 Task: Change  the formatting of the data to Which is Less than 10. in conditional formating, put the option 'Chart 2 colour.', change the format of Column Width to 19, change the format of Column Width to 19and sort the data in descending order In the sheet  Attendance Monitoring Sheetbook
Action: Mouse moved to (12, 15)
Screenshot: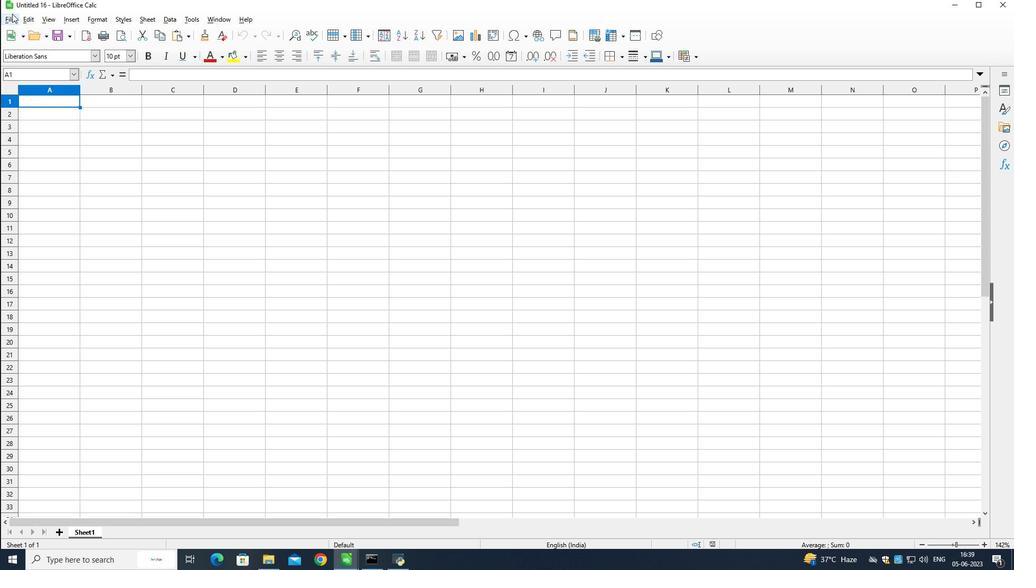 
Action: Mouse pressed left at (12, 15)
Screenshot: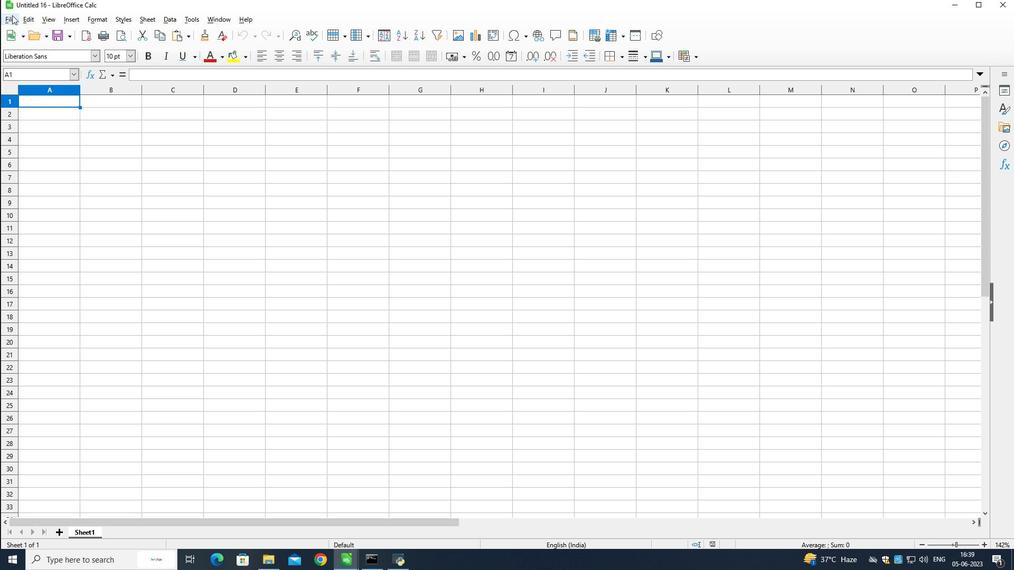 
Action: Mouse moved to (25, 43)
Screenshot: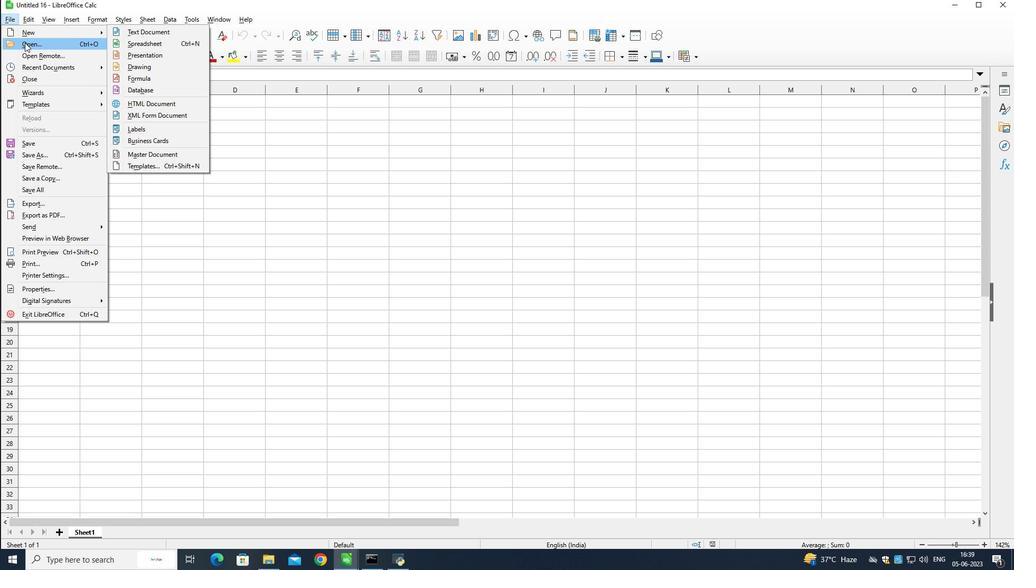 
Action: Mouse pressed left at (25, 43)
Screenshot: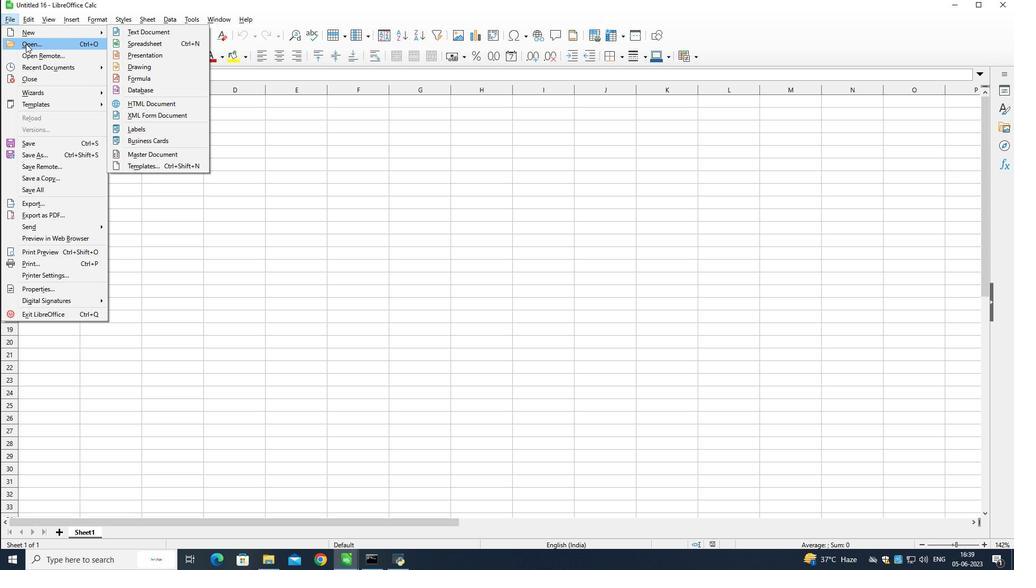 
Action: Mouse moved to (123, 144)
Screenshot: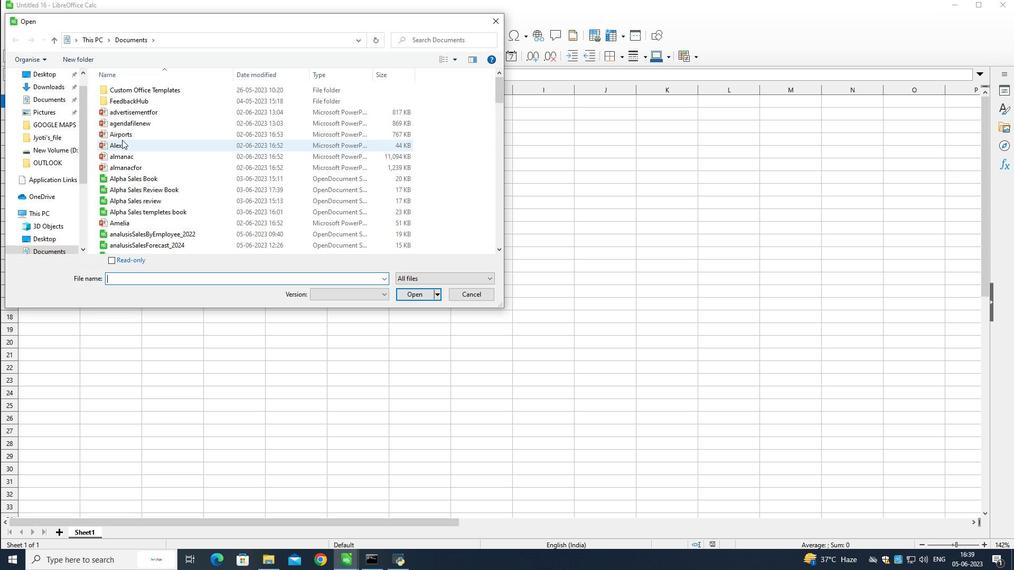 
Action: Mouse scrolled (123, 144) with delta (0, 0)
Screenshot: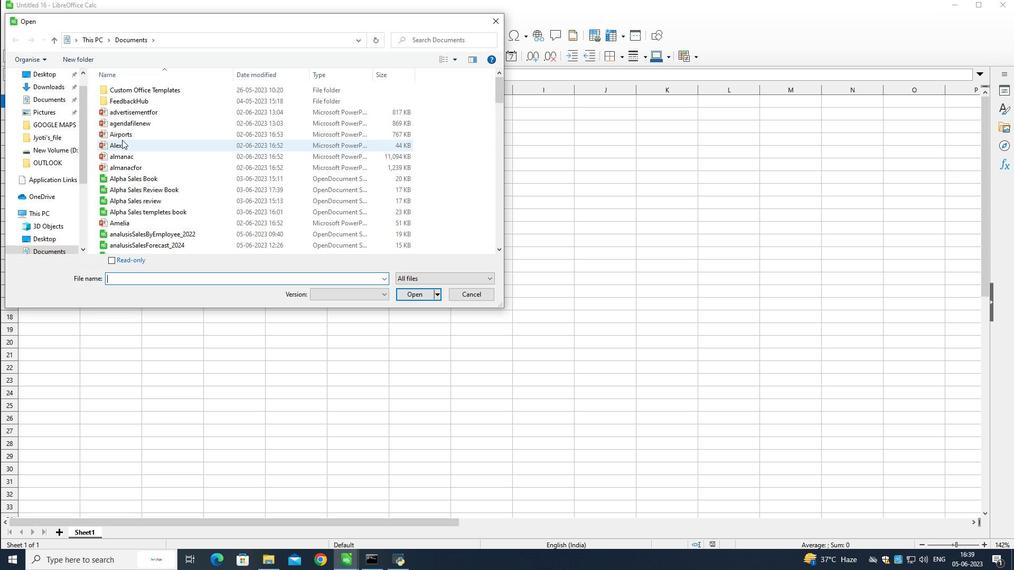 
Action: Mouse moved to (123, 148)
Screenshot: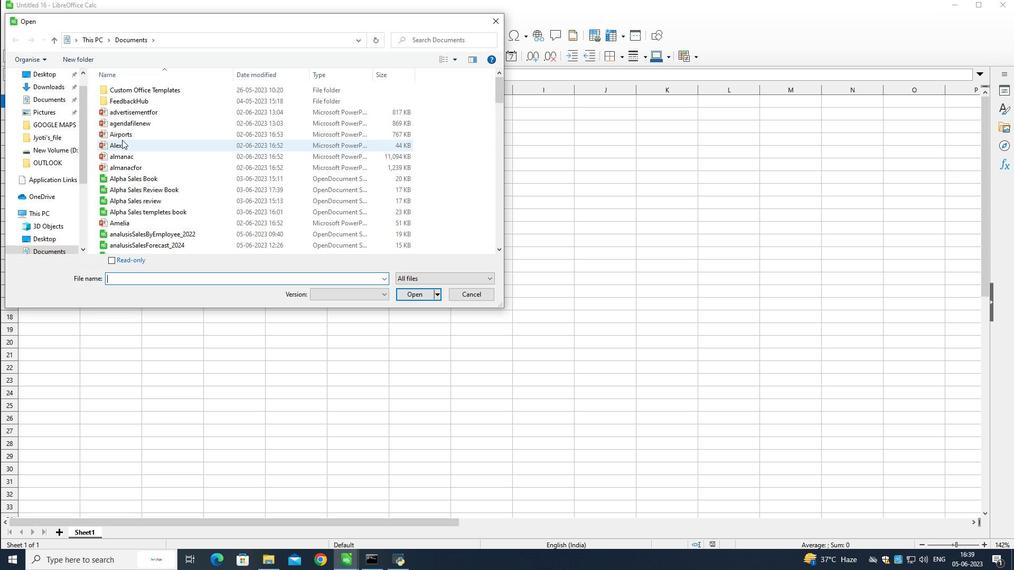 
Action: Mouse scrolled (123, 147) with delta (0, 0)
Screenshot: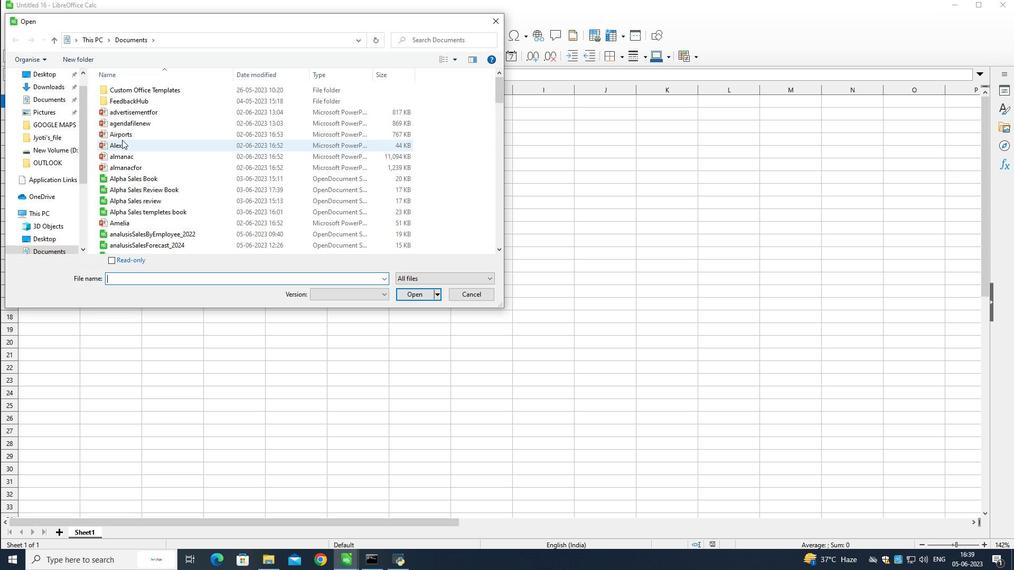 
Action: Mouse moved to (123, 150)
Screenshot: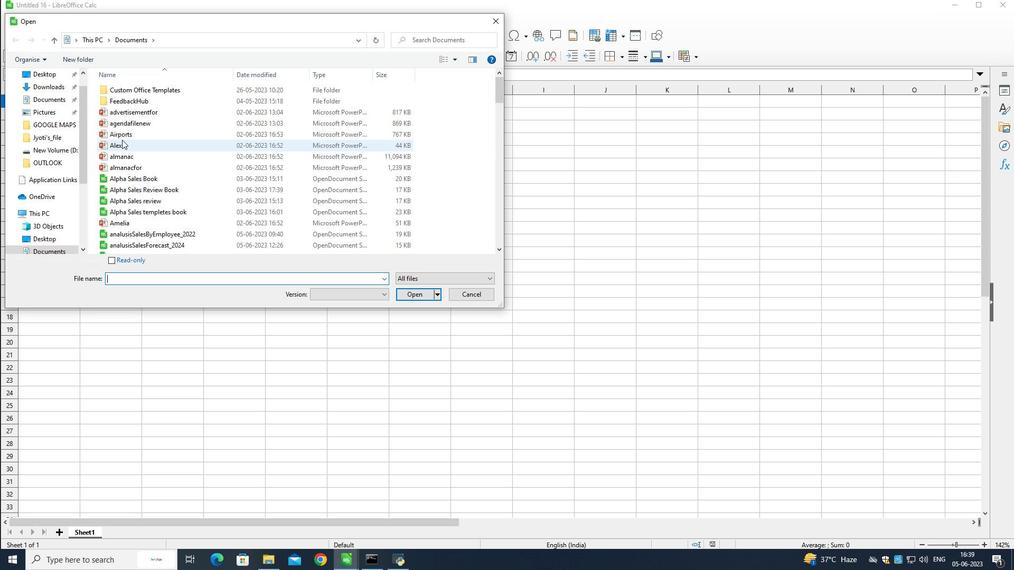 
Action: Mouse scrolled (123, 149) with delta (0, 0)
Screenshot: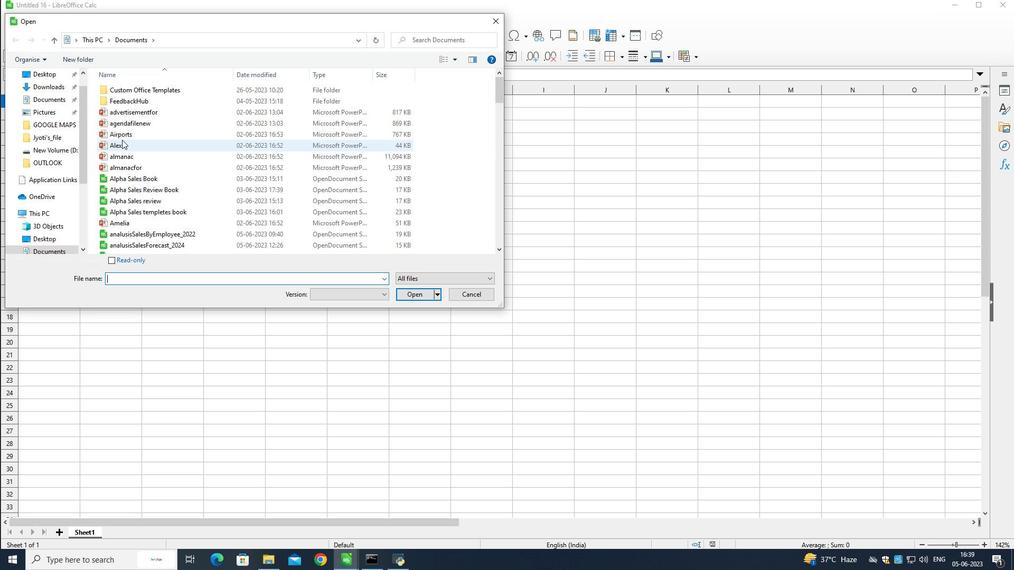 
Action: Mouse moved to (124, 150)
Screenshot: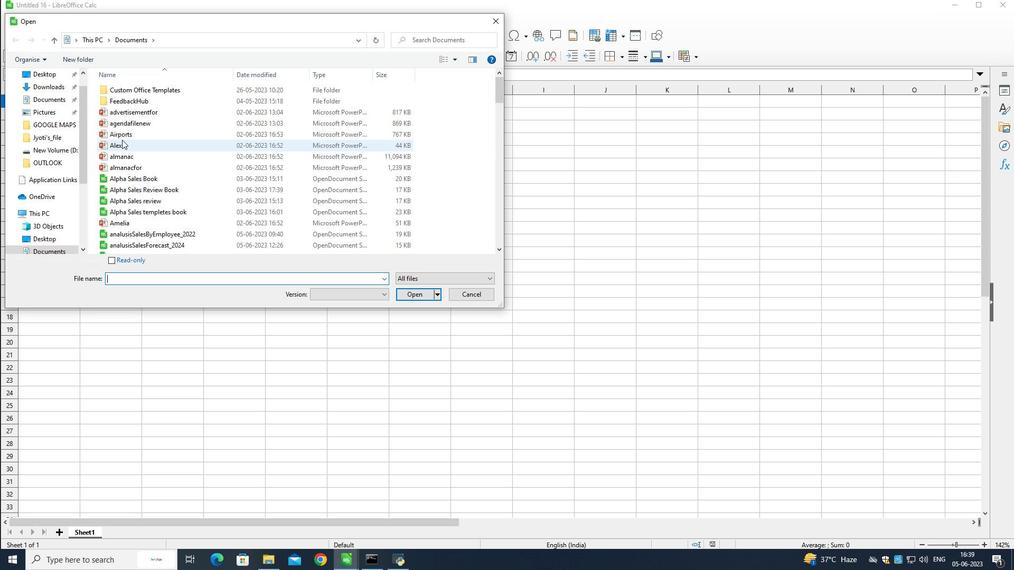 
Action: Mouse scrolled (124, 150) with delta (0, 0)
Screenshot: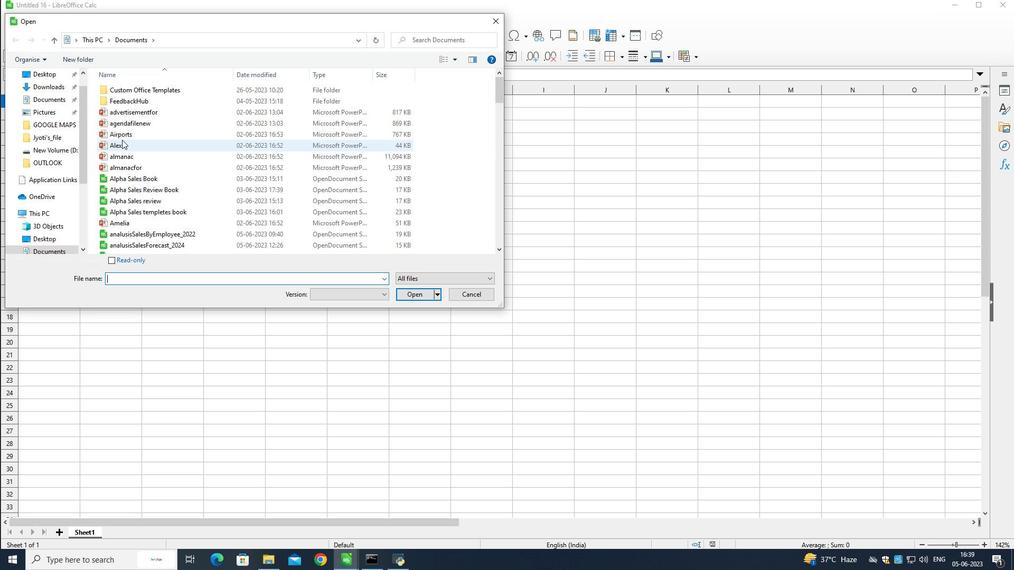 
Action: Mouse moved to (124, 151)
Screenshot: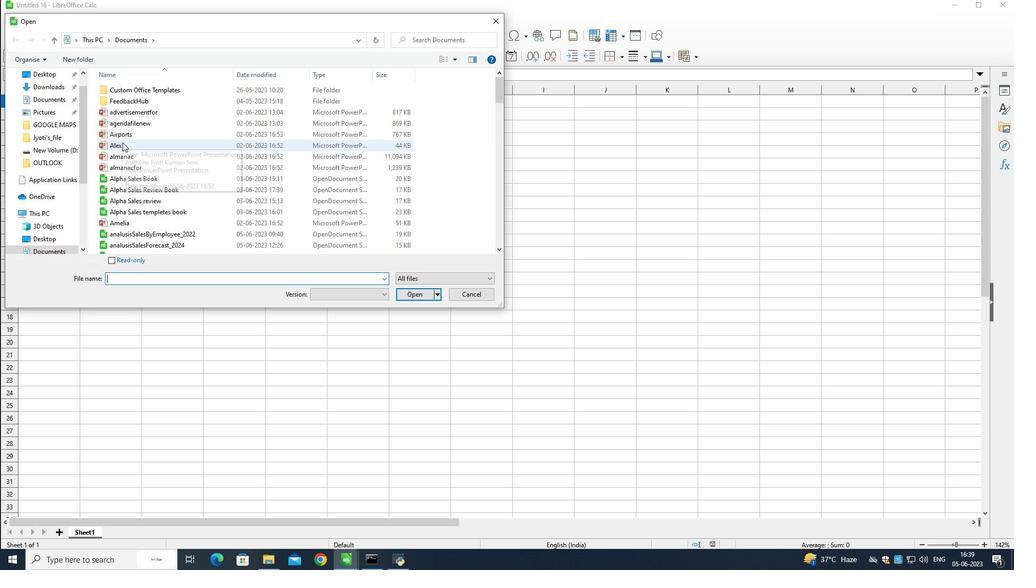 
Action: Mouse scrolled (124, 150) with delta (0, 0)
Screenshot: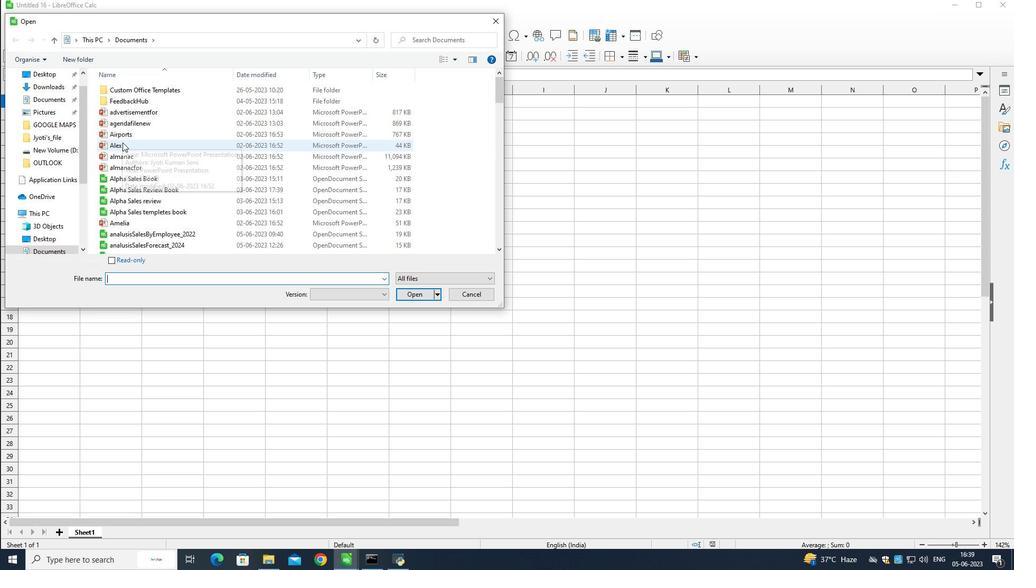 
Action: Mouse moved to (124, 152)
Screenshot: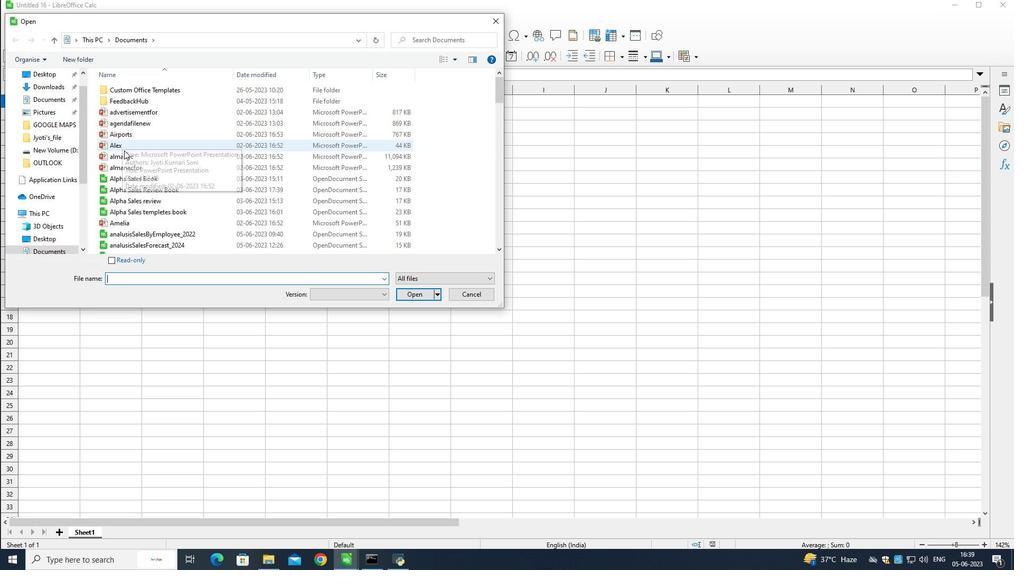 
Action: Mouse scrolled (124, 152) with delta (0, 0)
Screenshot: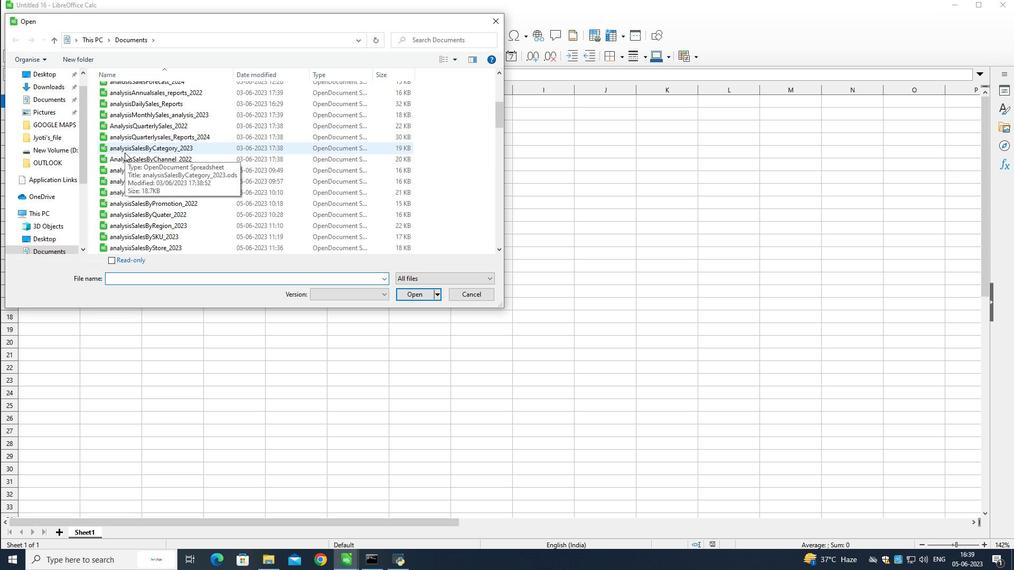 
Action: Mouse scrolled (124, 152) with delta (0, 0)
Screenshot: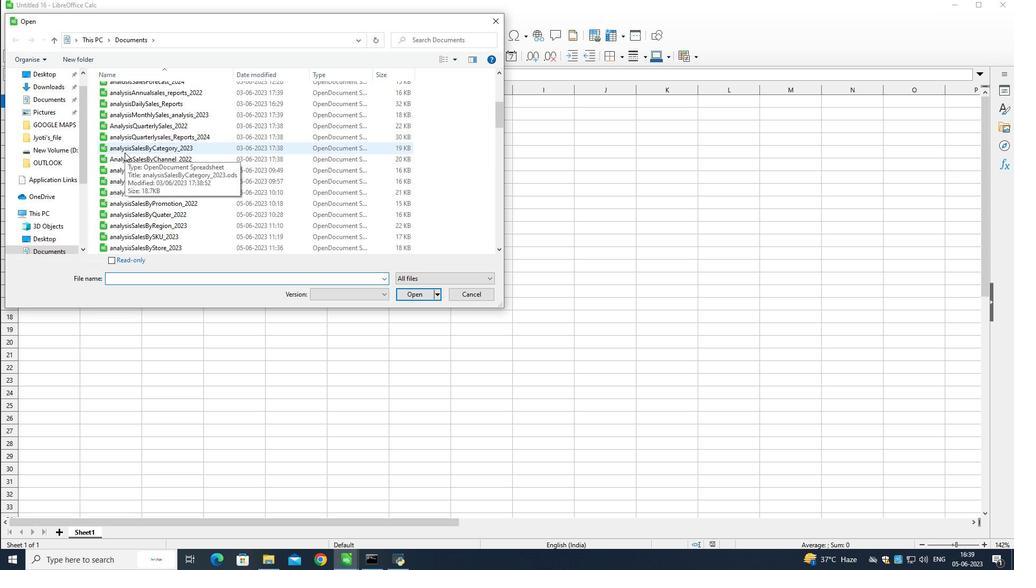 
Action: Mouse moved to (124, 153)
Screenshot: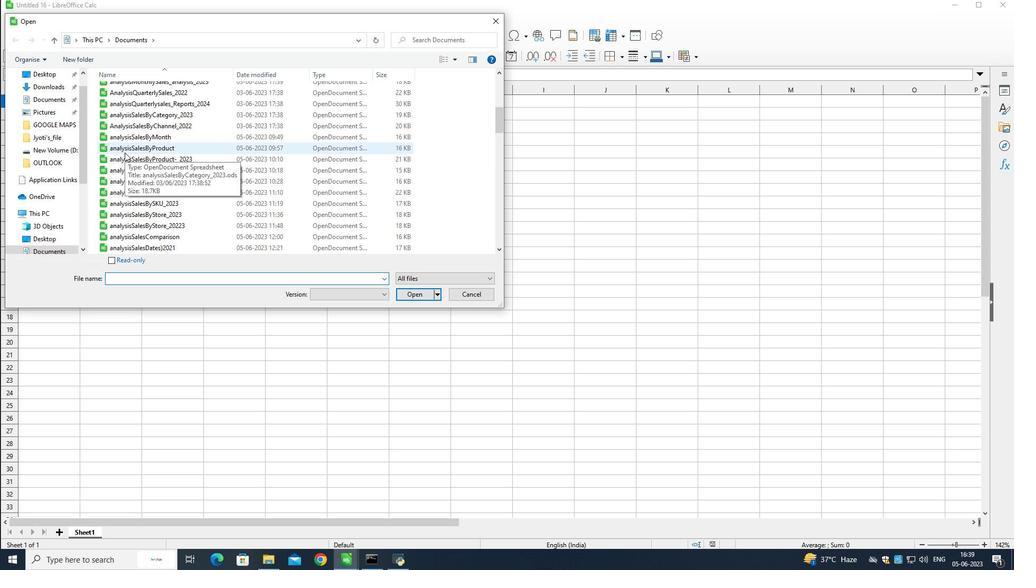 
Action: Mouse scrolled (124, 152) with delta (0, 0)
Screenshot: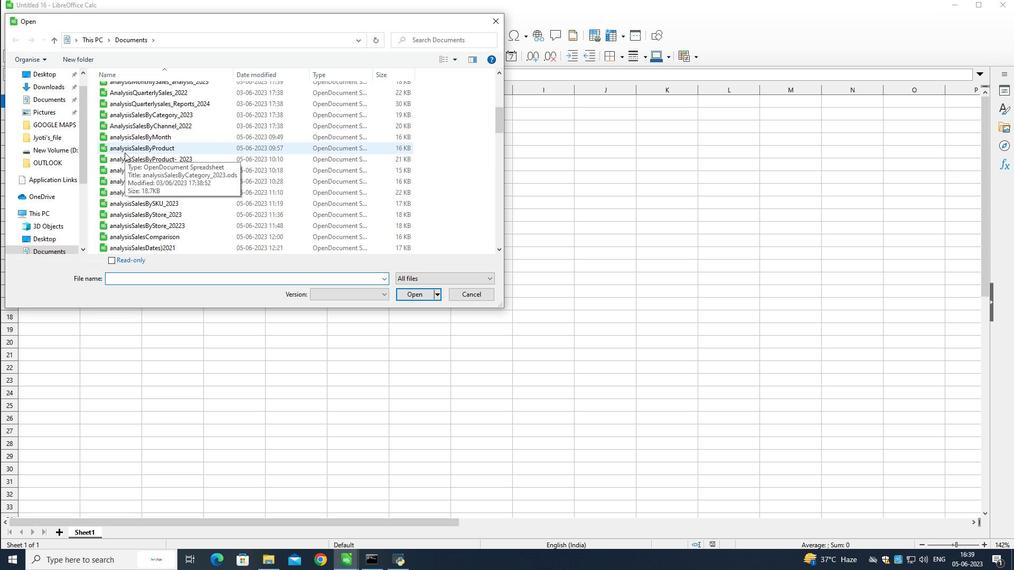 
Action: Mouse moved to (124, 156)
Screenshot: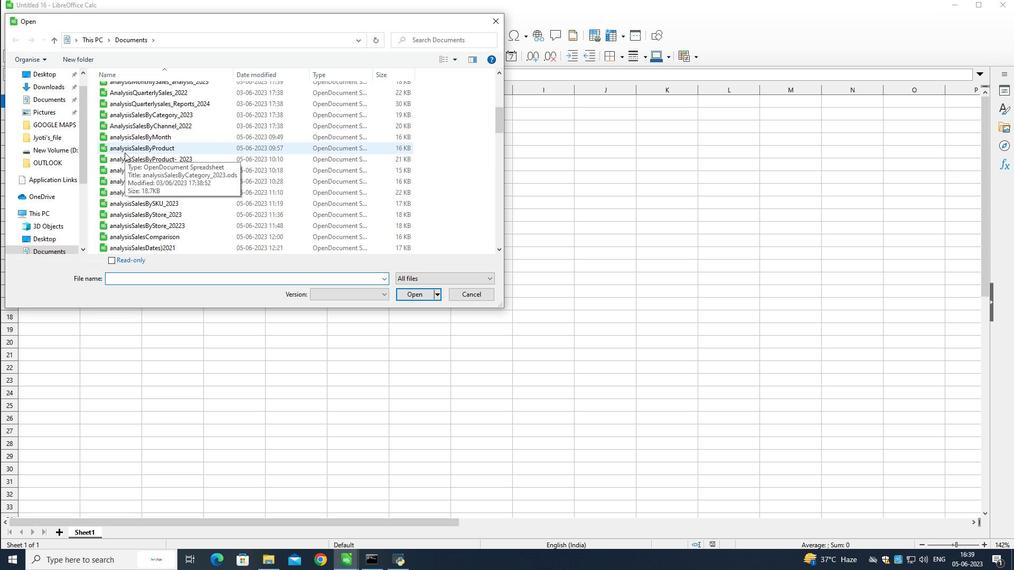 
Action: Mouse scrolled (124, 152) with delta (0, 0)
Screenshot: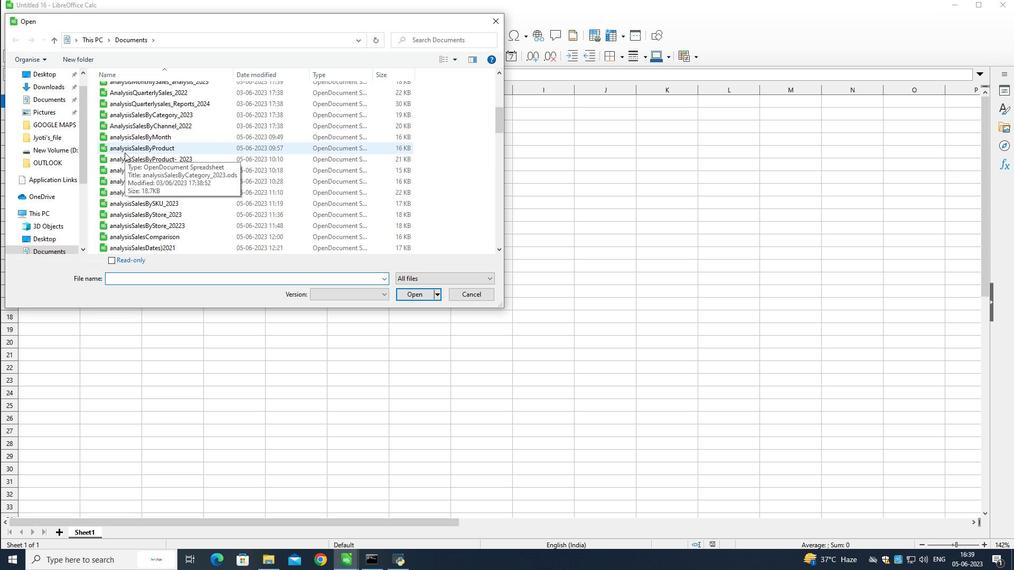 
Action: Mouse moved to (124, 157)
Screenshot: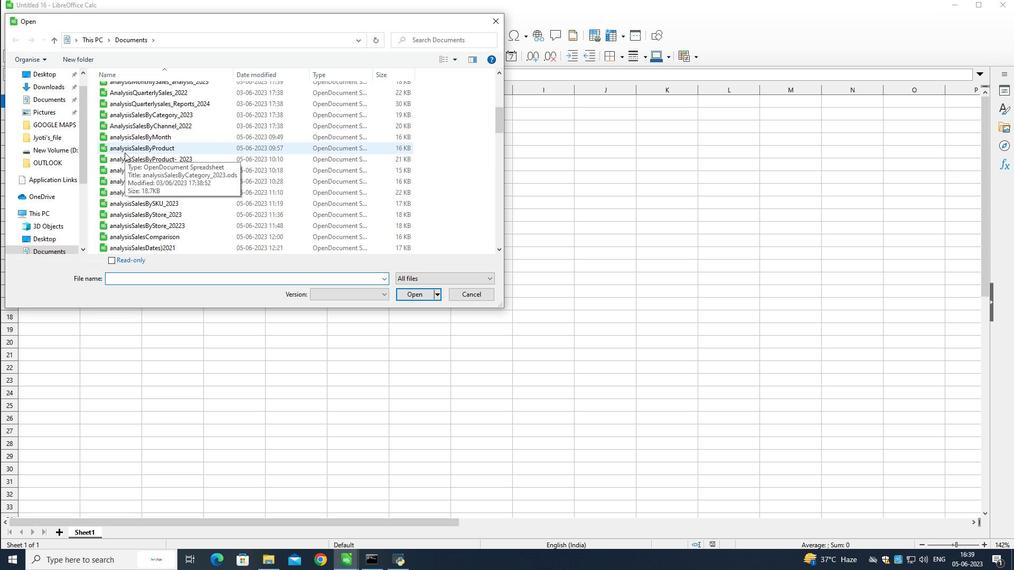 
Action: Mouse scrolled (124, 156) with delta (0, 0)
Screenshot: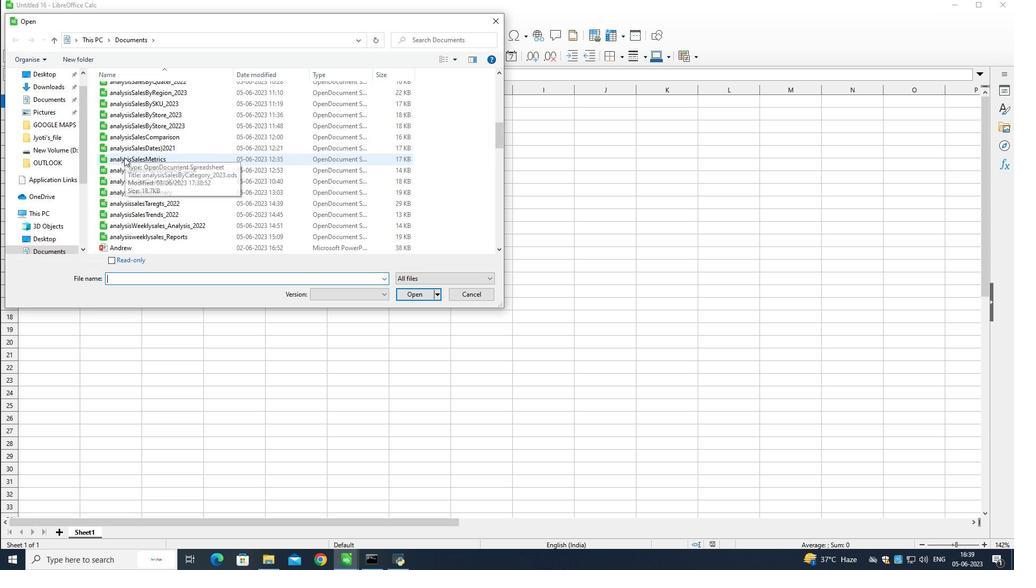 
Action: Mouse scrolled (124, 156) with delta (0, 0)
Screenshot: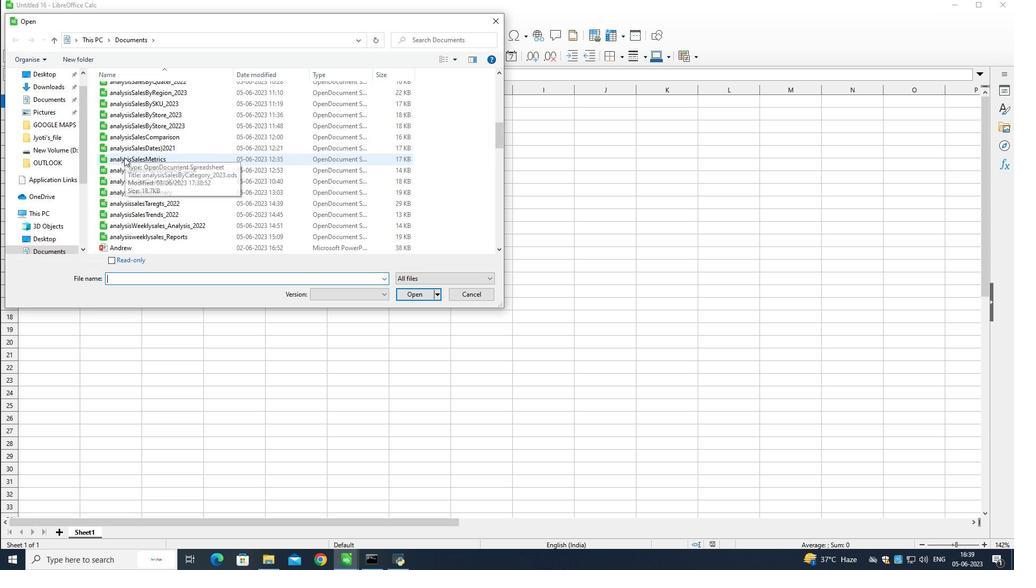 
Action: Mouse scrolled (124, 156) with delta (0, 0)
Screenshot: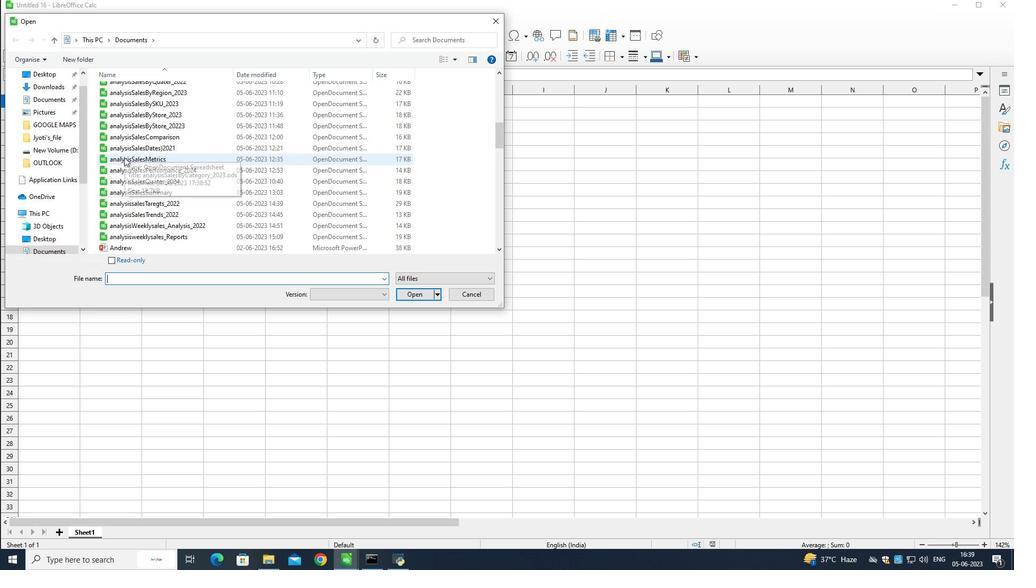 
Action: Mouse scrolled (124, 156) with delta (0, 0)
Screenshot: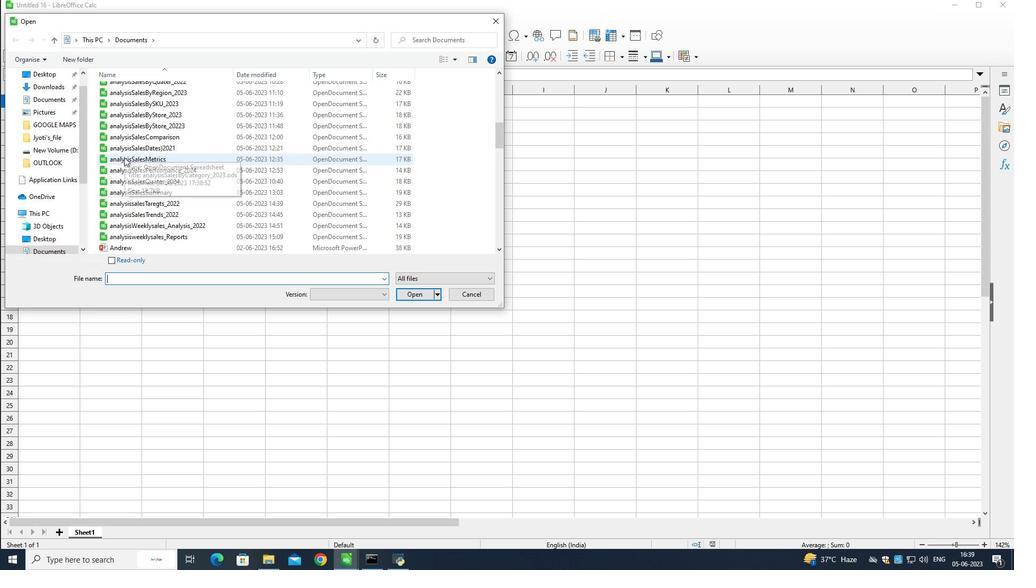 
Action: Mouse scrolled (124, 156) with delta (0, 0)
Screenshot: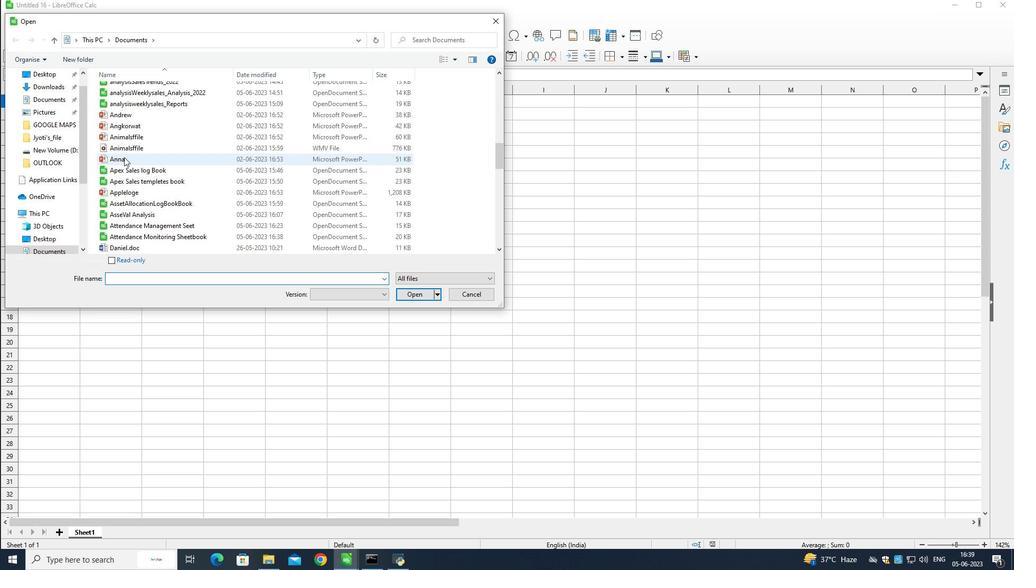 
Action: Mouse scrolled (124, 156) with delta (0, 0)
Screenshot: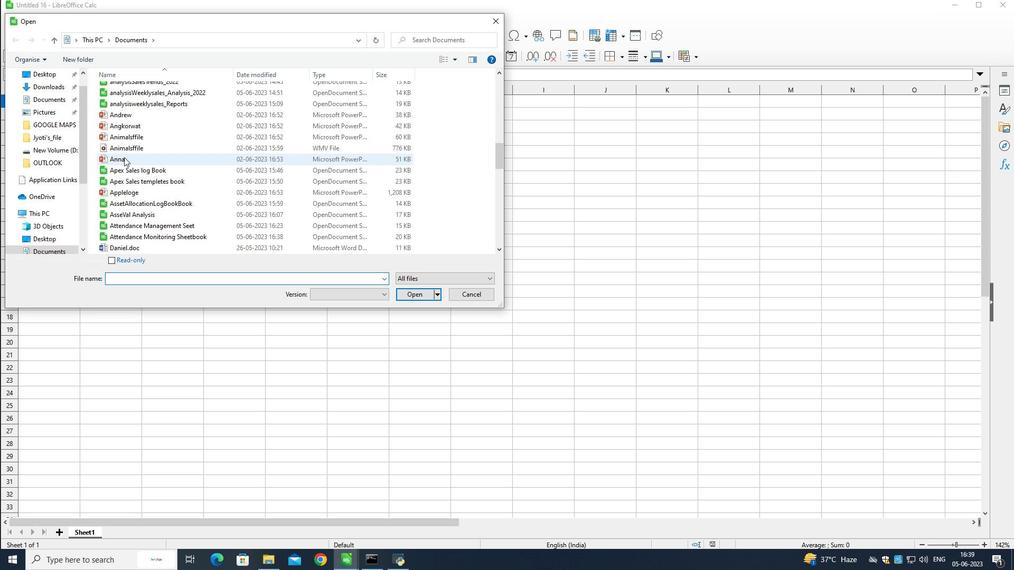 
Action: Mouse scrolled (124, 156) with delta (0, 0)
Screenshot: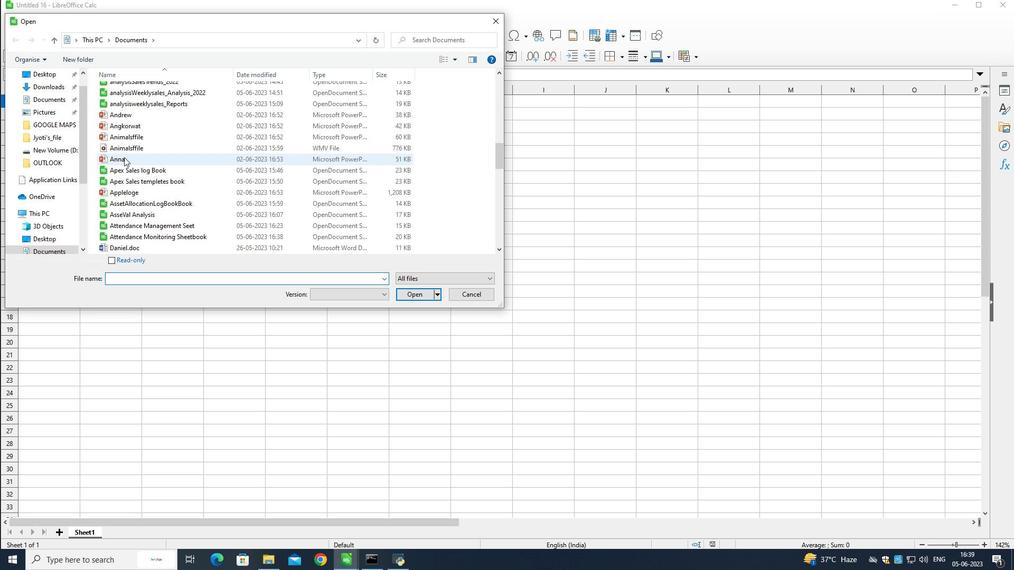 
Action: Mouse scrolled (124, 156) with delta (0, 0)
Screenshot: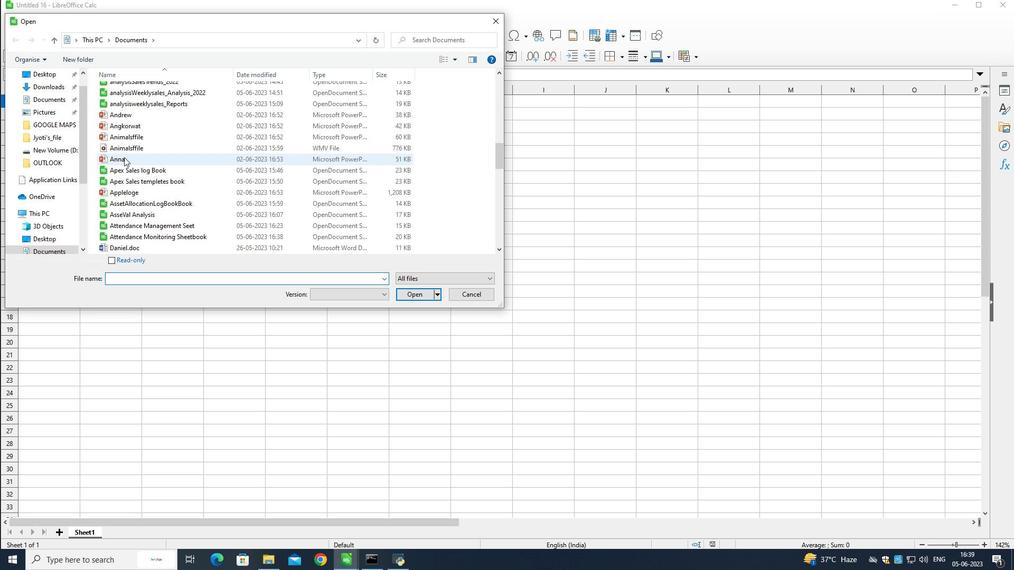 
Action: Mouse scrolled (124, 156) with delta (0, 0)
Screenshot: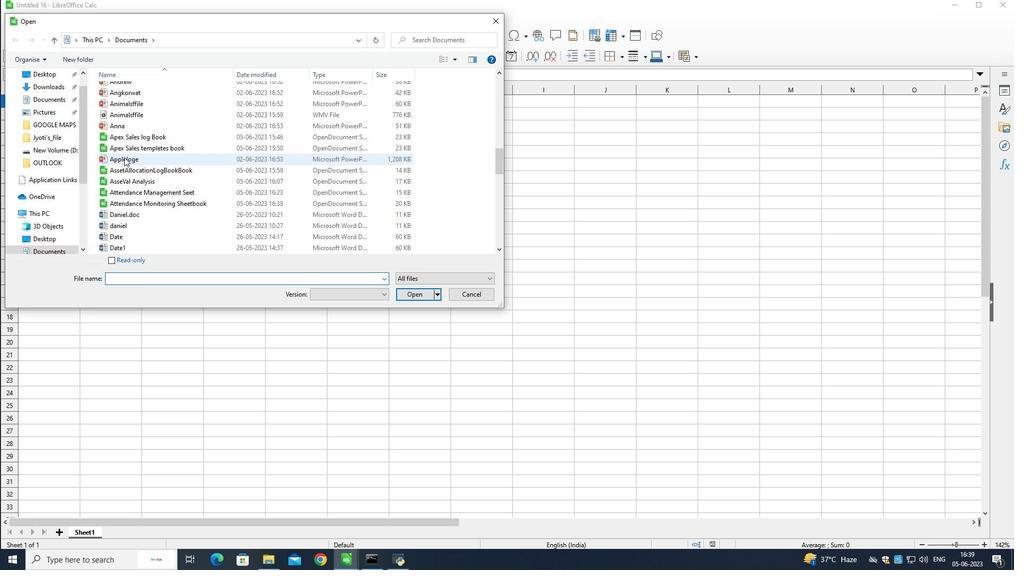 
Action: Mouse scrolled (124, 157) with delta (0, 0)
Screenshot: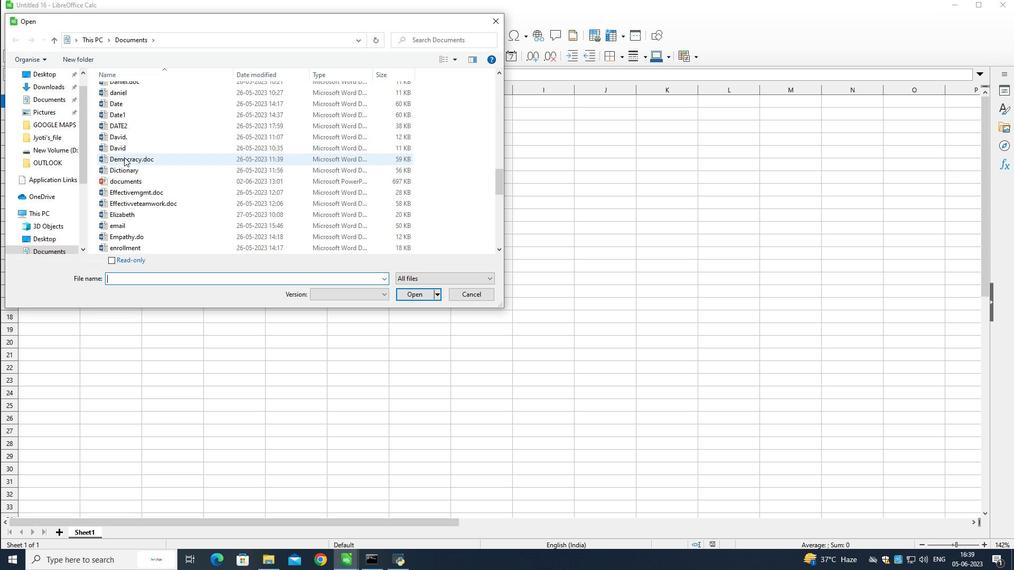 
Action: Mouse scrolled (124, 157) with delta (0, 0)
Screenshot: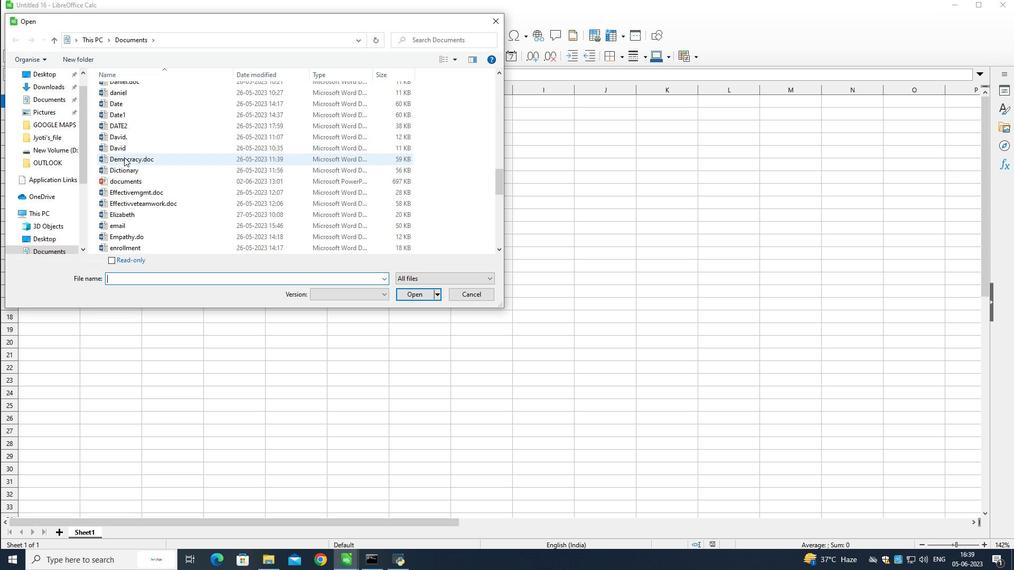 
Action: Mouse moved to (131, 134)
Screenshot: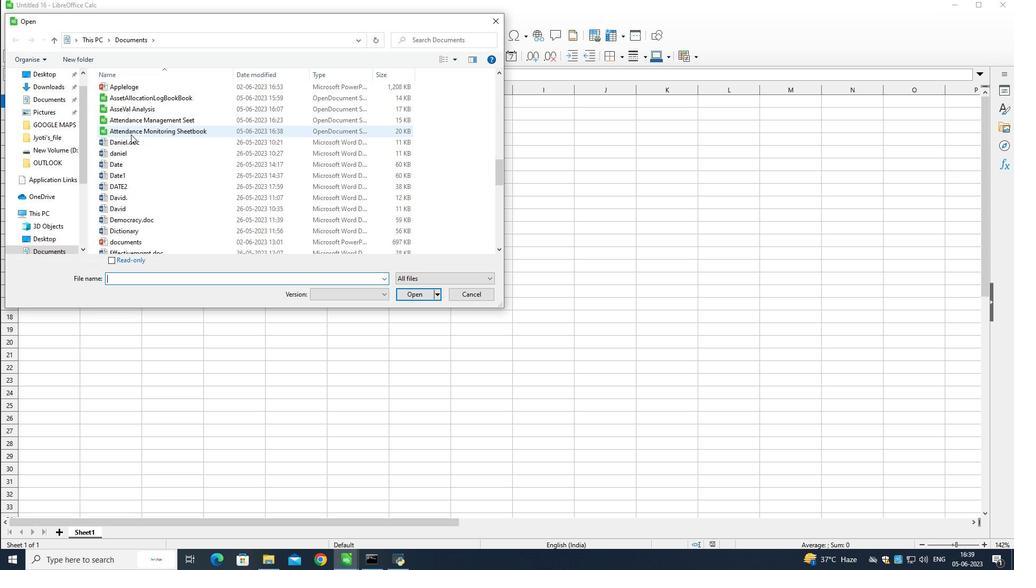 
Action: Mouse pressed left at (131, 134)
Screenshot: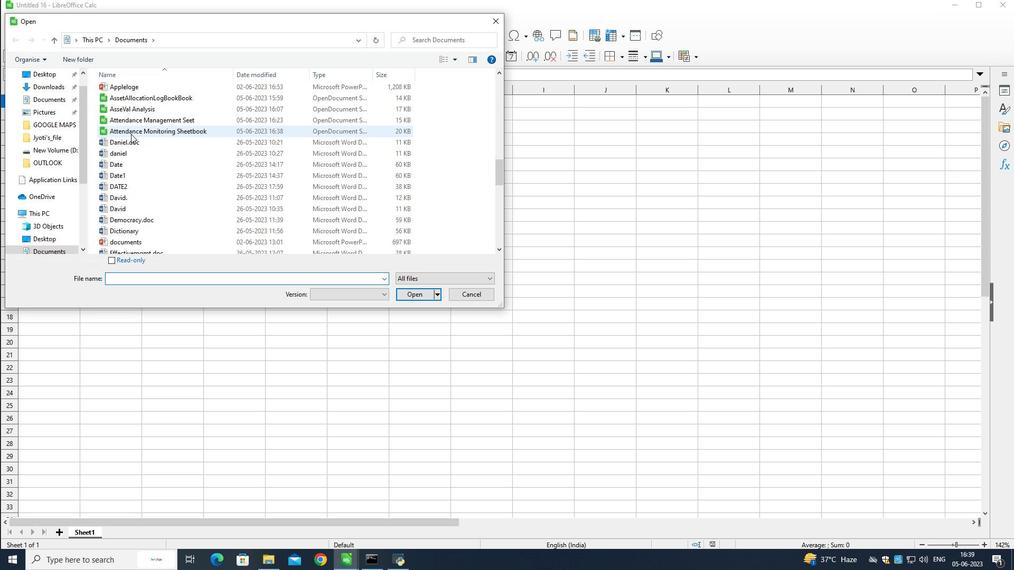 
Action: Mouse moved to (399, 292)
Screenshot: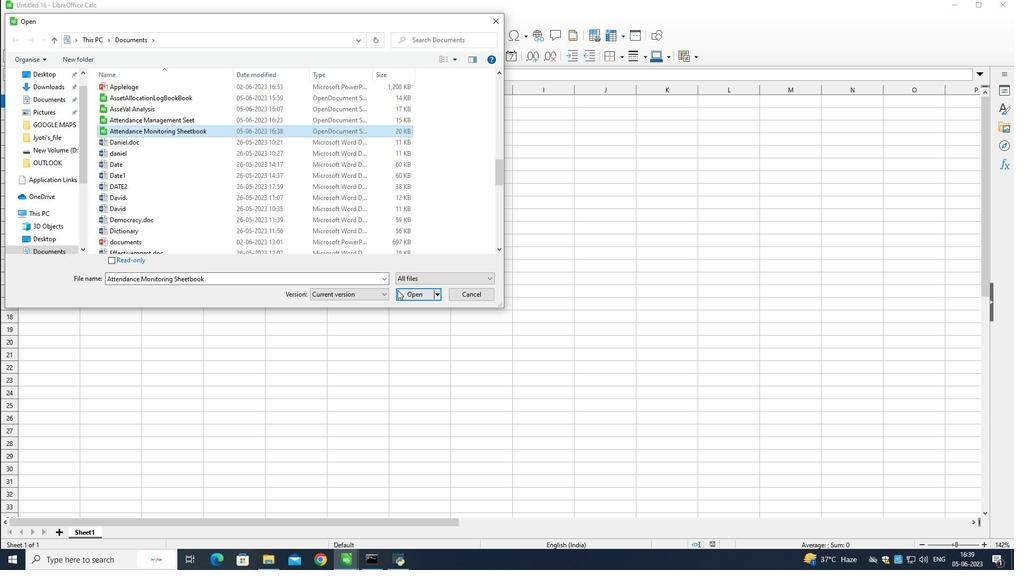 
Action: Mouse pressed left at (399, 292)
Screenshot: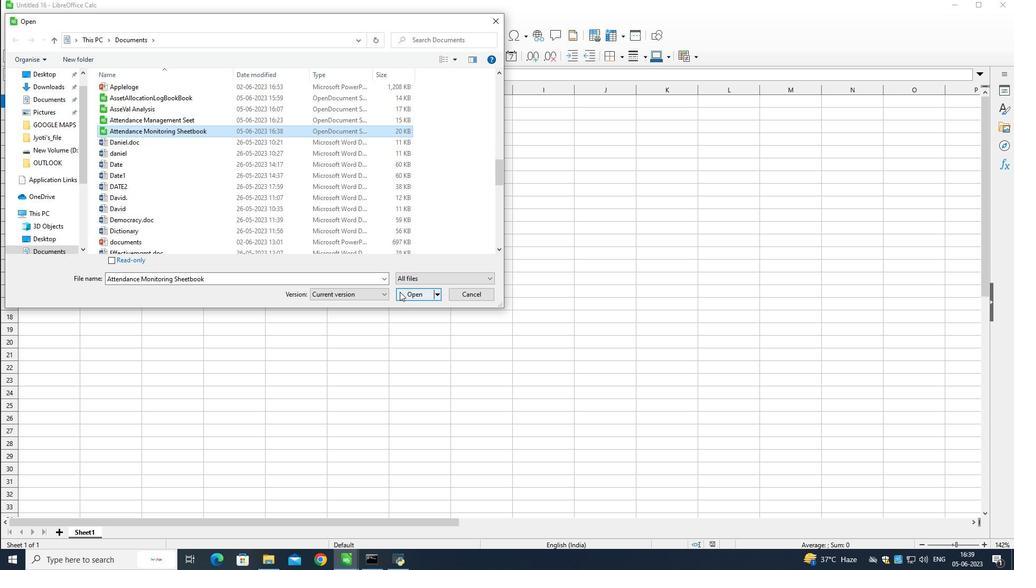 
Action: Mouse moved to (248, 339)
Screenshot: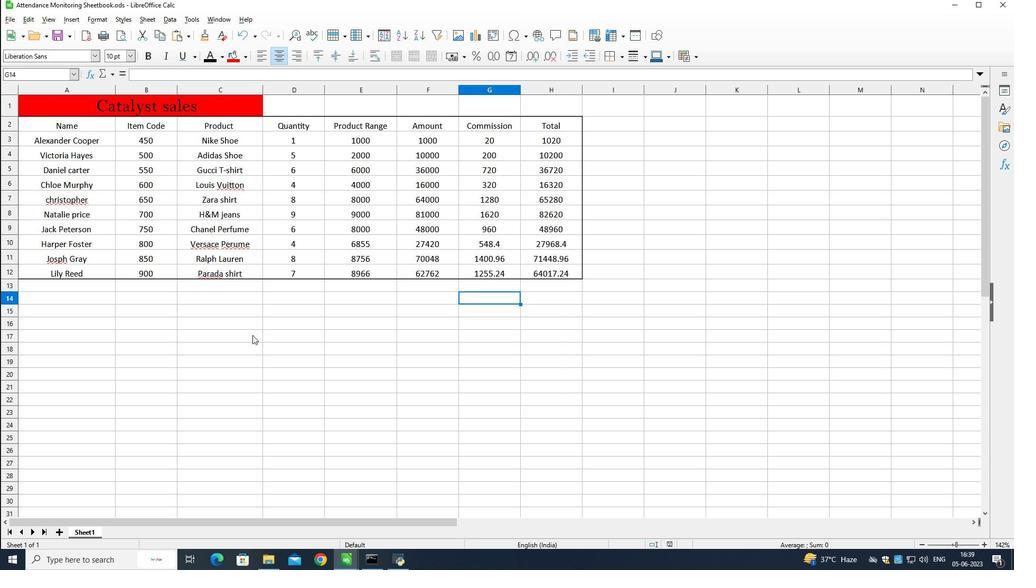
Action: Mouse pressed left at (248, 339)
Screenshot: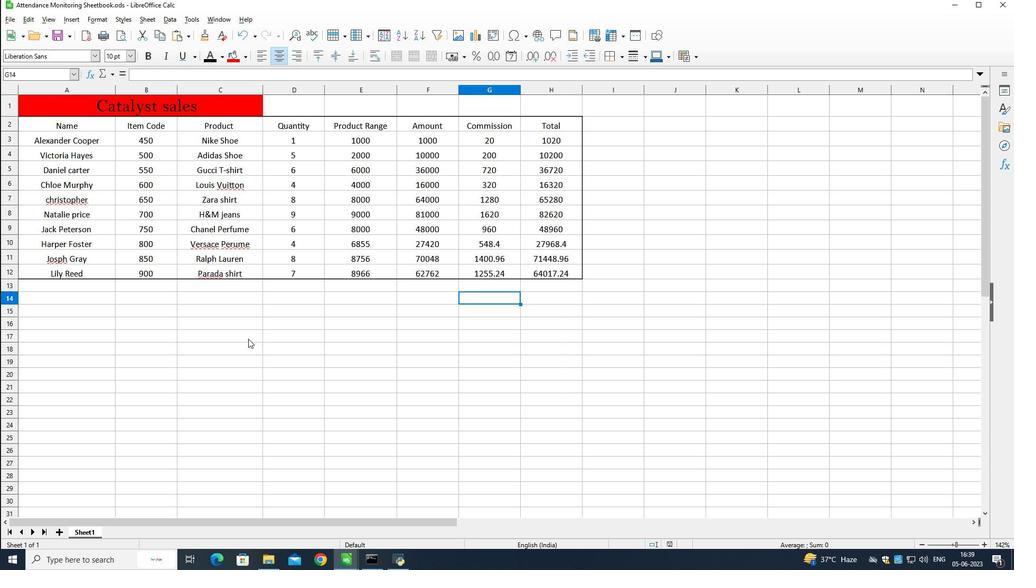 
Action: Mouse moved to (51, 121)
Screenshot: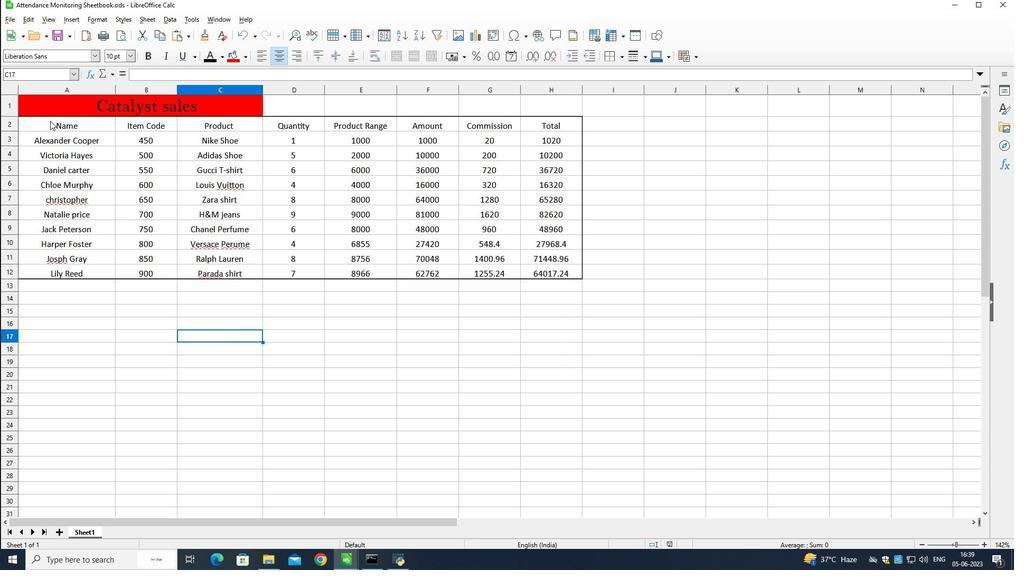 
Action: Mouse pressed left at (51, 121)
Screenshot: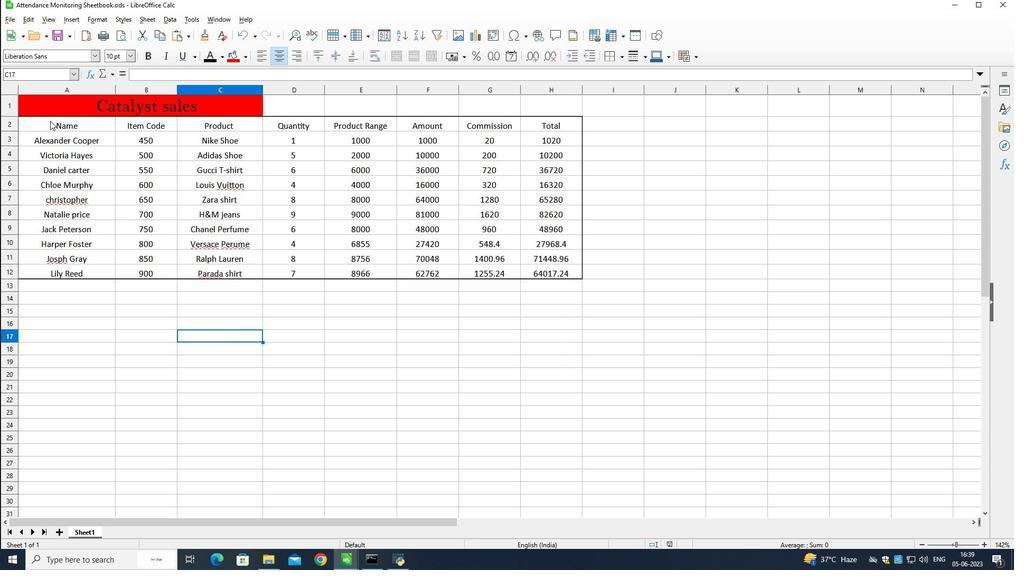 
Action: Mouse moved to (107, 18)
Screenshot: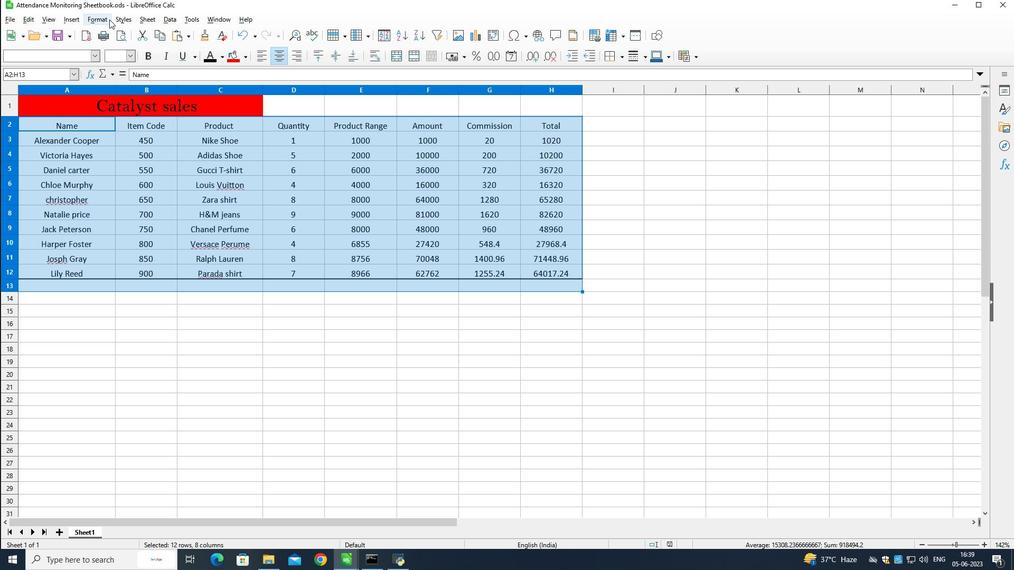 
Action: Mouse pressed left at (107, 18)
Screenshot: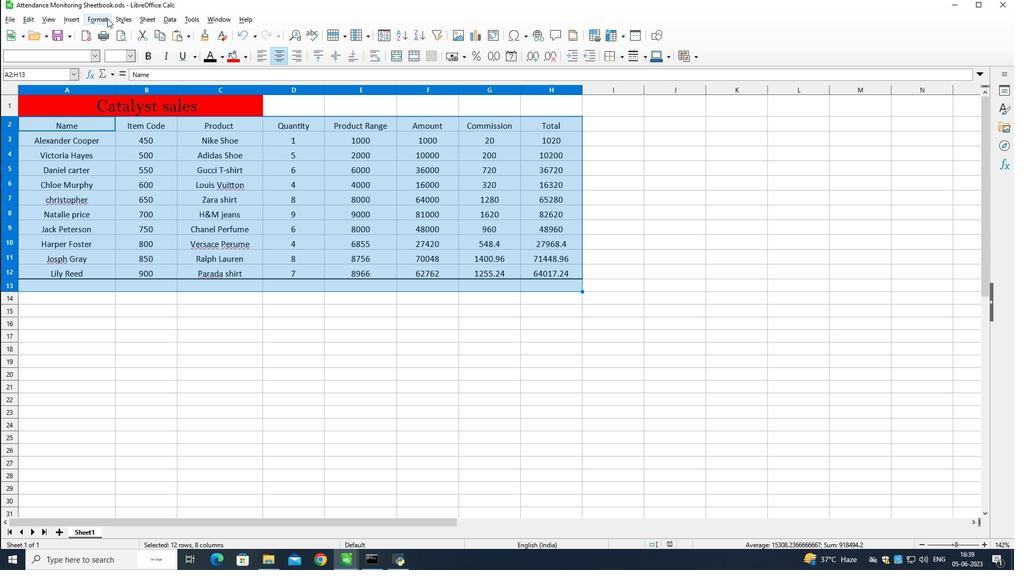 
Action: Mouse moved to (258, 192)
Screenshot: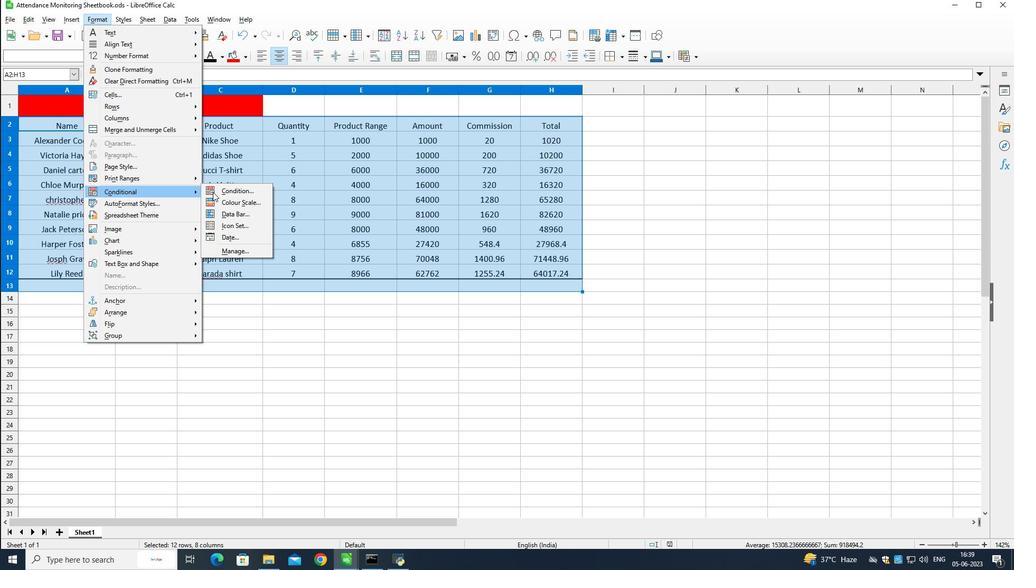 
Action: Mouse pressed left at (258, 192)
Screenshot: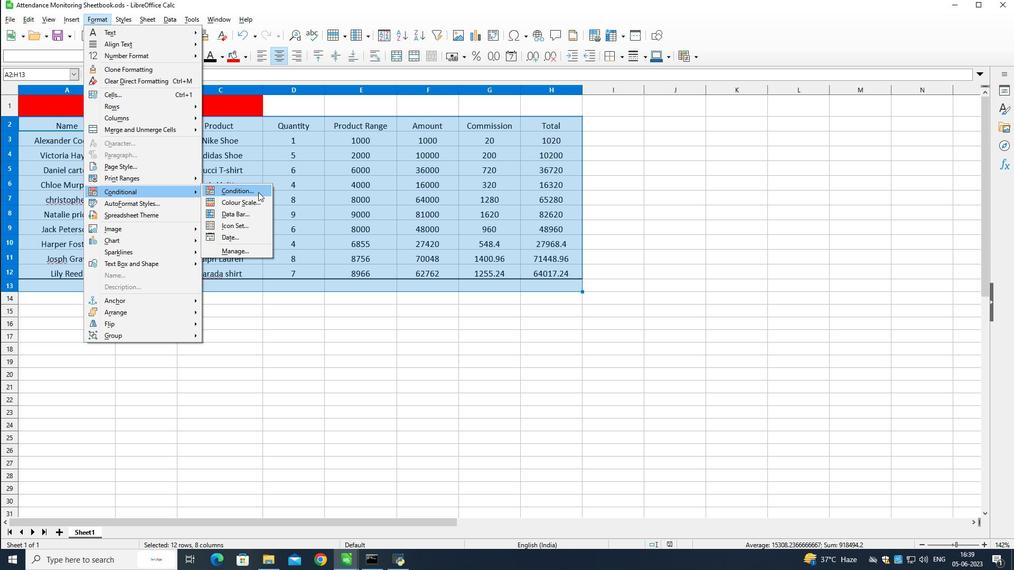 
Action: Mouse moved to (548, 168)
Screenshot: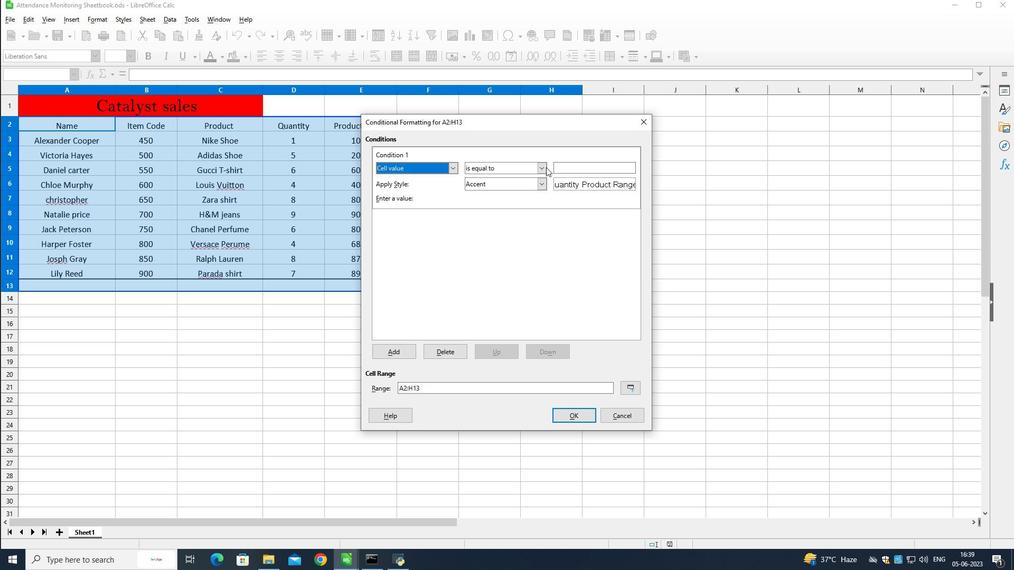 
Action: Mouse pressed left at (548, 168)
Screenshot: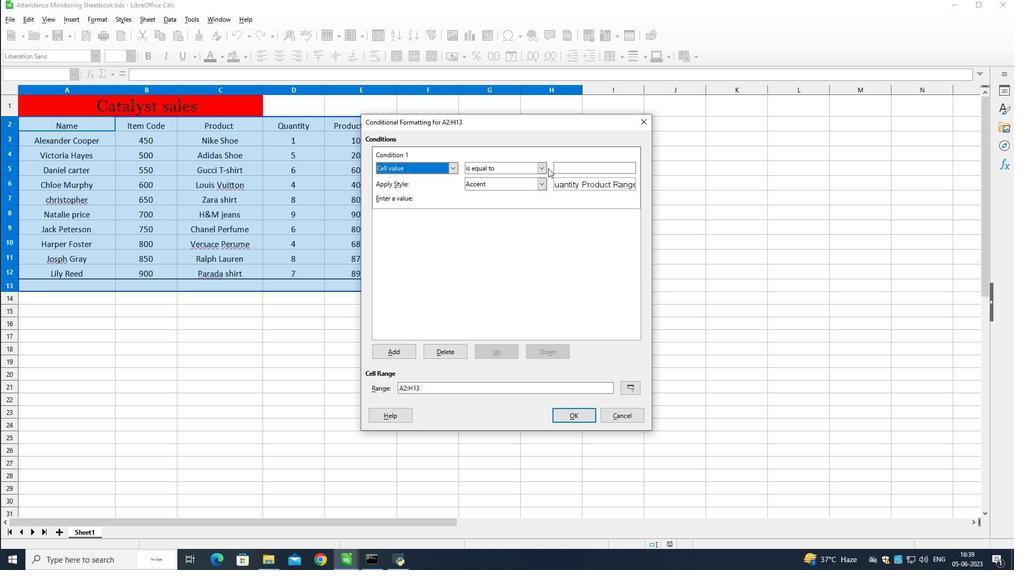 
Action: Mouse moved to (544, 167)
Screenshot: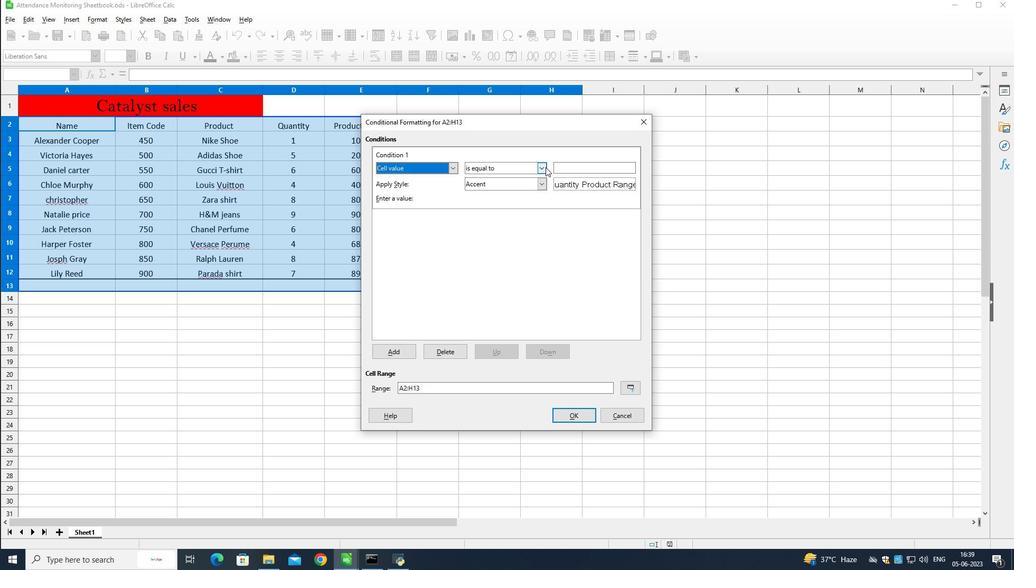 
Action: Mouse pressed left at (544, 167)
Screenshot: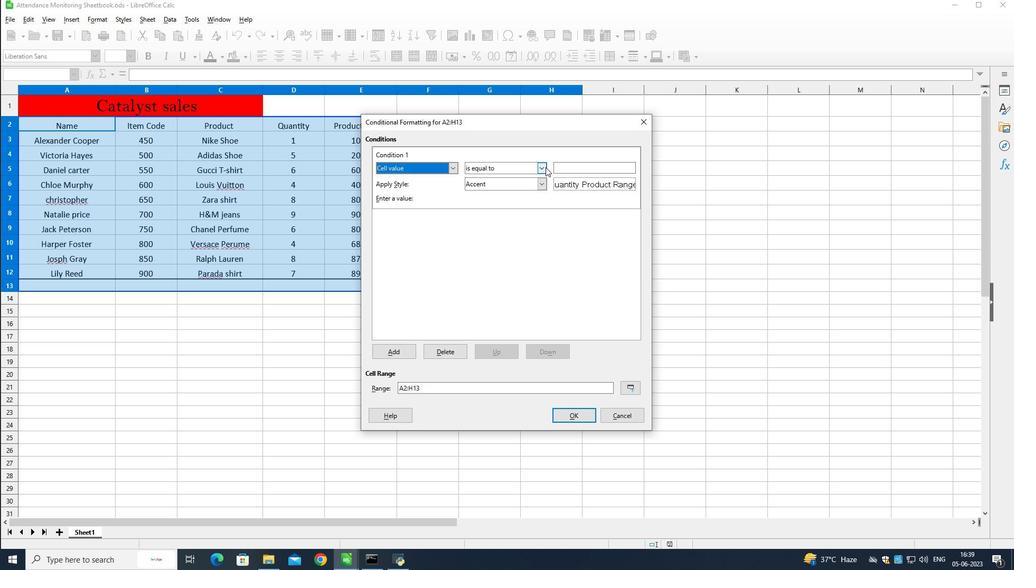 
Action: Mouse moved to (524, 185)
Screenshot: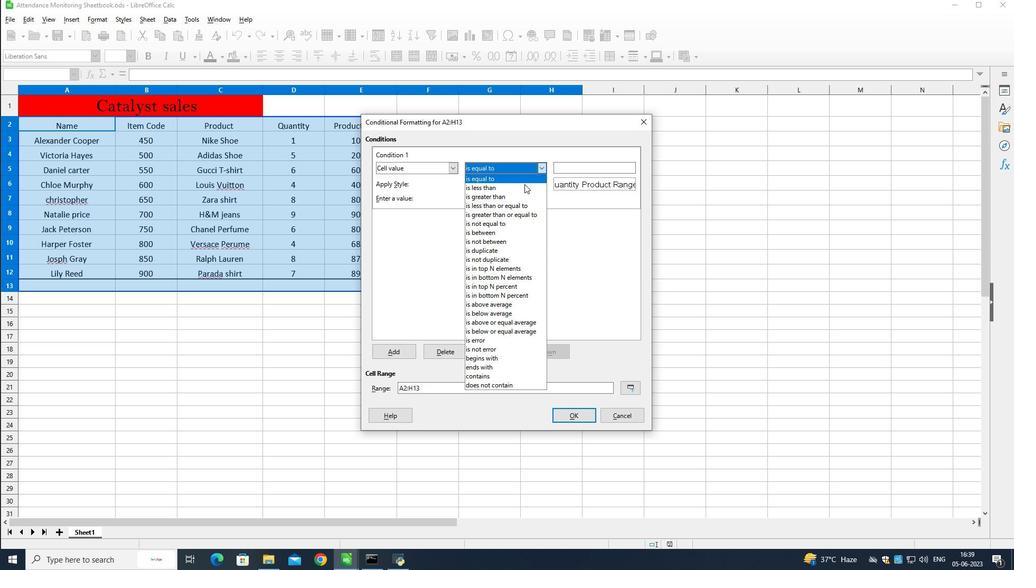 
Action: Mouse pressed left at (524, 185)
Screenshot: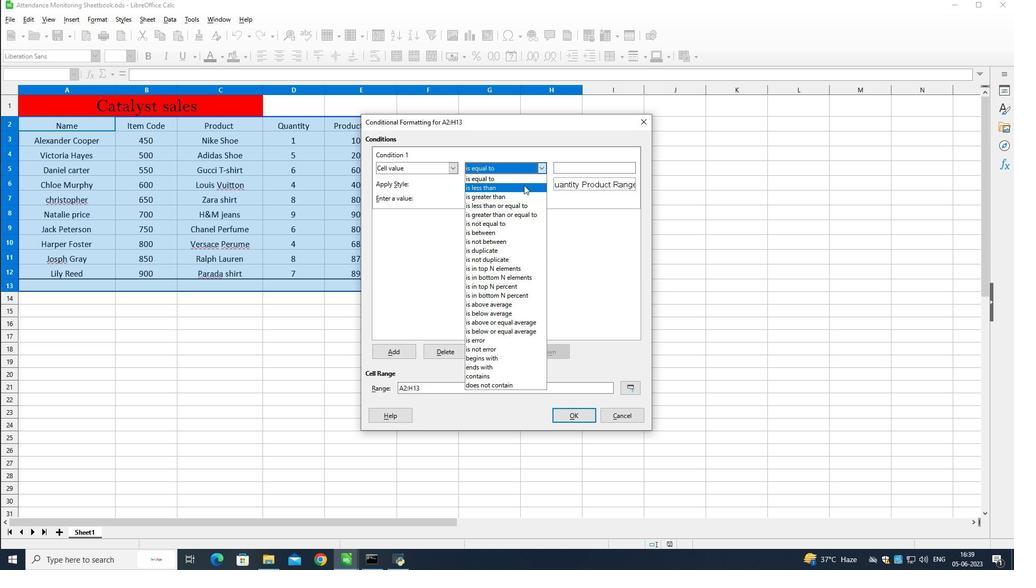 
Action: Mouse moved to (561, 167)
Screenshot: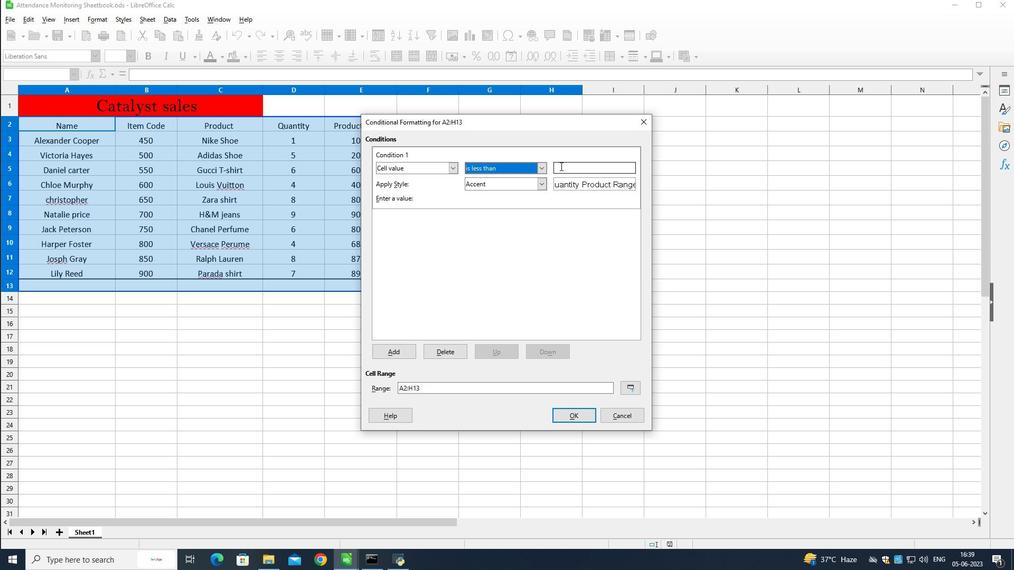 
Action: Mouse pressed left at (561, 167)
Screenshot: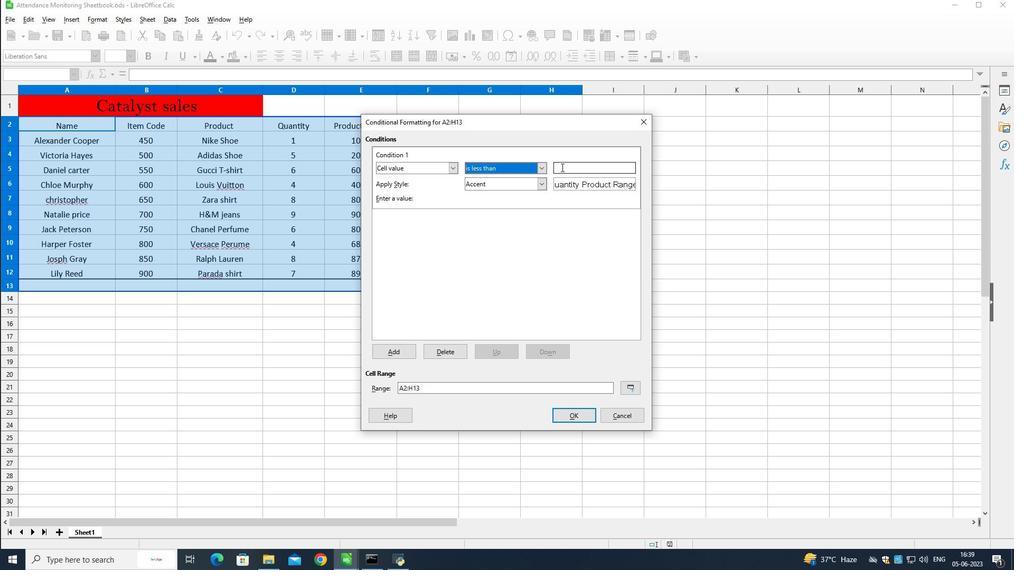
Action: Mouse moved to (548, 165)
Screenshot: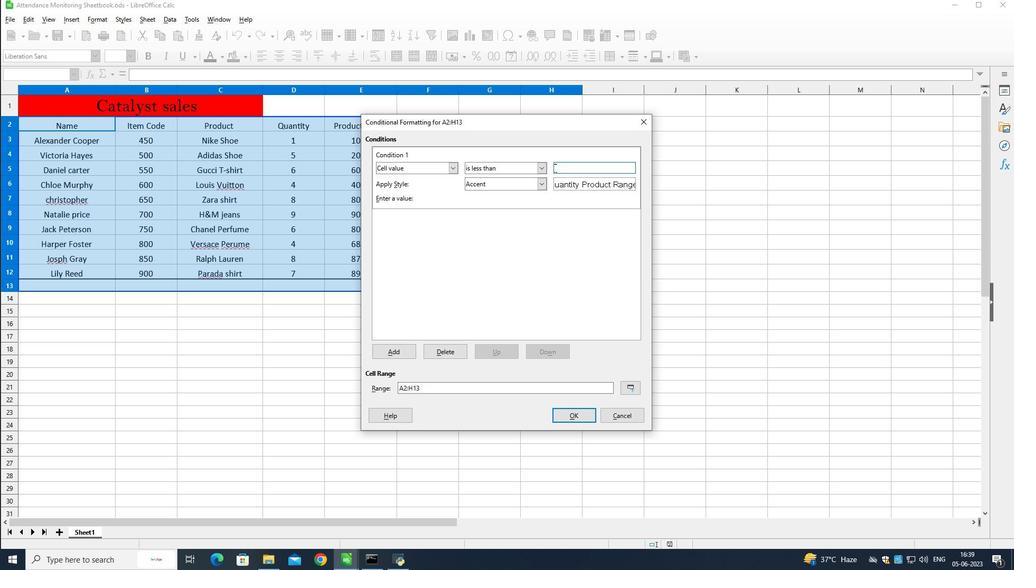 
Action: Key pressed 10
Screenshot: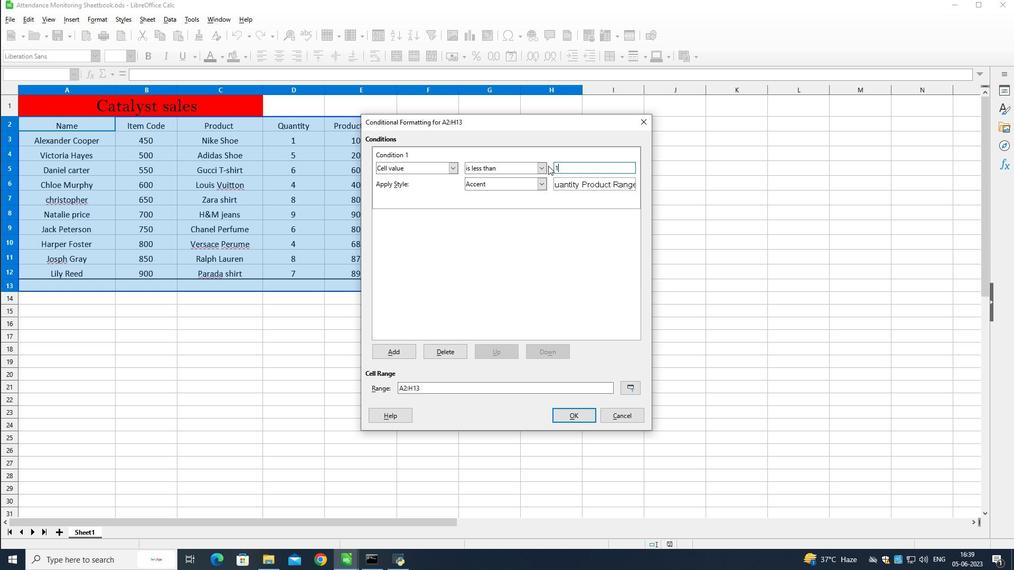 
Action: Mouse moved to (582, 415)
Screenshot: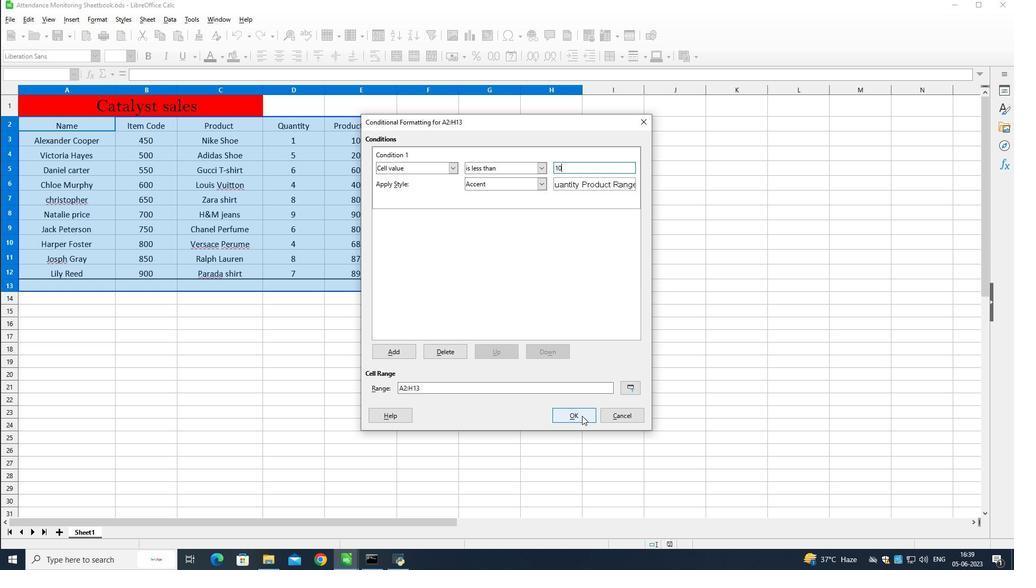 
Action: Mouse pressed left at (582, 415)
Screenshot: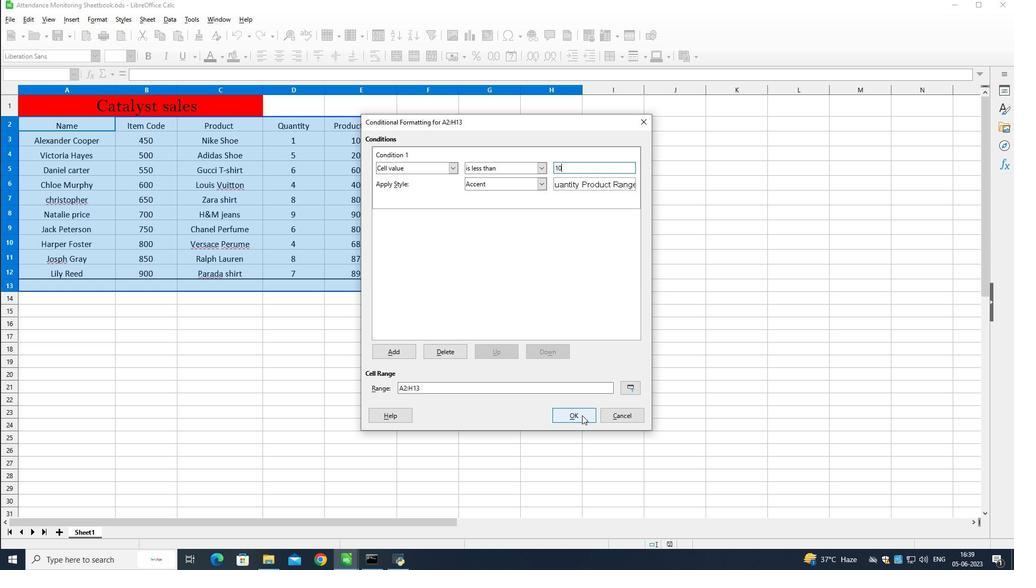 
Action: Mouse moved to (100, 17)
Screenshot: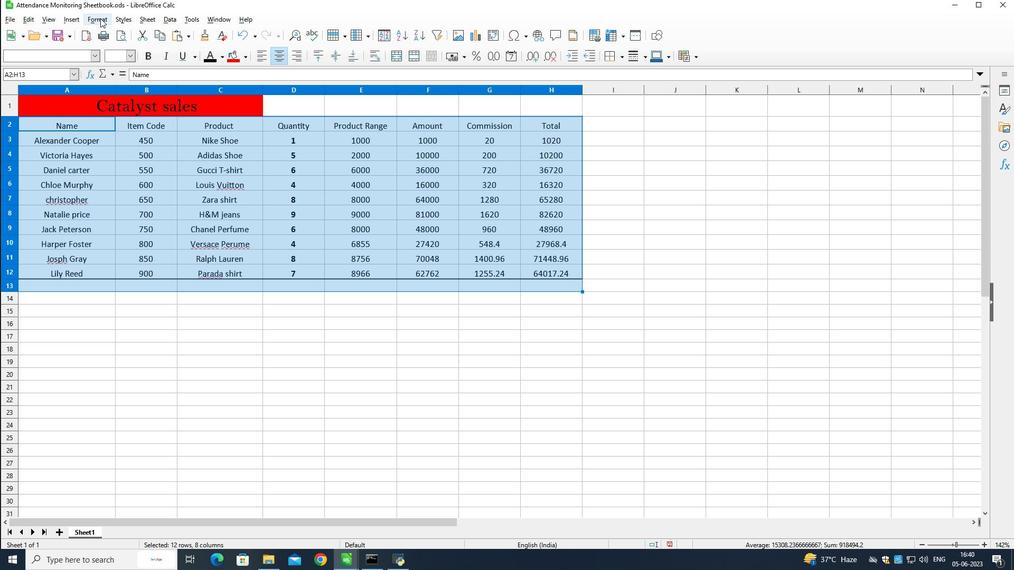 
Action: Mouse pressed left at (100, 17)
Screenshot: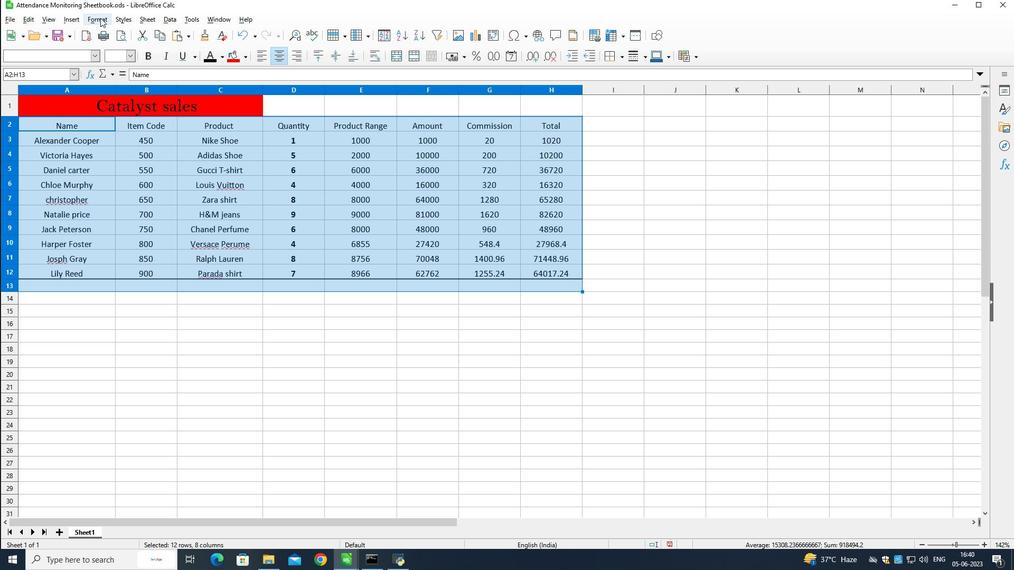 
Action: Mouse moved to (243, 203)
Screenshot: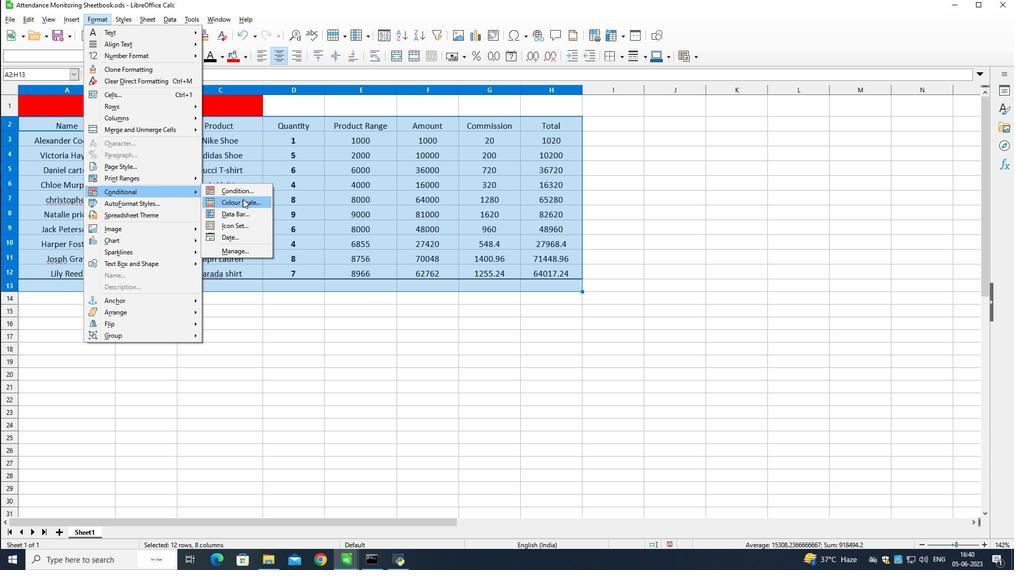 
Action: Mouse pressed left at (243, 203)
Screenshot: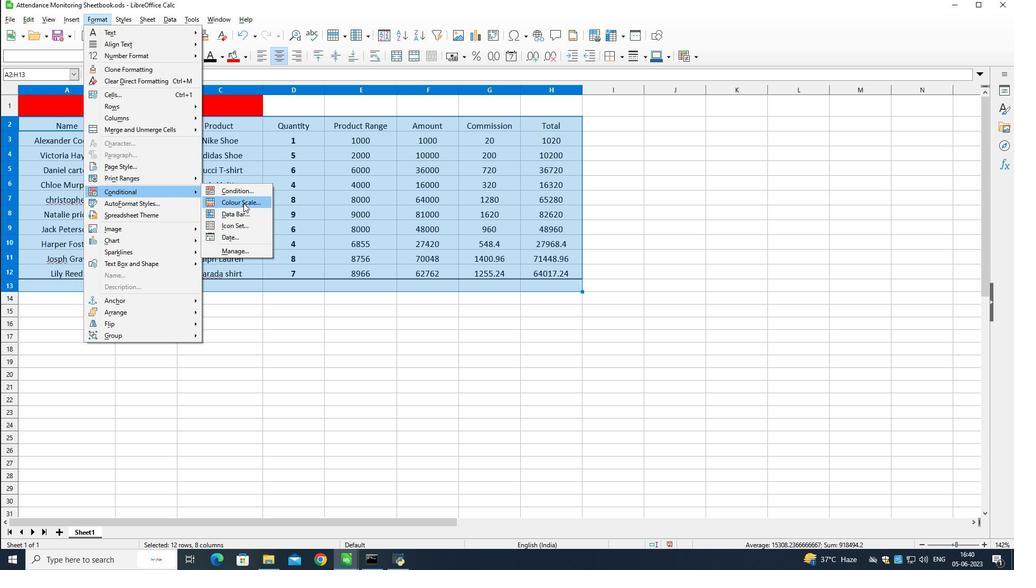 
Action: Mouse moved to (452, 166)
Screenshot: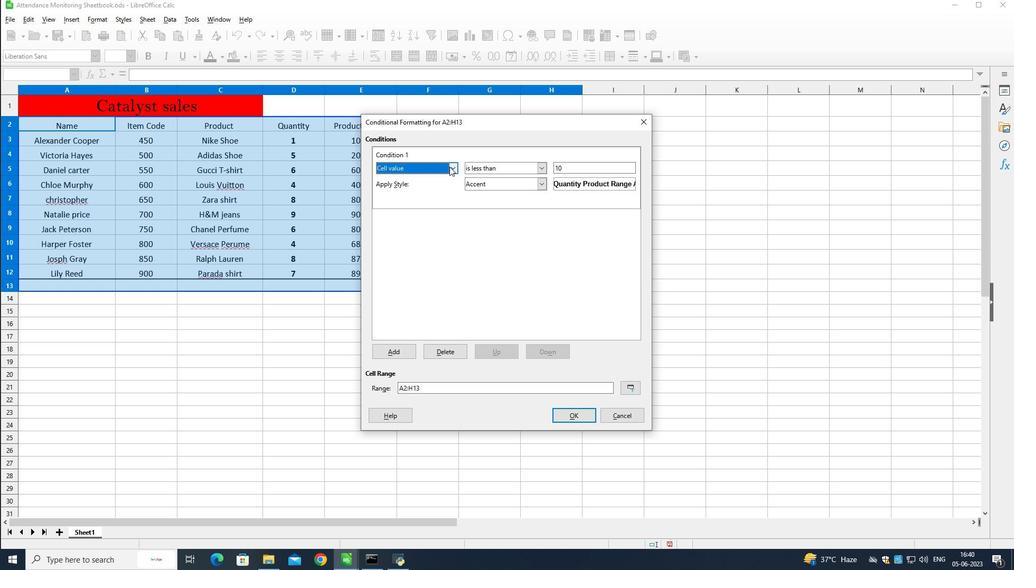 
Action: Mouse pressed left at (452, 166)
Screenshot: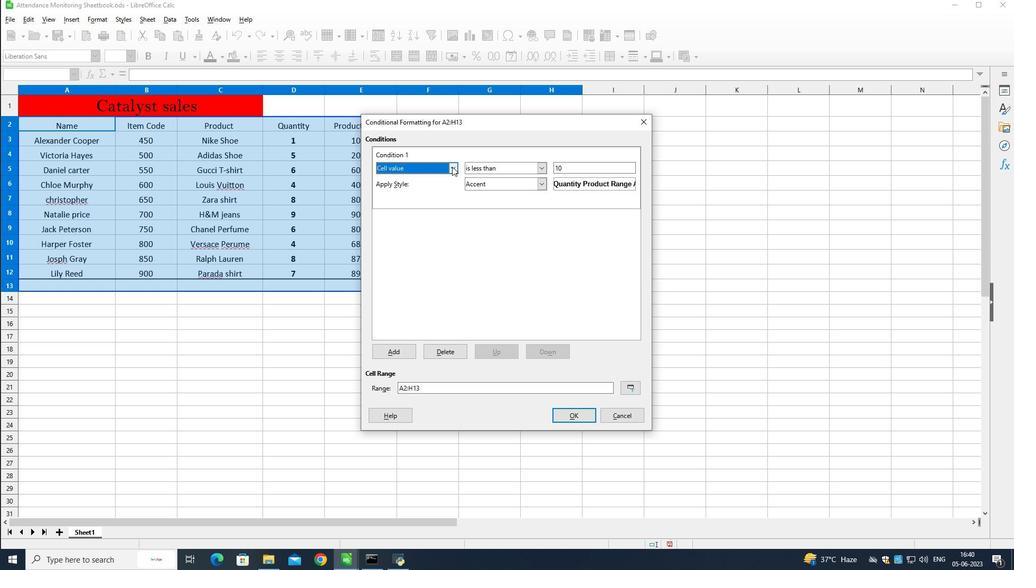 
Action: Mouse moved to (445, 175)
Screenshot: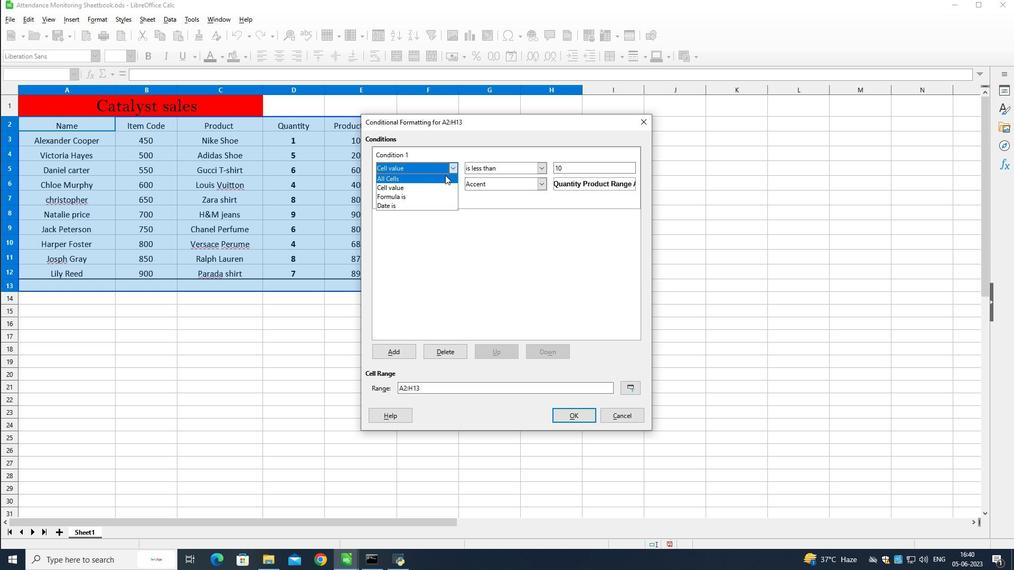 
Action: Mouse pressed left at (445, 175)
Screenshot: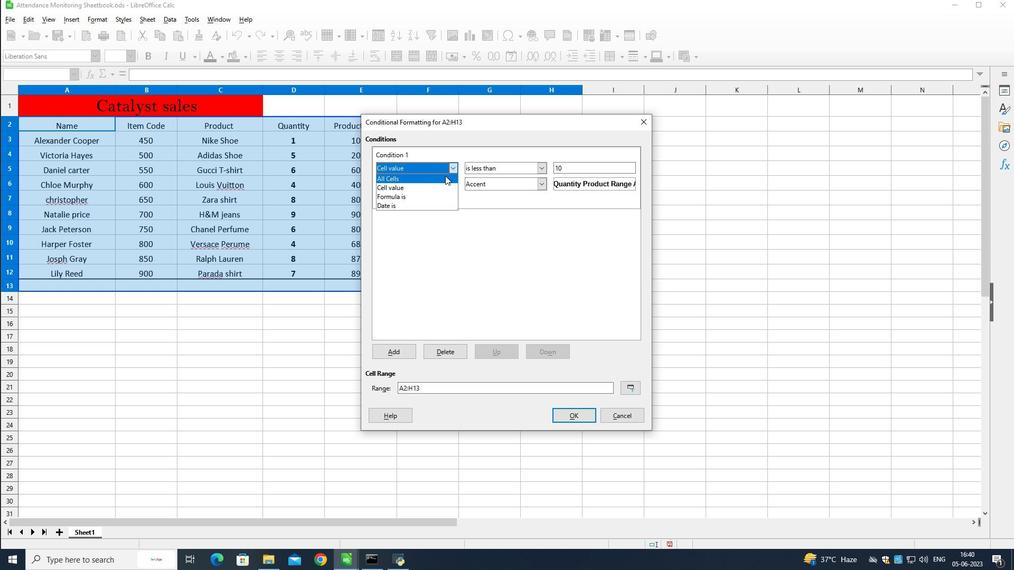 
Action: Mouse moved to (450, 228)
Screenshot: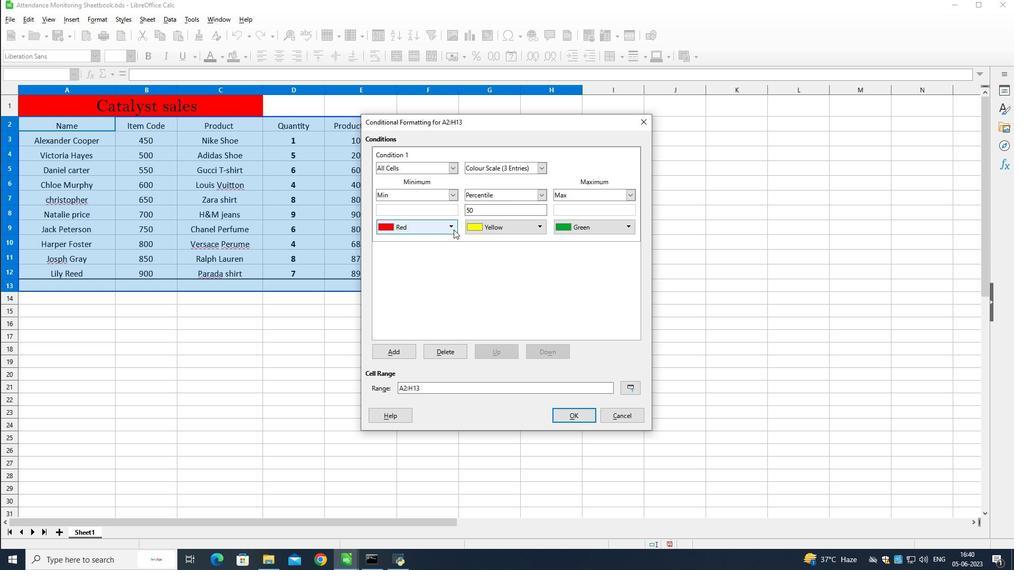 
Action: Mouse pressed left at (450, 228)
Screenshot: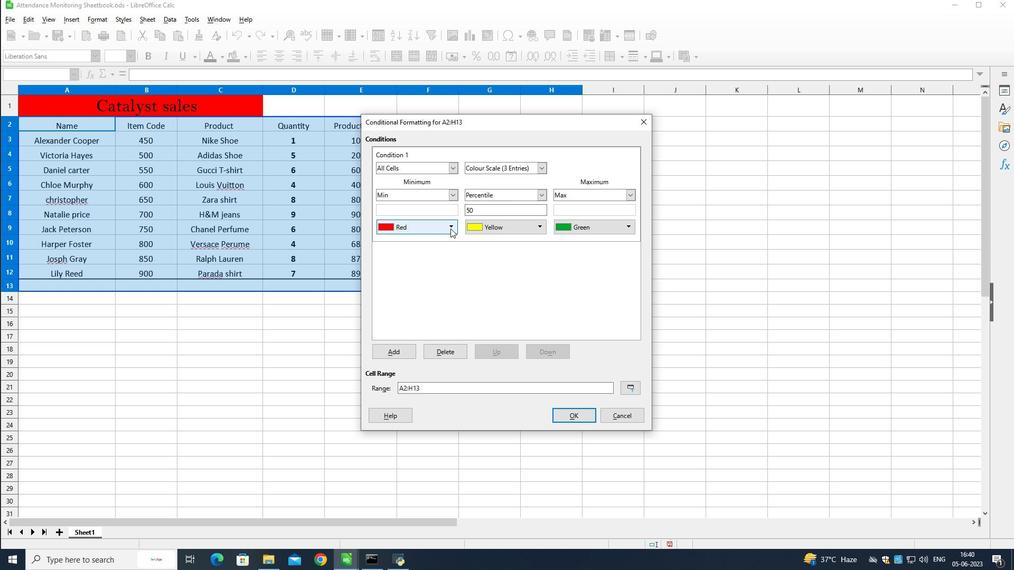 
Action: Mouse moved to (483, 245)
Screenshot: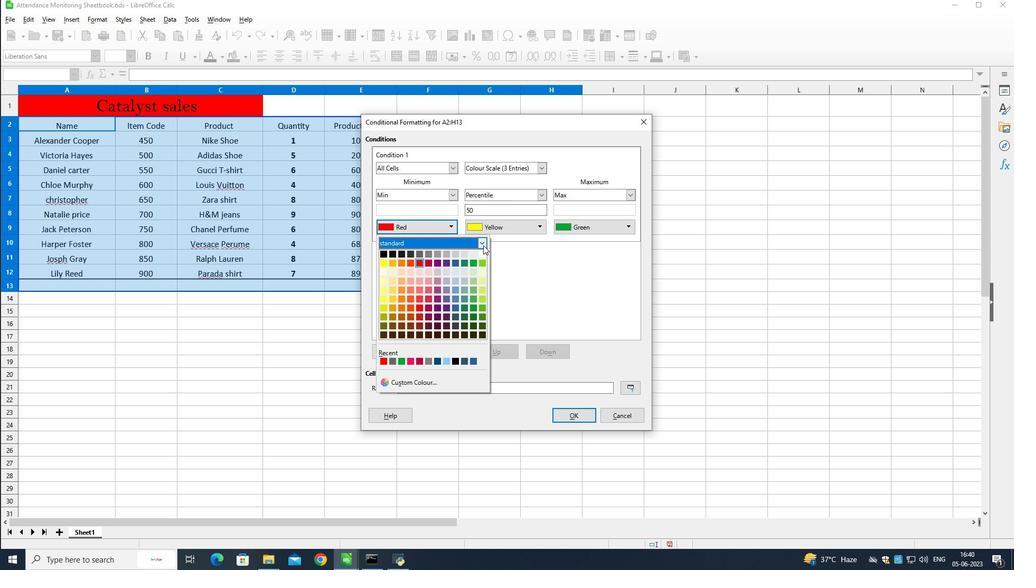 
Action: Mouse pressed left at (483, 245)
Screenshot: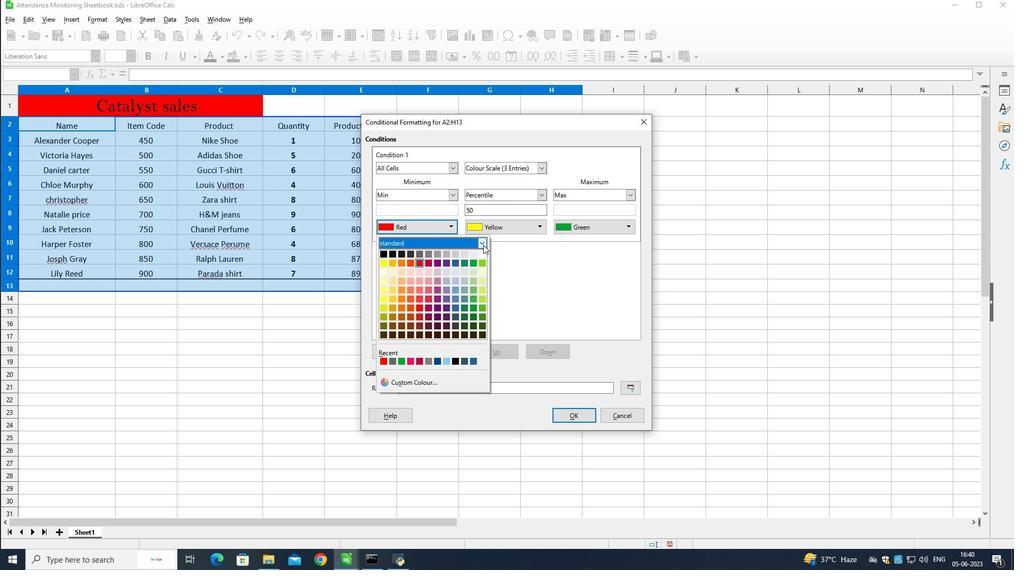 
Action: Mouse moved to (470, 261)
Screenshot: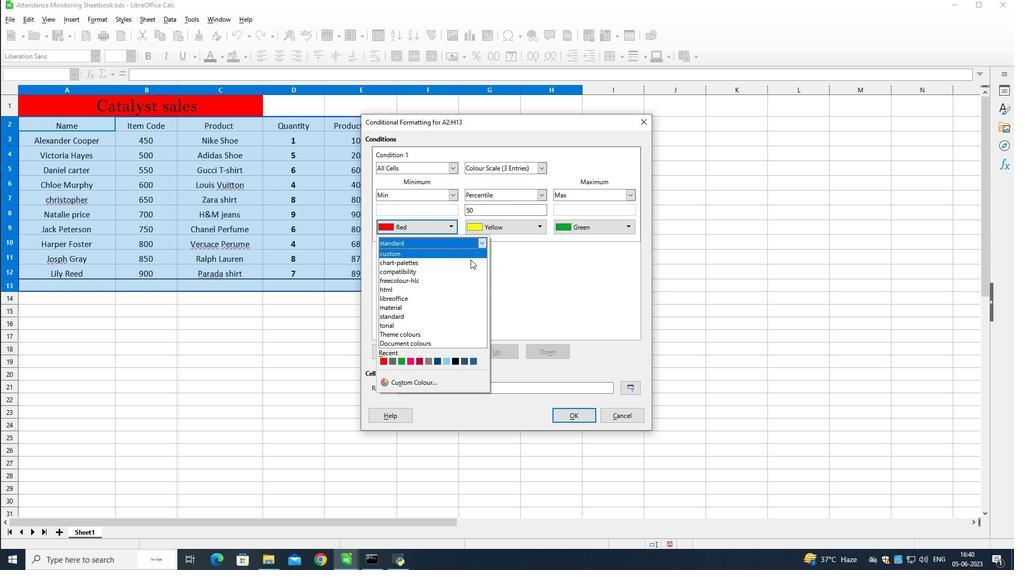 
Action: Mouse pressed left at (470, 261)
Screenshot: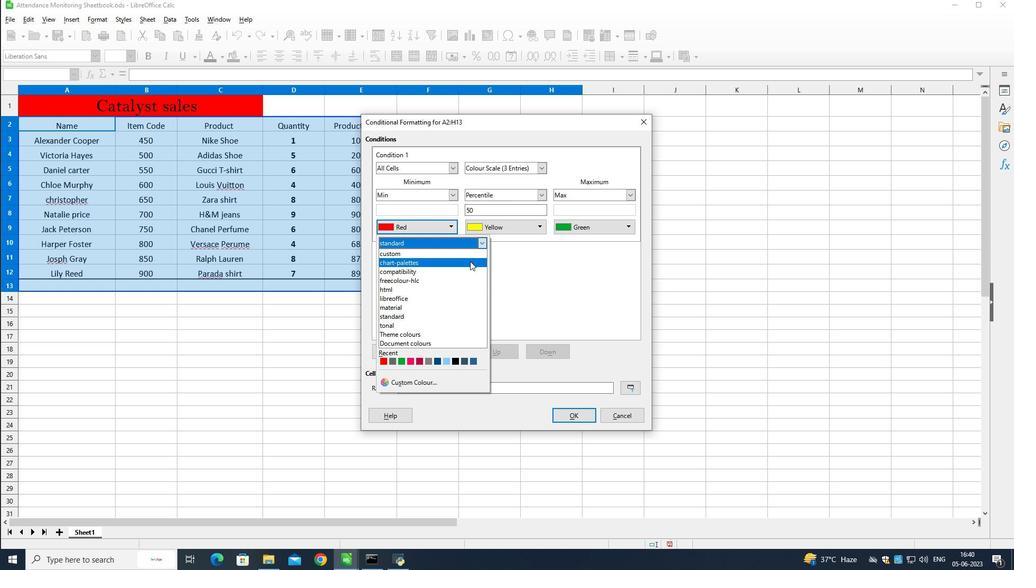
Action: Mouse moved to (391, 253)
Screenshot: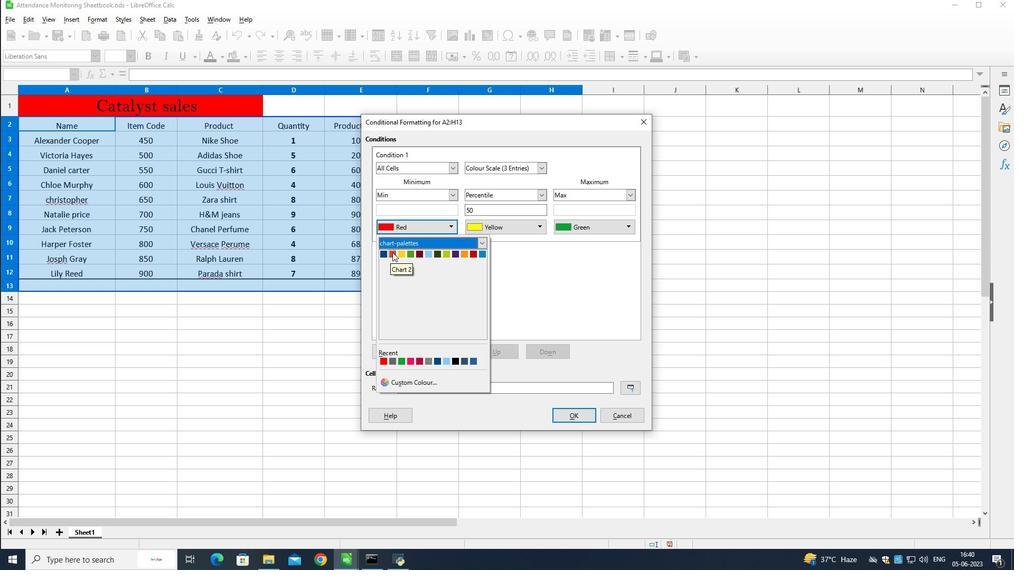 
Action: Mouse pressed left at (391, 253)
Screenshot: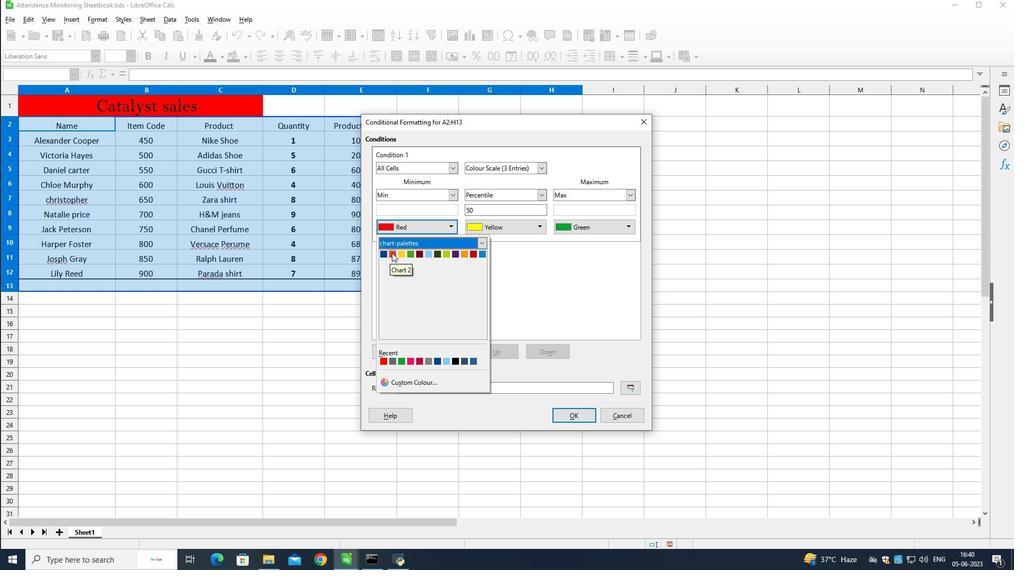 
Action: Mouse moved to (570, 418)
Screenshot: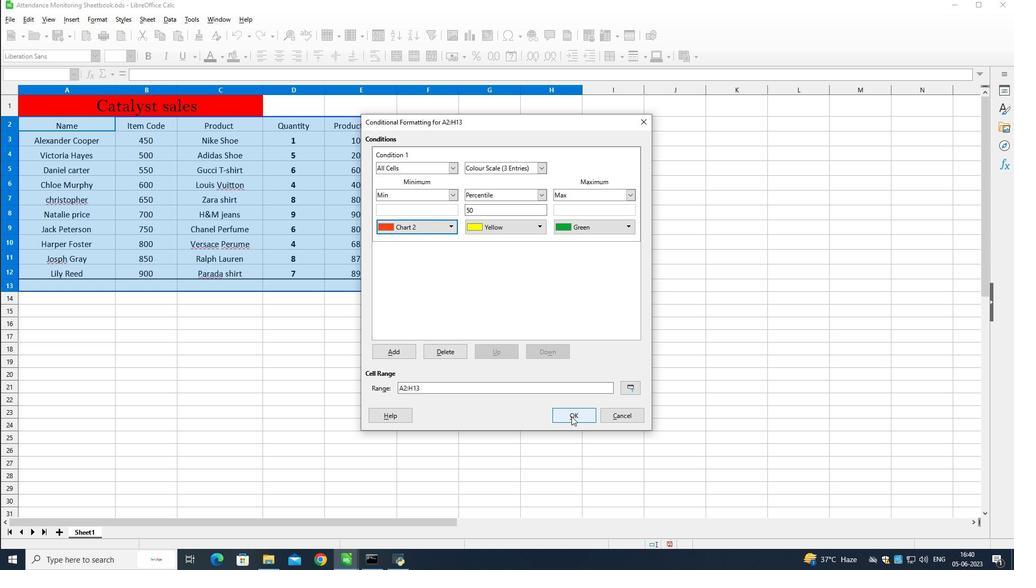 
Action: Mouse pressed left at (570, 418)
Screenshot: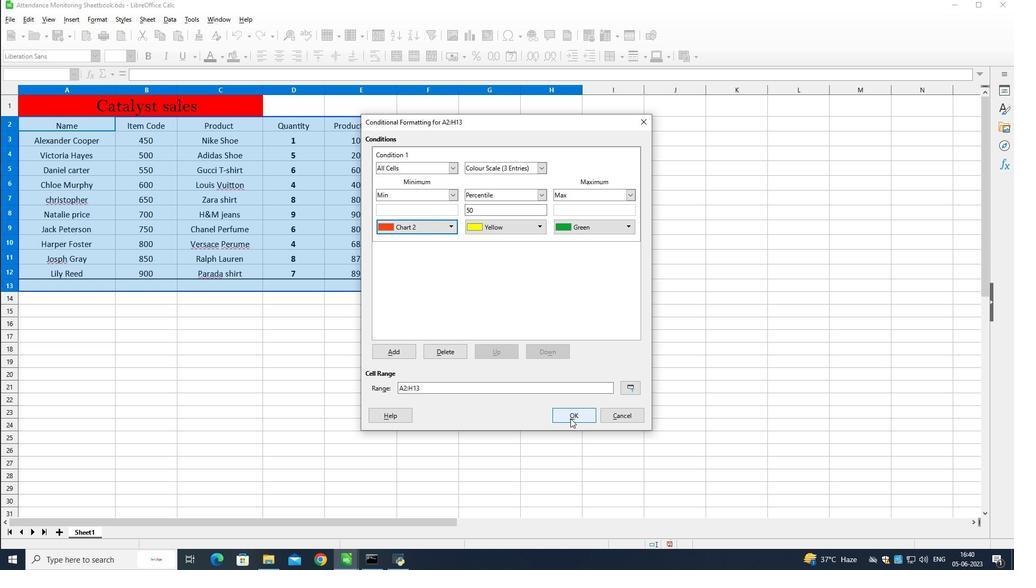 
Action: Mouse moved to (549, 393)
Screenshot: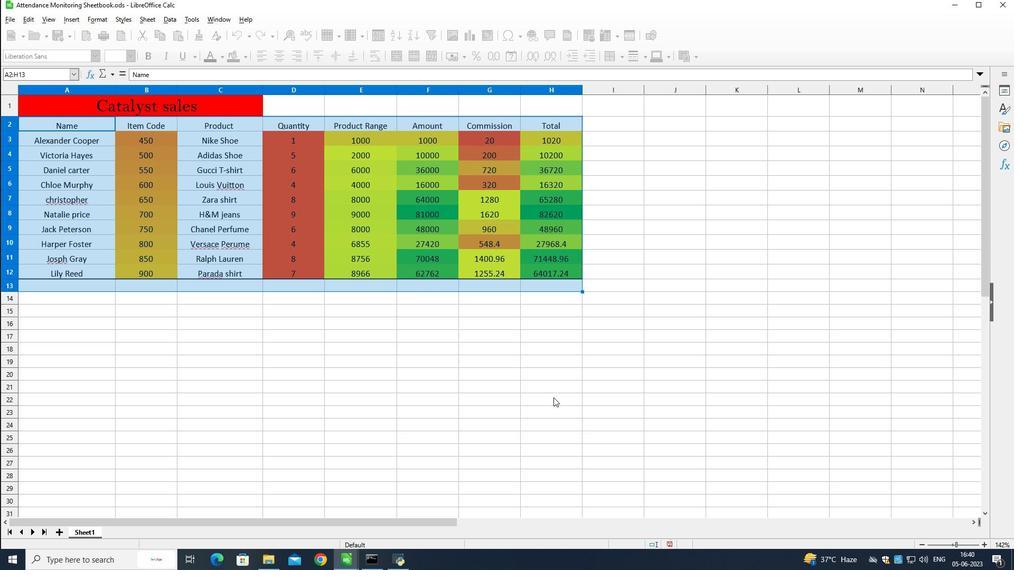 
Action: Mouse pressed left at (549, 393)
Screenshot: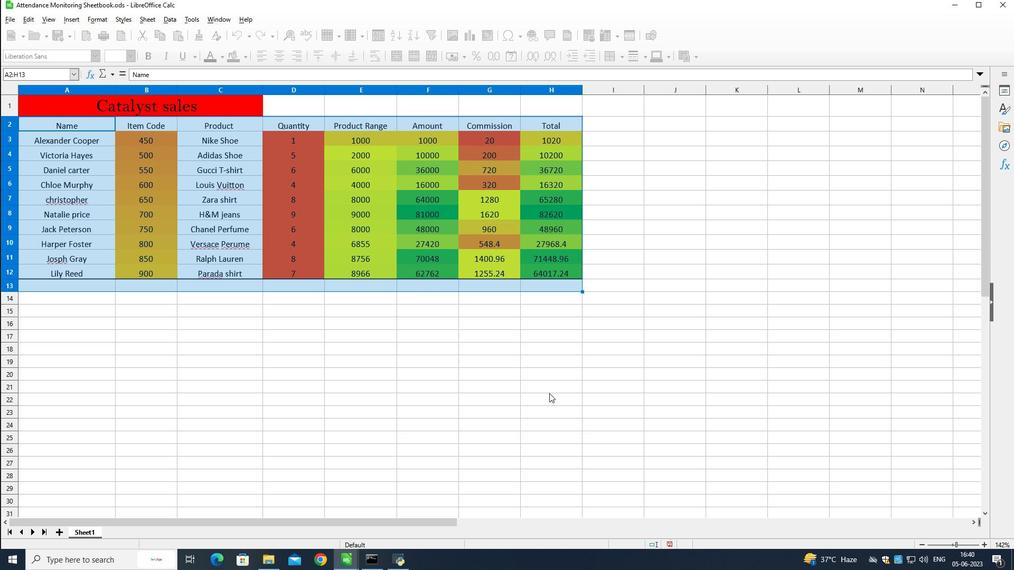 
Action: Mouse moved to (549, 375)
Screenshot: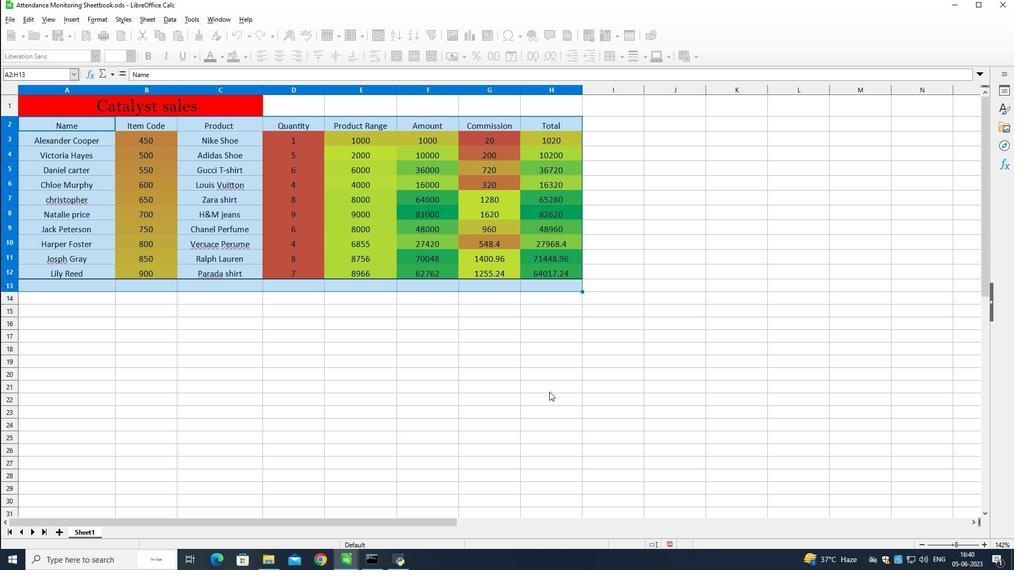 
Action: Mouse pressed left at (549, 375)
Screenshot: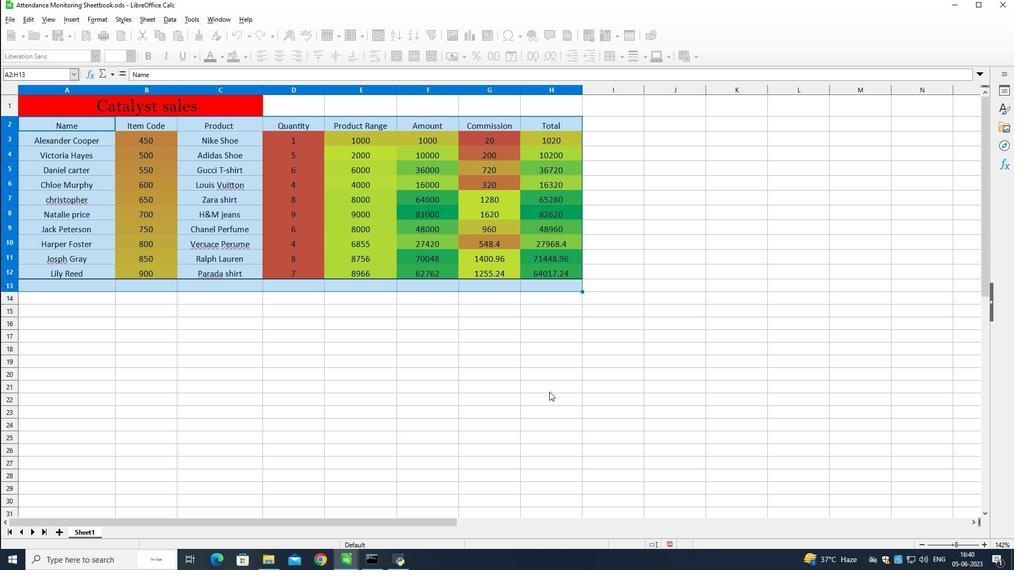 
Action: Mouse moved to (638, 297)
Screenshot: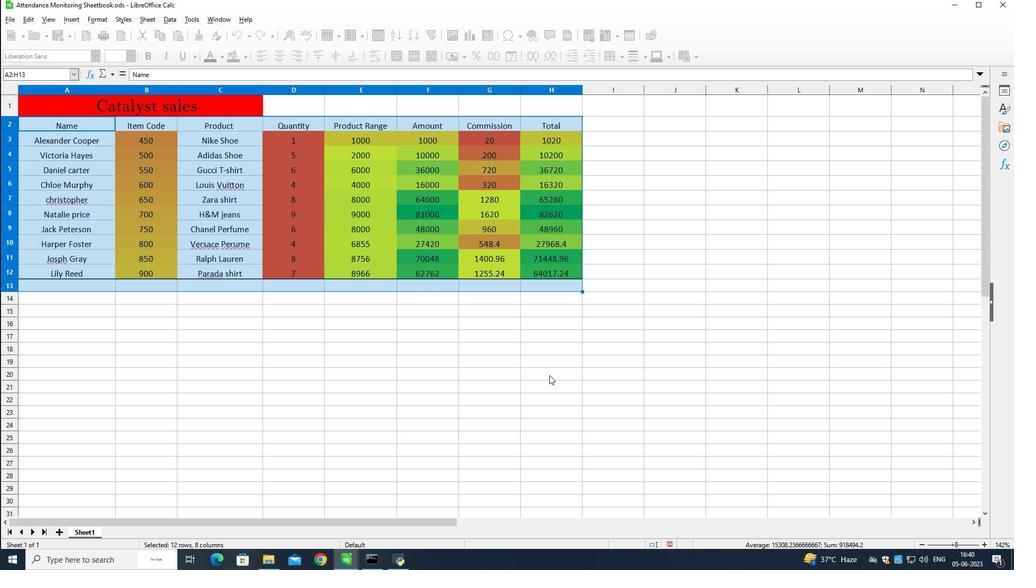 
Action: Mouse pressed left at (638, 297)
Screenshot: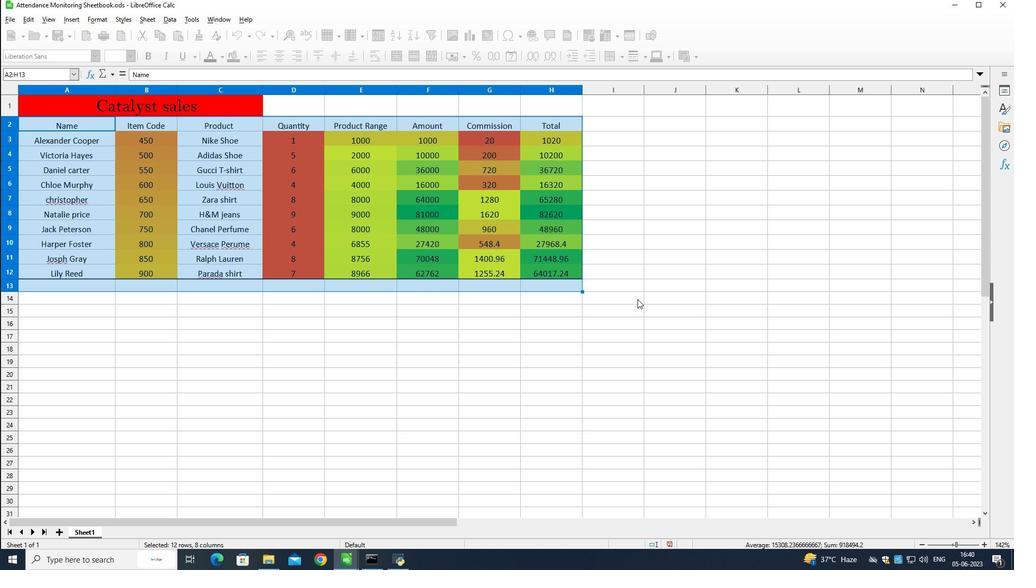 
Action: Mouse moved to (678, 237)
Screenshot: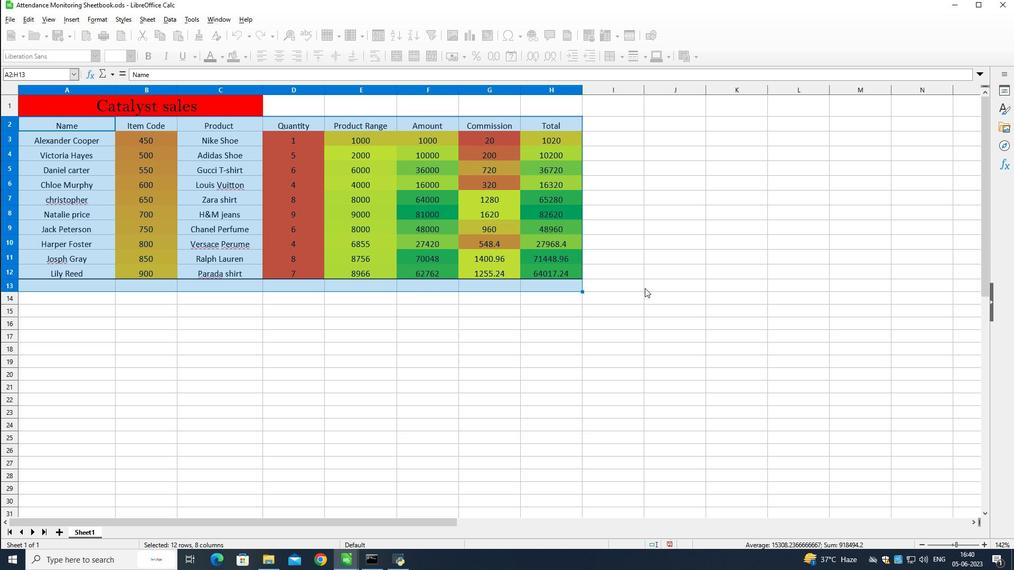 
Action: Mouse pressed left at (678, 237)
Screenshot: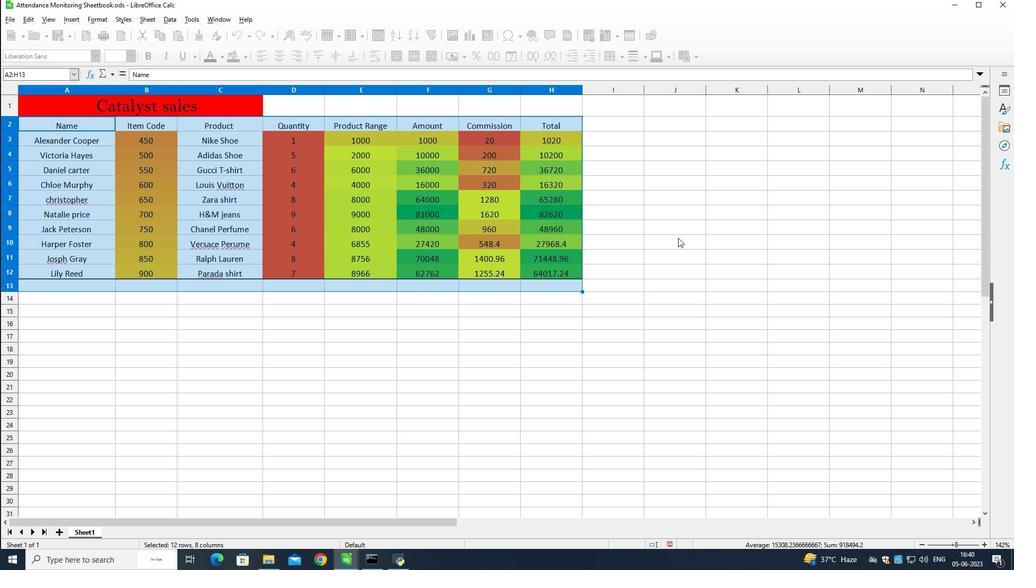 
Action: Mouse moved to (681, 328)
Screenshot: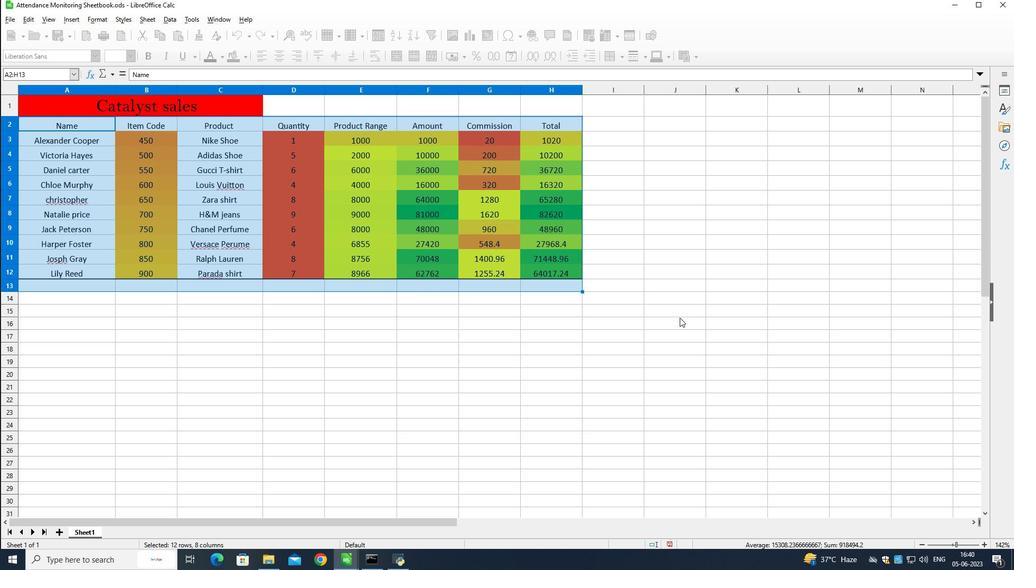 
Action: Mouse pressed left at (681, 328)
Screenshot: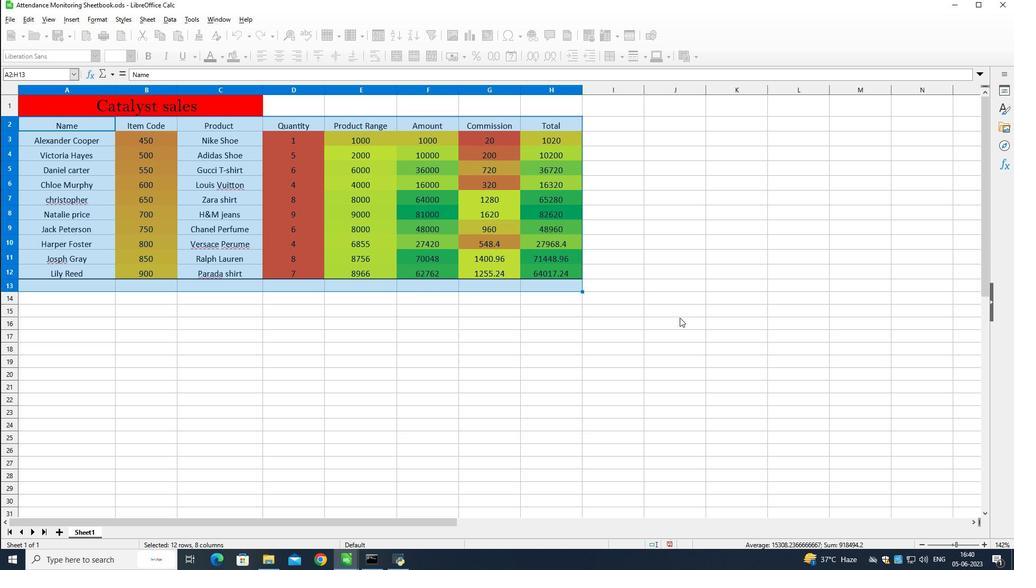 
Action: Mouse moved to (554, 350)
Screenshot: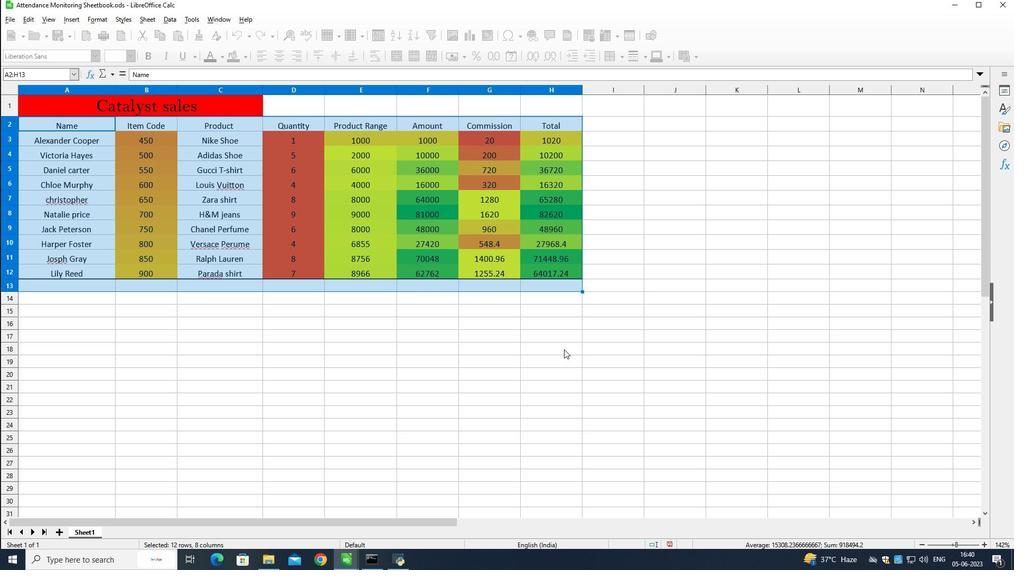 
Action: Mouse pressed left at (554, 350)
Screenshot: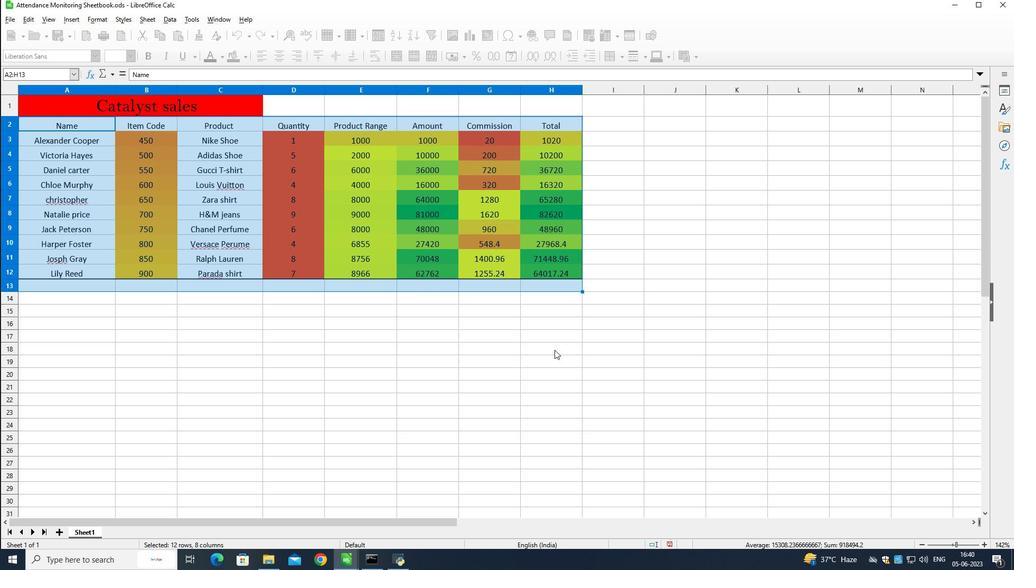 
Action: Mouse moved to (59, 123)
Screenshot: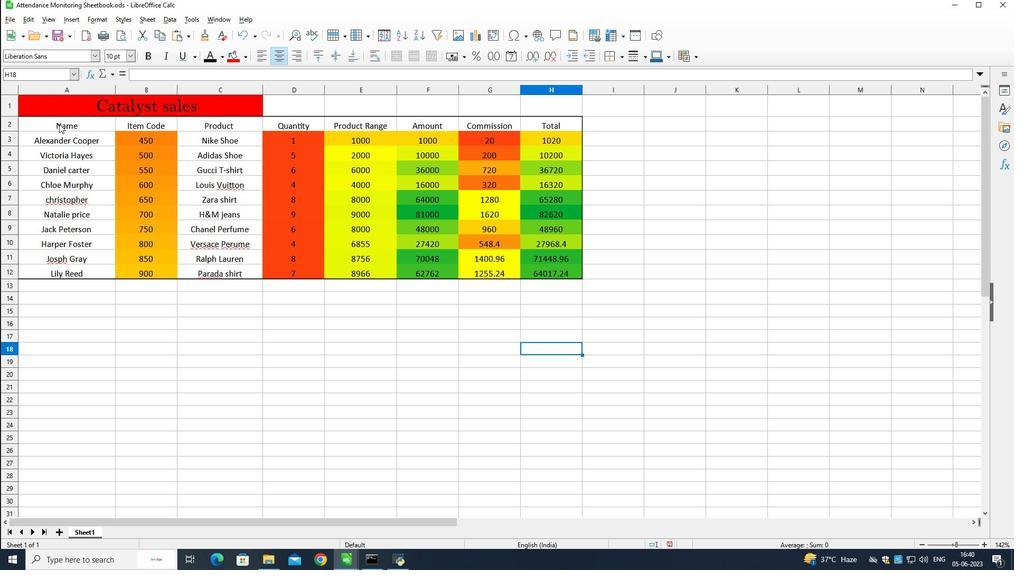 
Action: Mouse pressed left at (59, 123)
Screenshot: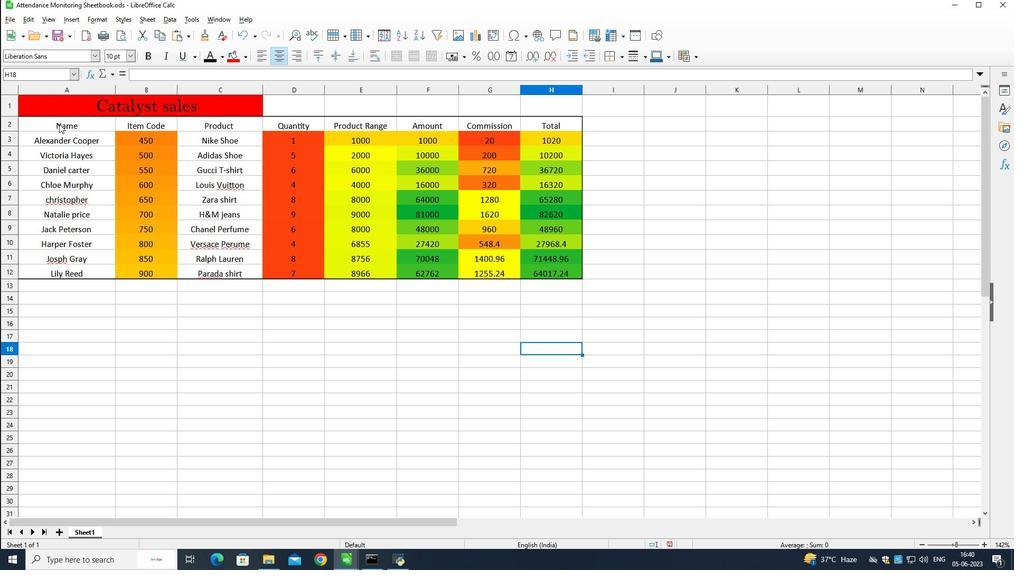 
Action: Mouse moved to (426, 91)
Screenshot: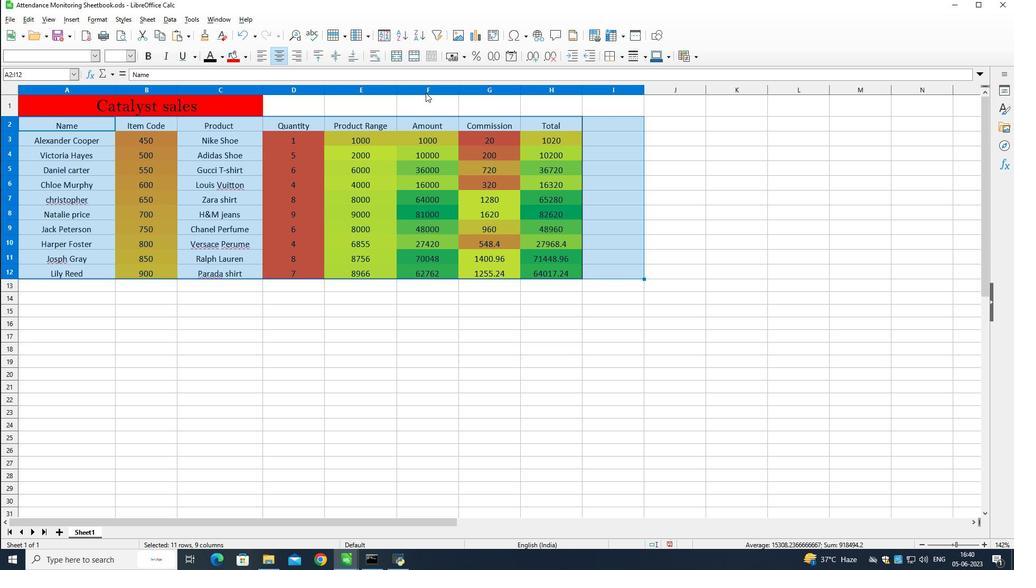 
Action: Mouse pressed right at (426, 91)
Screenshot: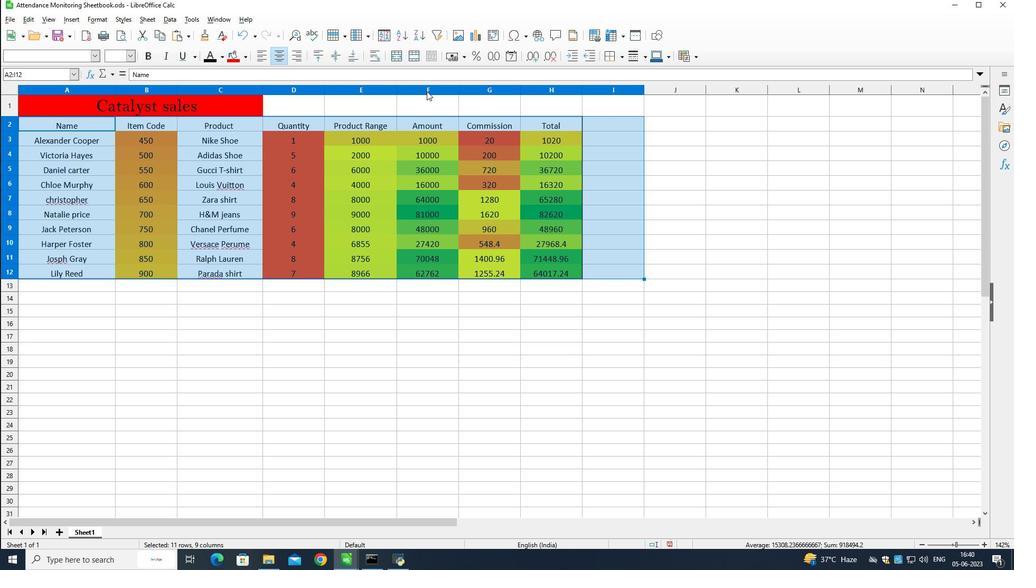 
Action: Mouse moved to (469, 196)
Screenshot: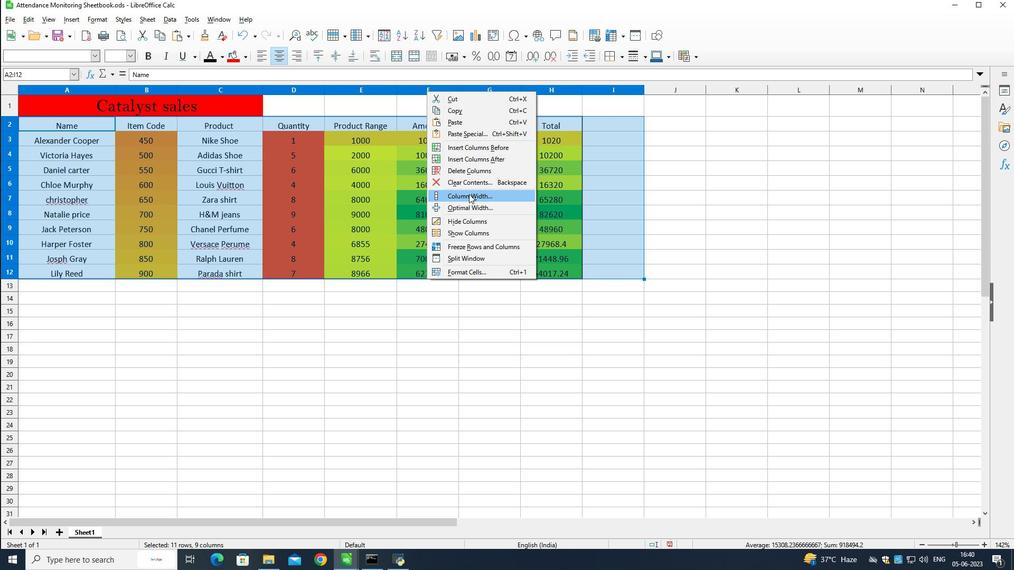 
Action: Mouse pressed left at (469, 196)
Screenshot: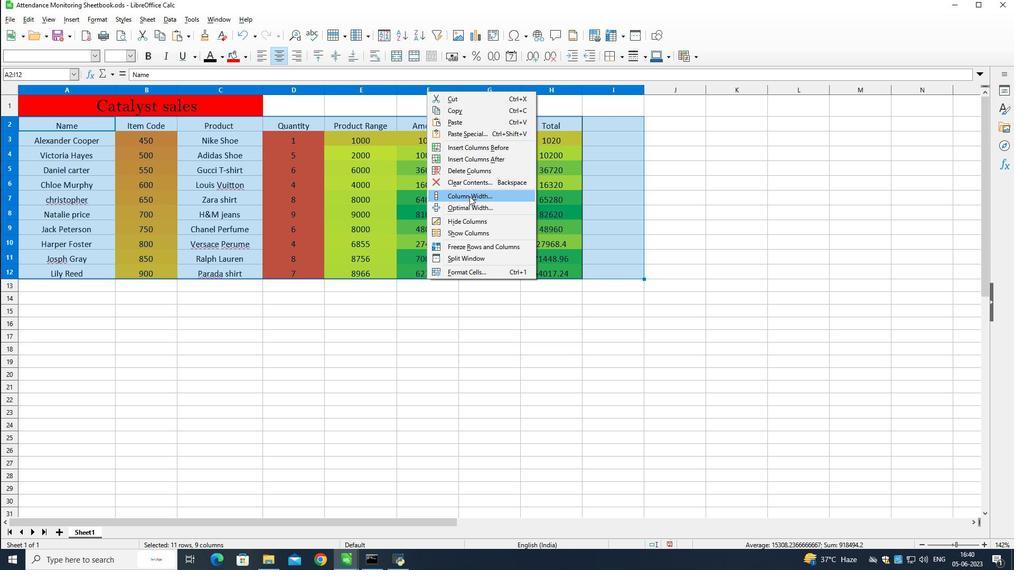 
Action: Mouse moved to (469, 260)
Screenshot: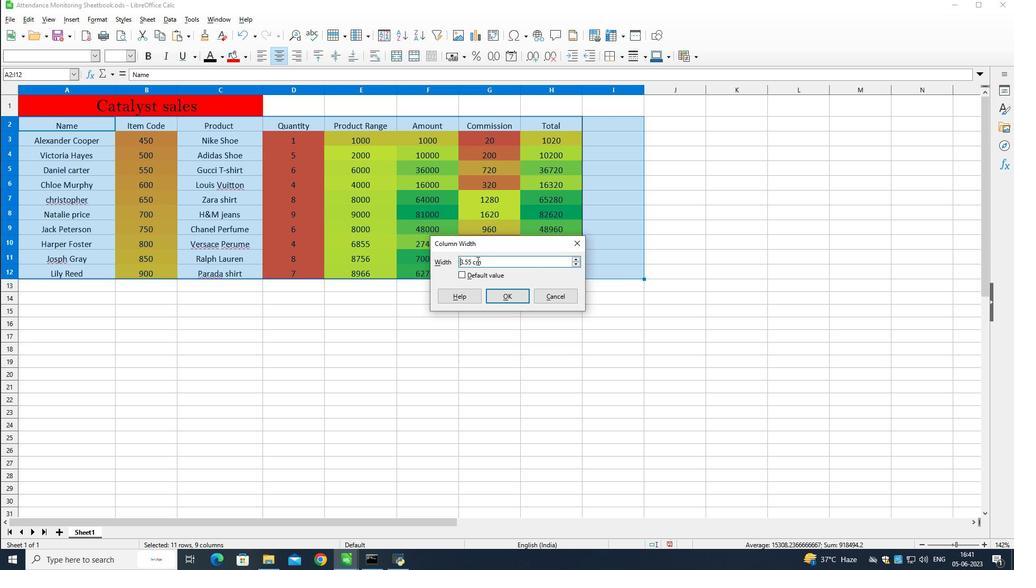 
Action: Mouse pressed left at (469, 260)
Screenshot: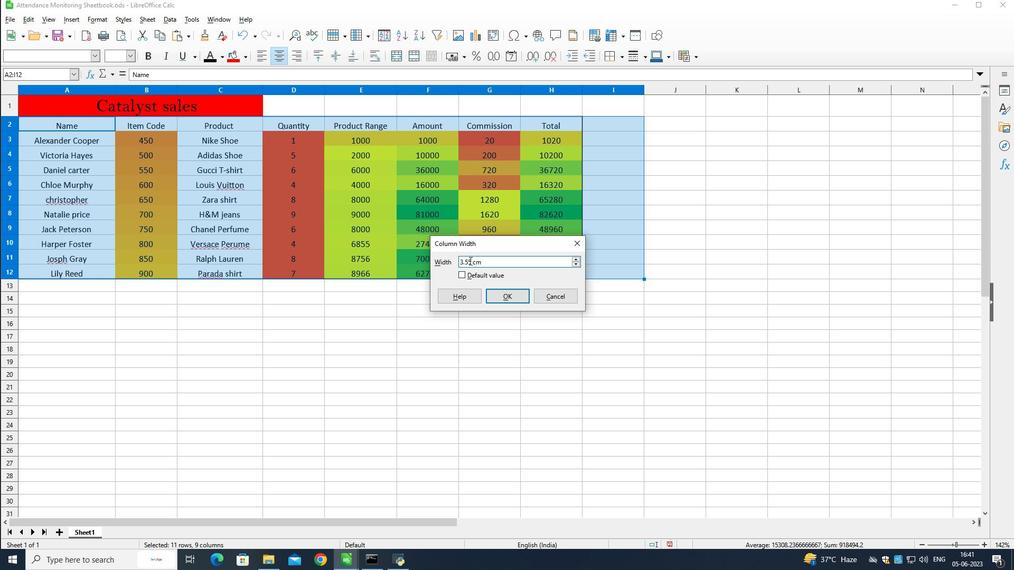 
Action: Mouse moved to (548, 319)
Screenshot: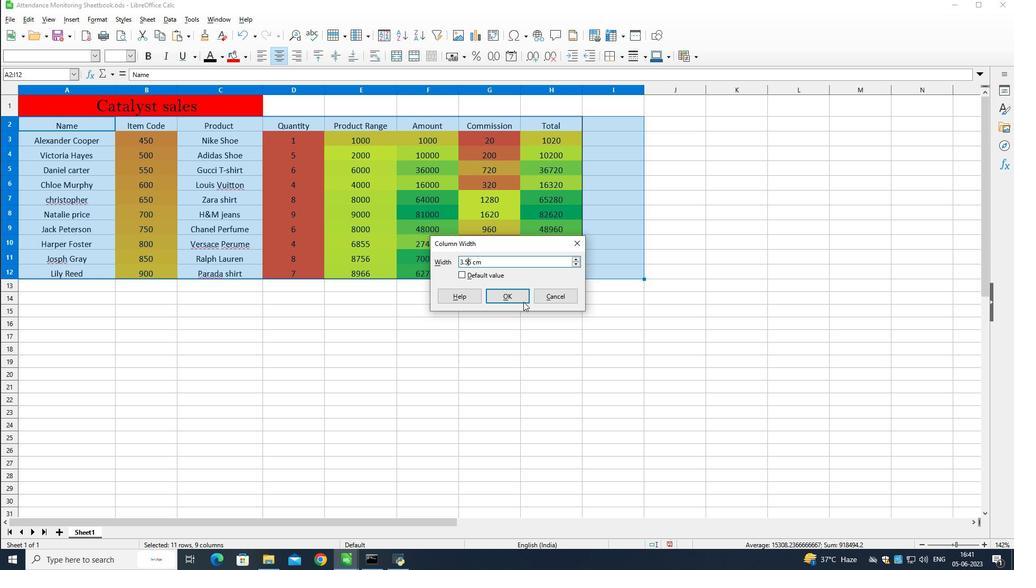 
Action: Key pressed <Key.right><Key.backspace><Key.backspace><Key.backspace><Key.backspace>
Screenshot: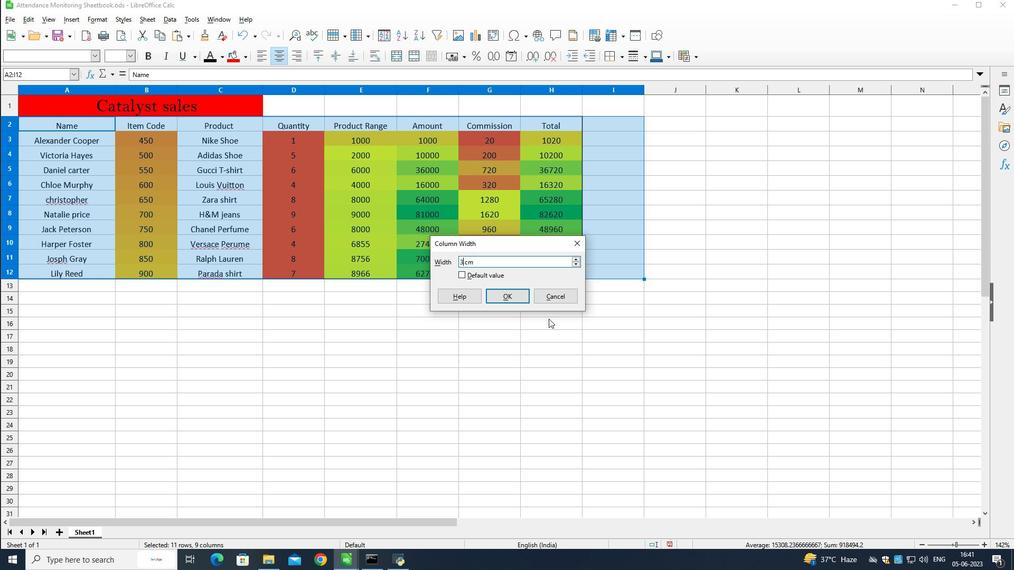 
Action: Mouse moved to (609, 360)
Screenshot: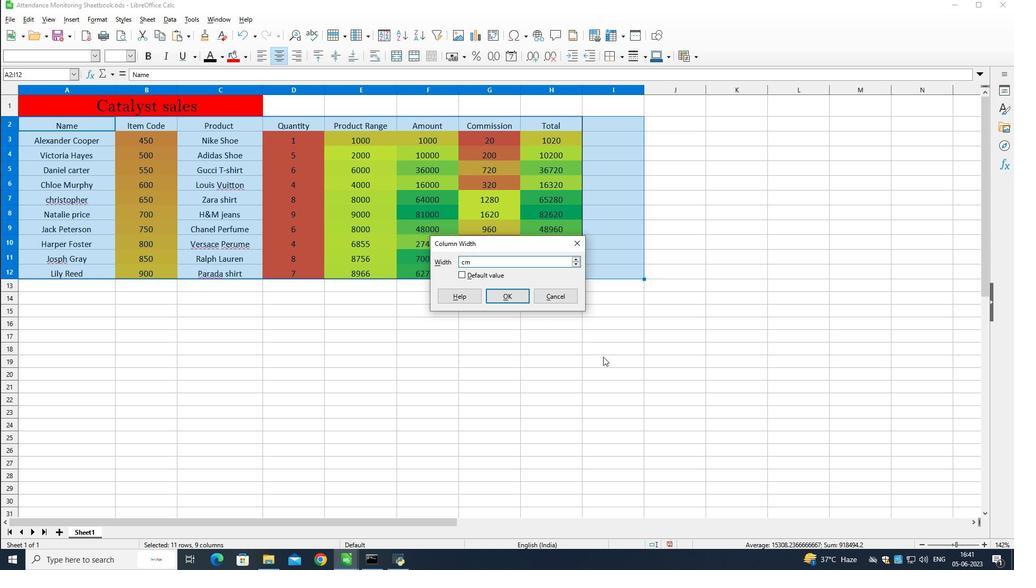 
Action: Key pressed 19
Screenshot: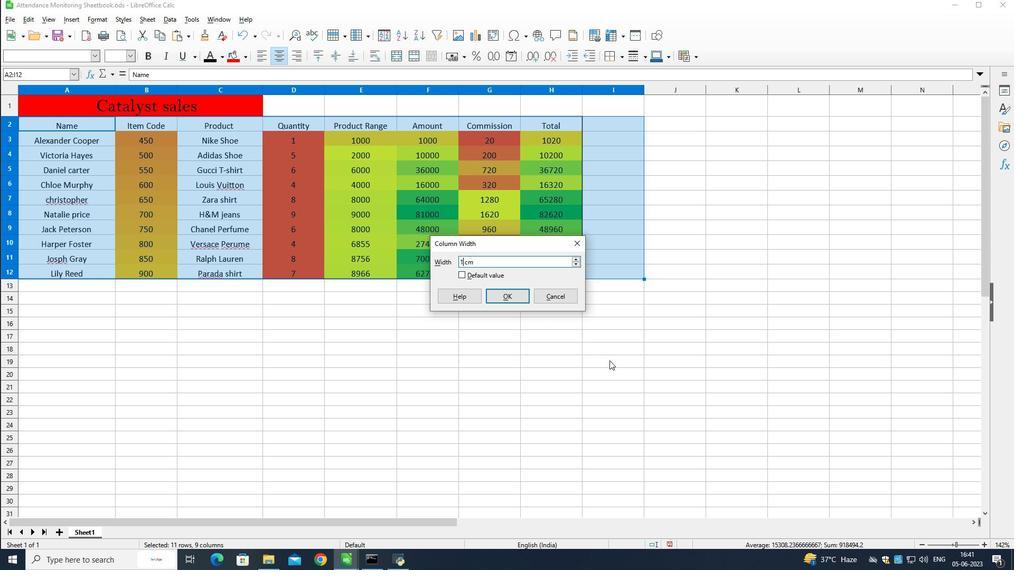 
Action: Mouse moved to (519, 294)
Screenshot: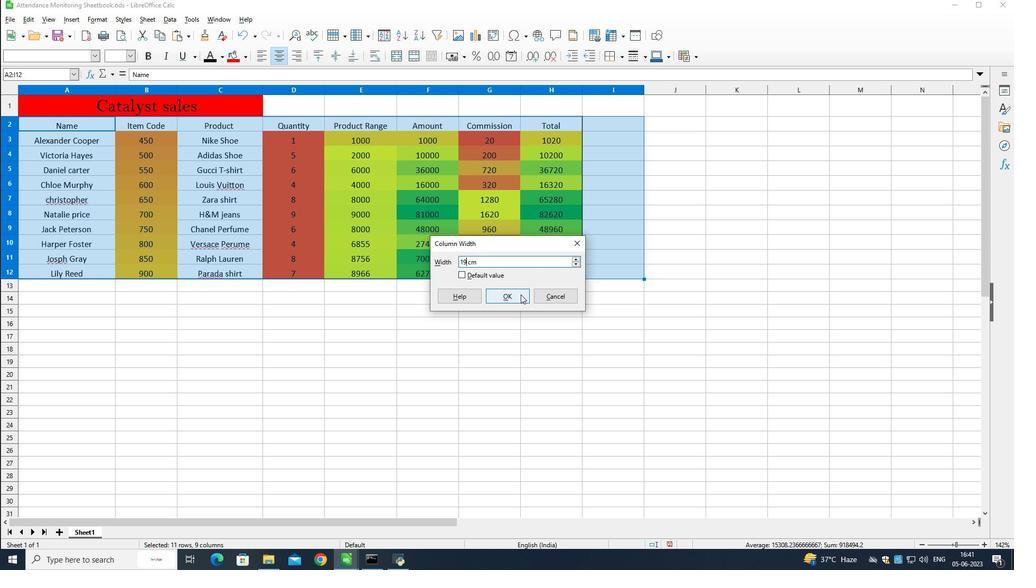 
Action: Mouse pressed left at (519, 294)
Screenshot: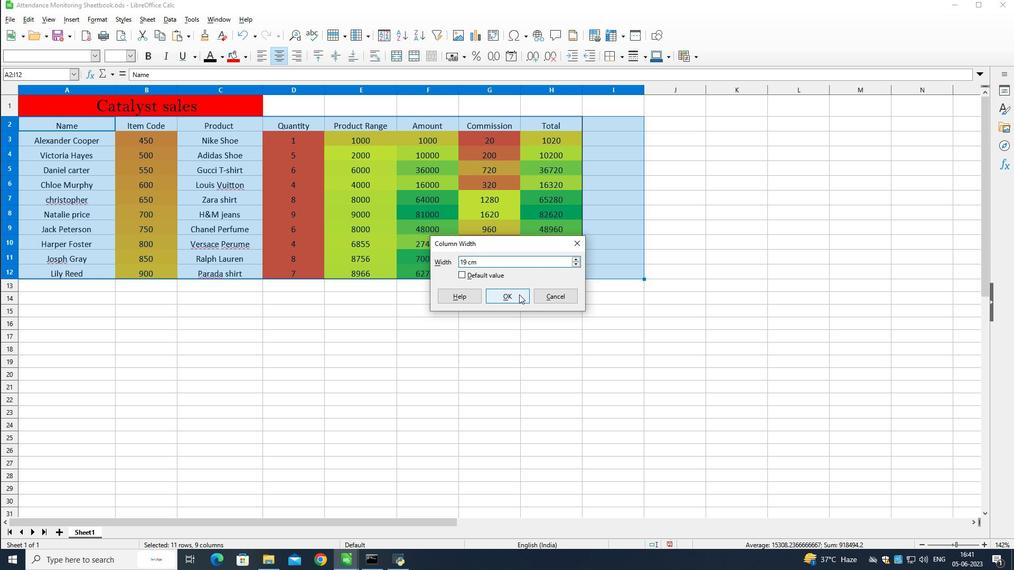 
Action: Mouse moved to (207, 89)
Screenshot: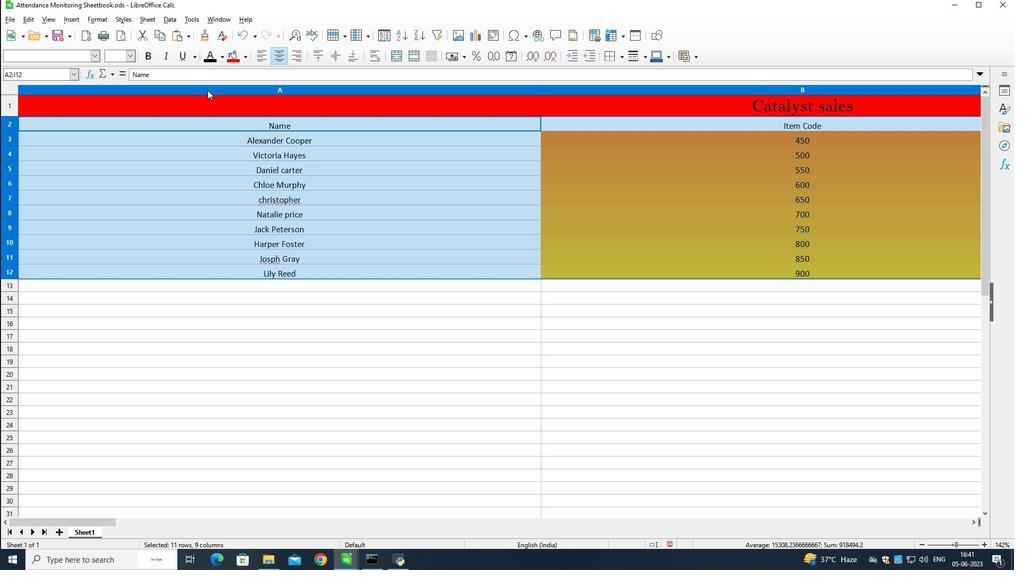 
Action: Mouse pressed right at (207, 89)
Screenshot: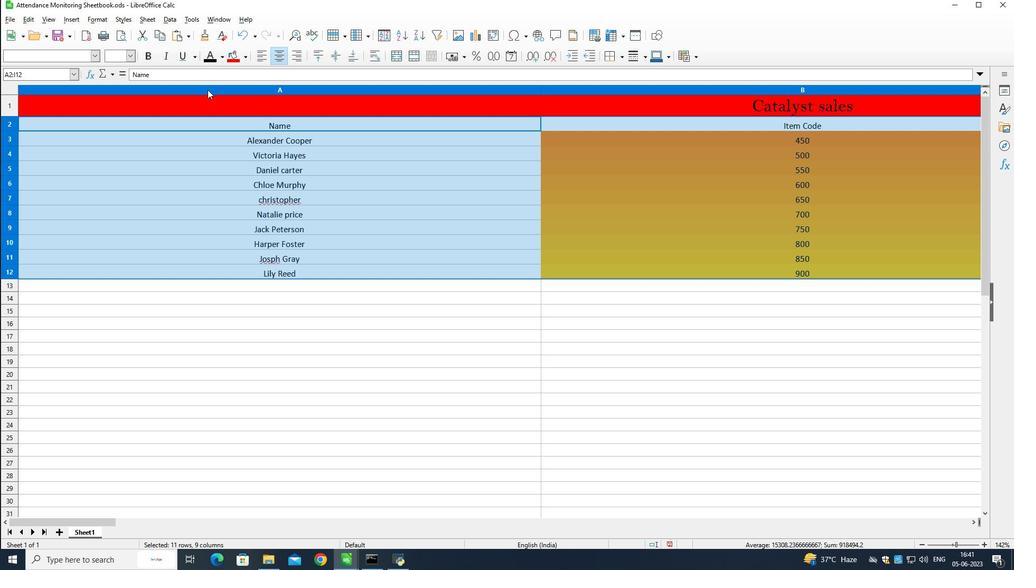 
Action: Mouse moved to (98, 17)
Screenshot: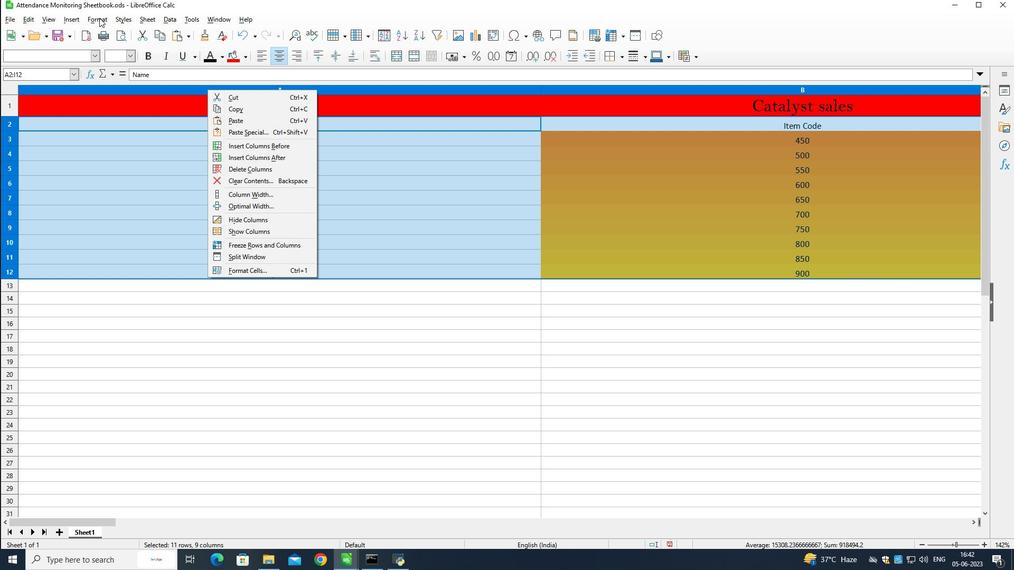 
Action: Mouse pressed left at (98, 17)
Screenshot: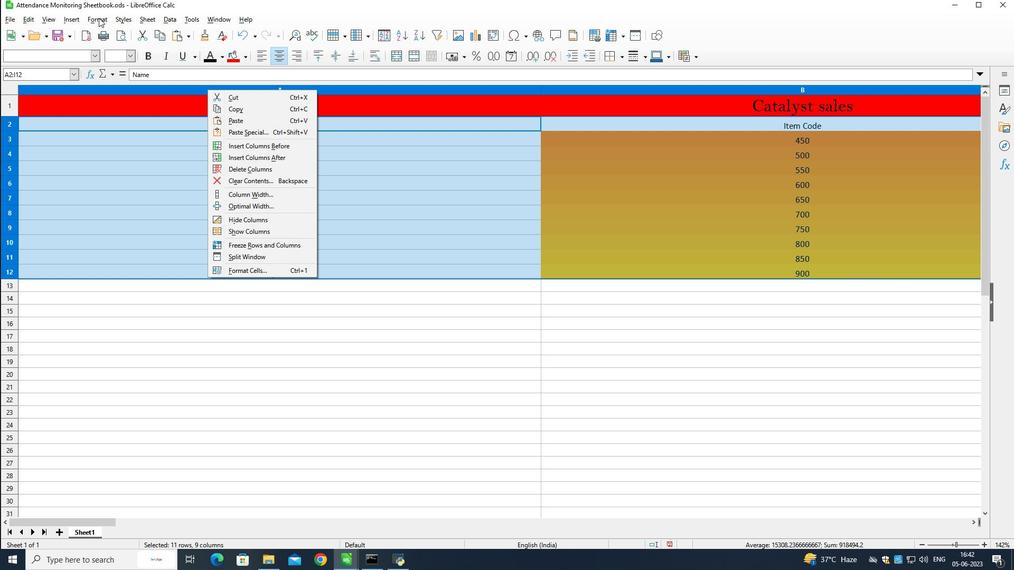 
Action: Mouse pressed left at (98, 17)
Screenshot: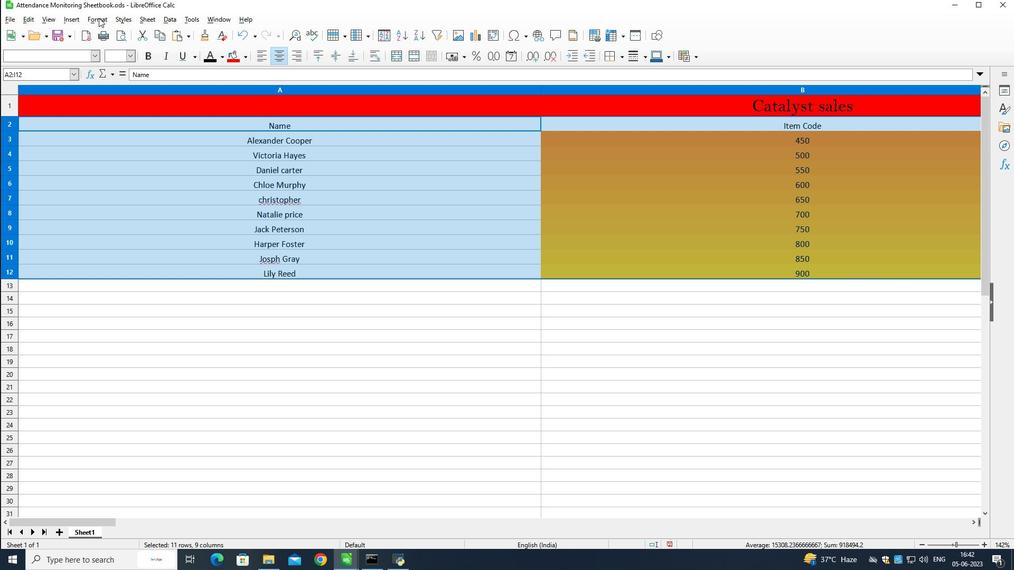 
Action: Mouse moved to (195, 189)
Screenshot: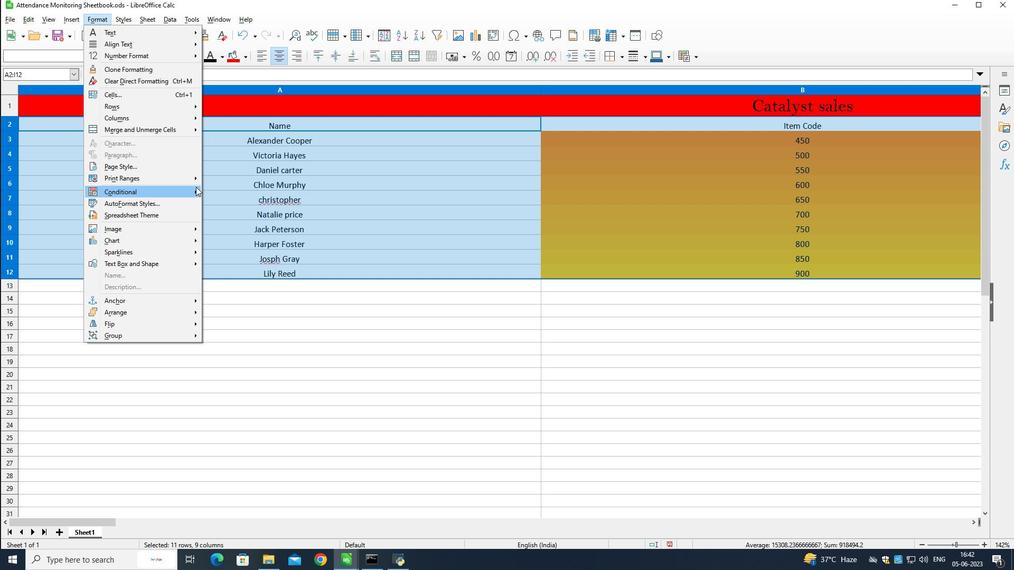 
Action: Mouse pressed left at (195, 189)
Screenshot: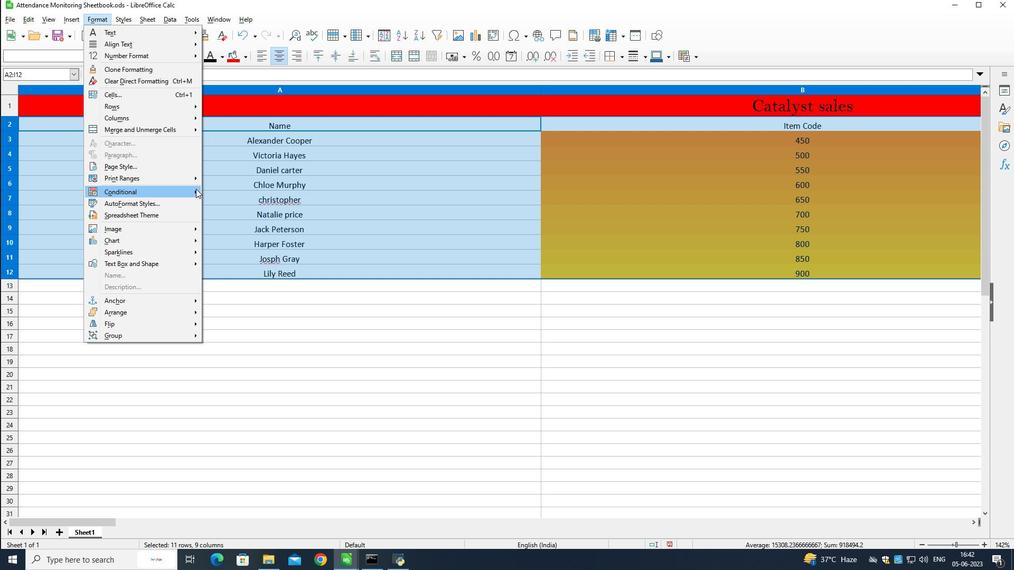 
Action: Mouse moved to (179, 188)
Screenshot: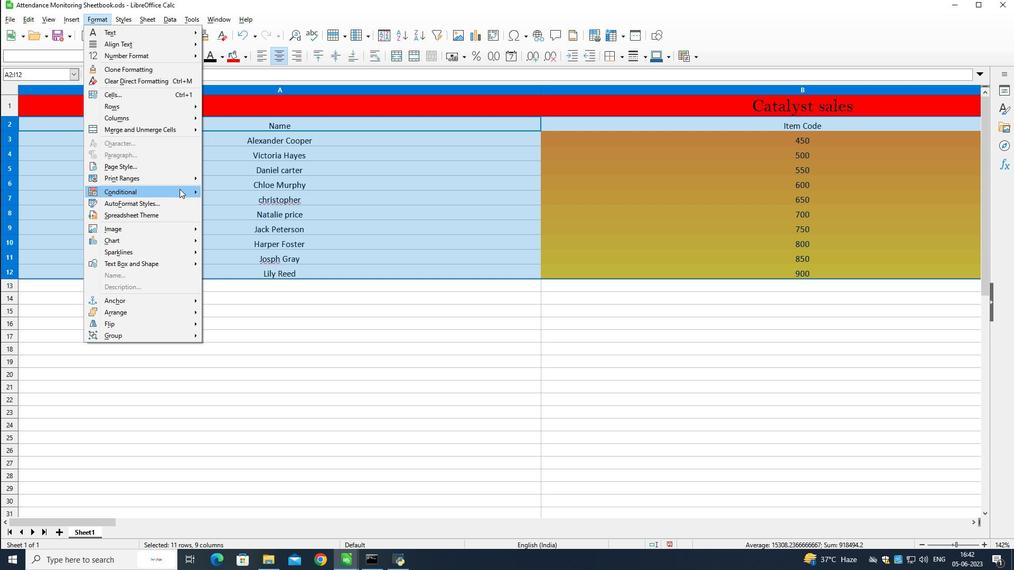 
Action: Mouse pressed left at (179, 188)
Screenshot: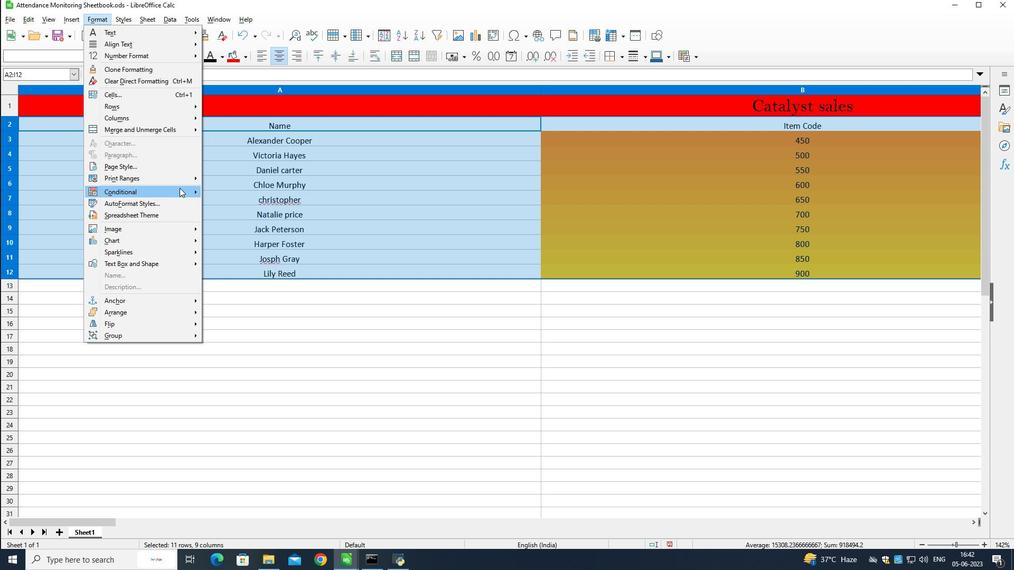 
Action: Mouse moved to (236, 190)
Screenshot: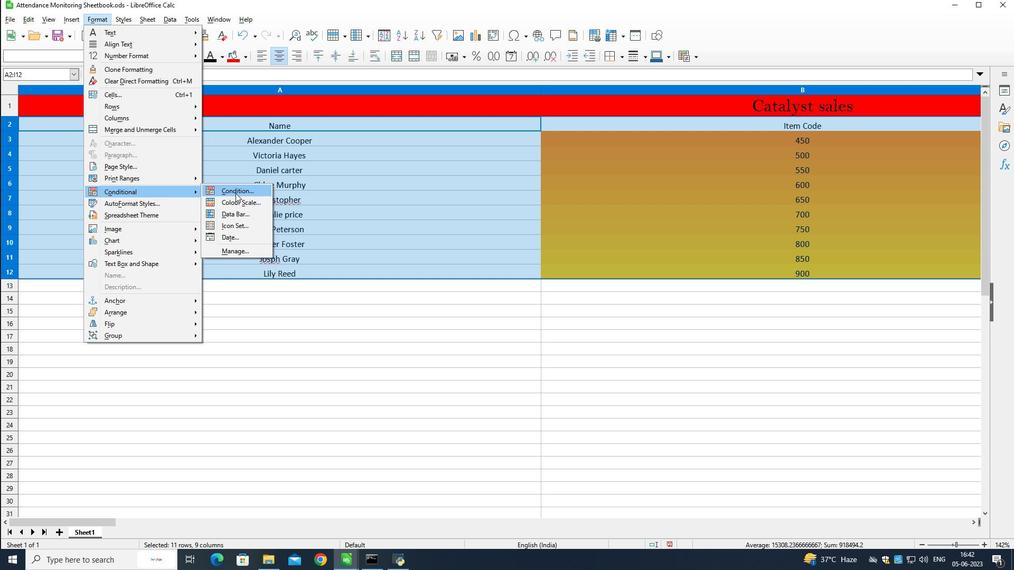 
Action: Mouse pressed left at (236, 190)
Screenshot: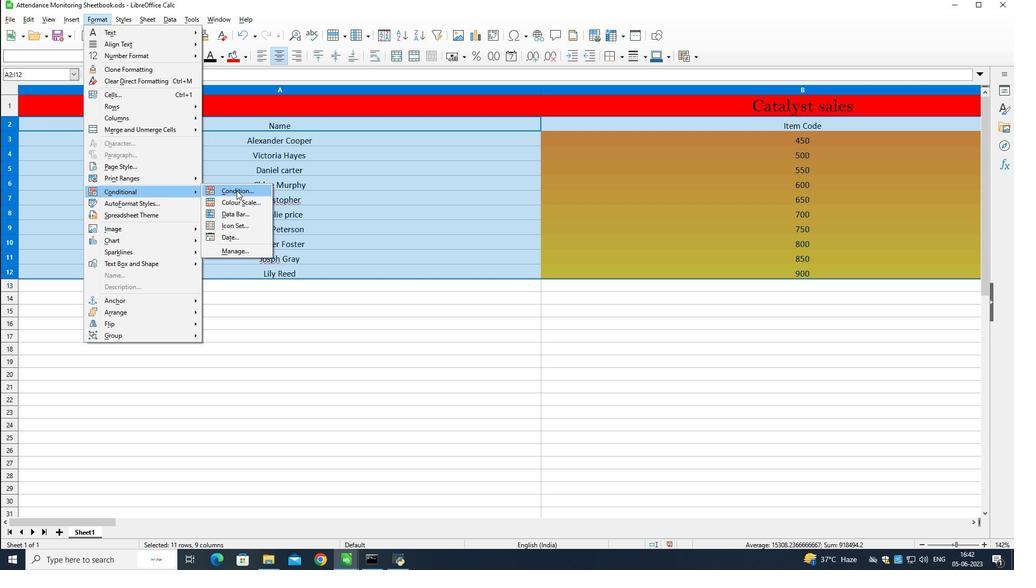 
Action: Mouse moved to (554, 306)
Screenshot: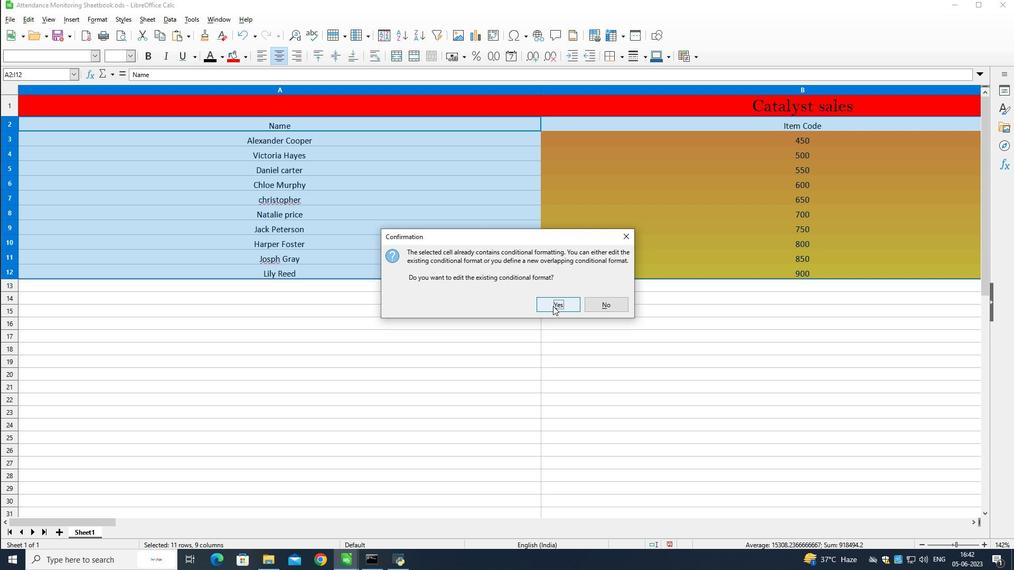 
Action: Mouse pressed left at (554, 306)
Screenshot: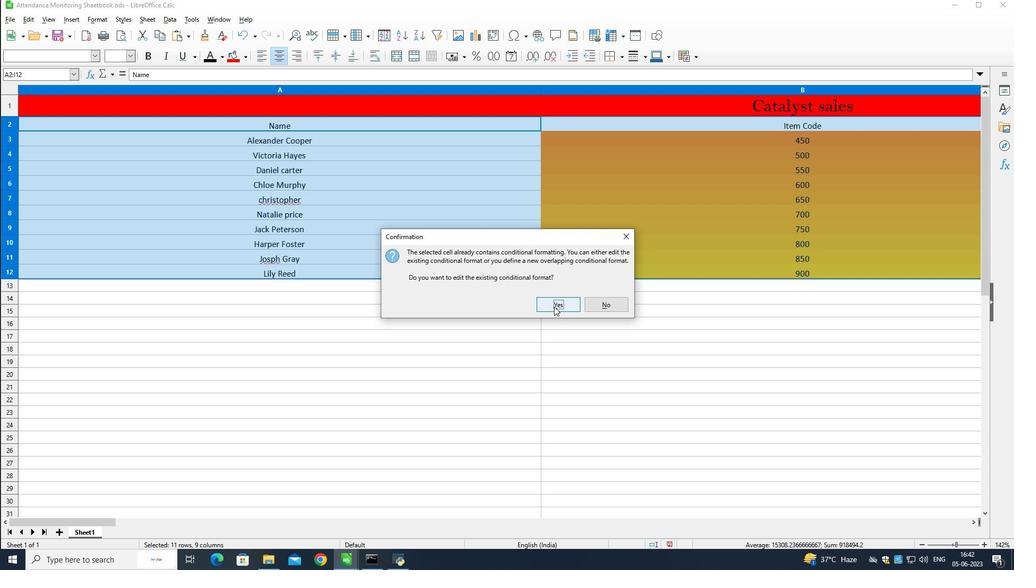 
Action: Mouse moved to (450, 166)
Screenshot: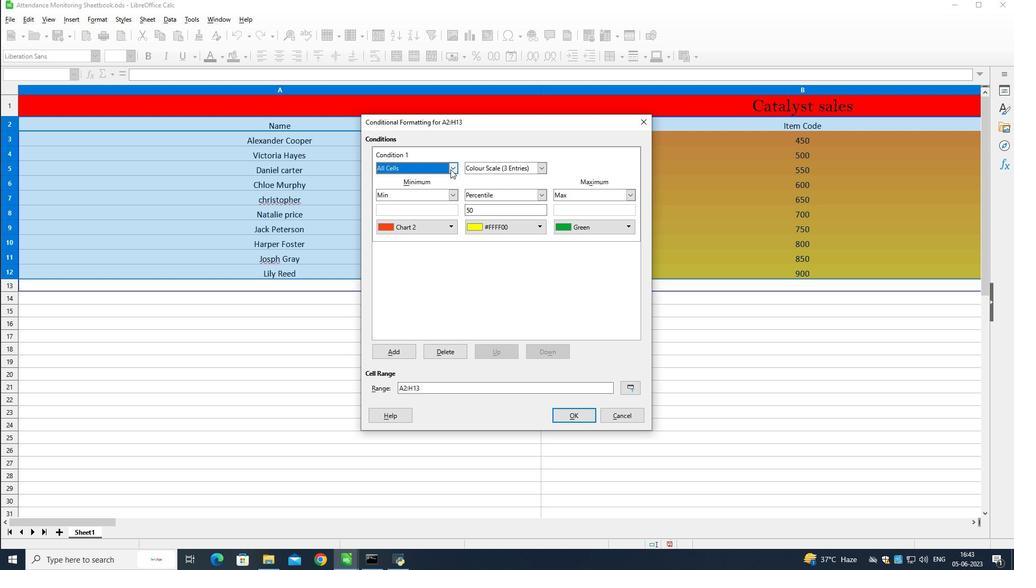
Action: Mouse pressed left at (450, 166)
Screenshot: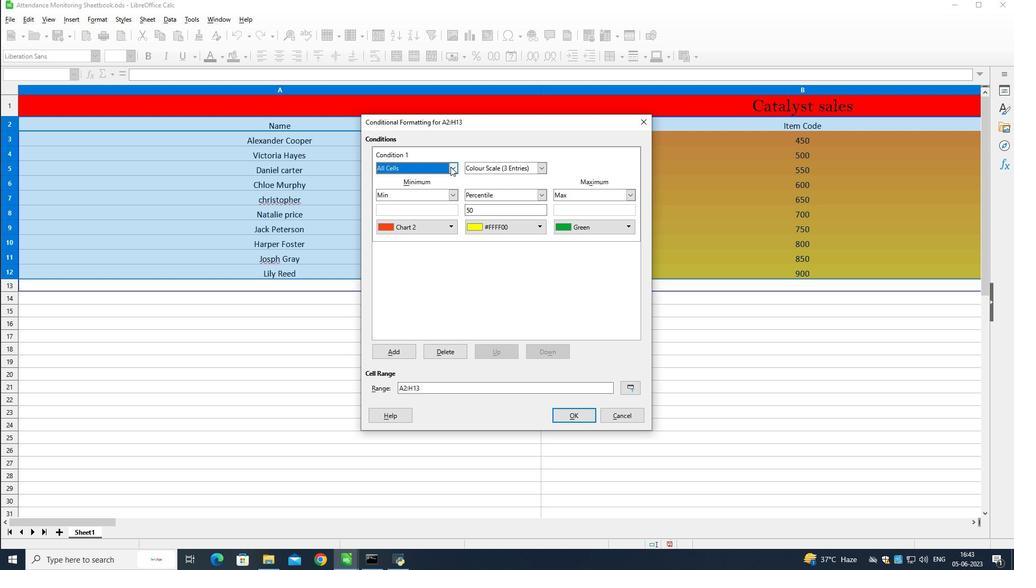
Action: Mouse moved to (449, 192)
Screenshot: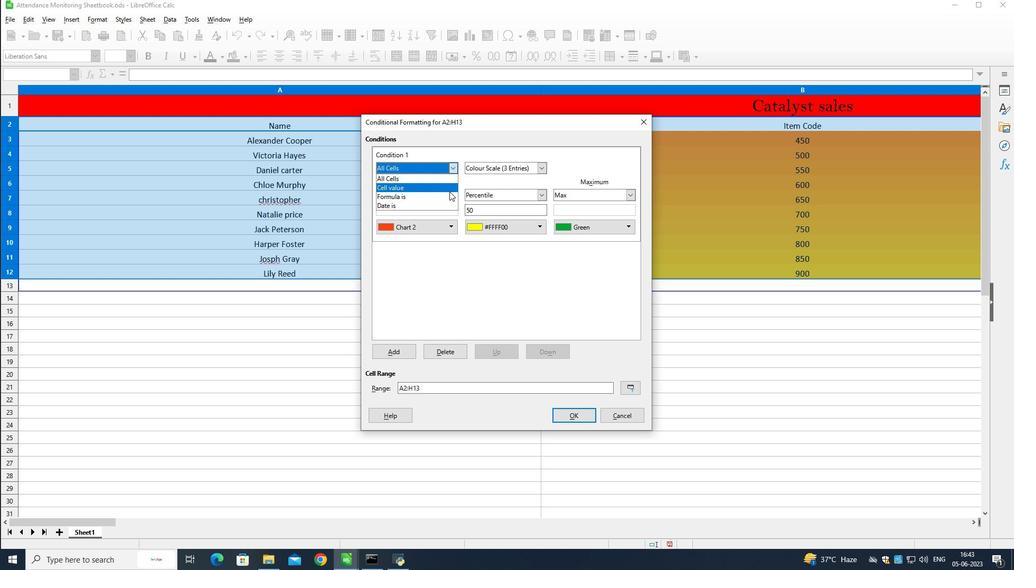
Action: Mouse pressed left at (449, 192)
Screenshot: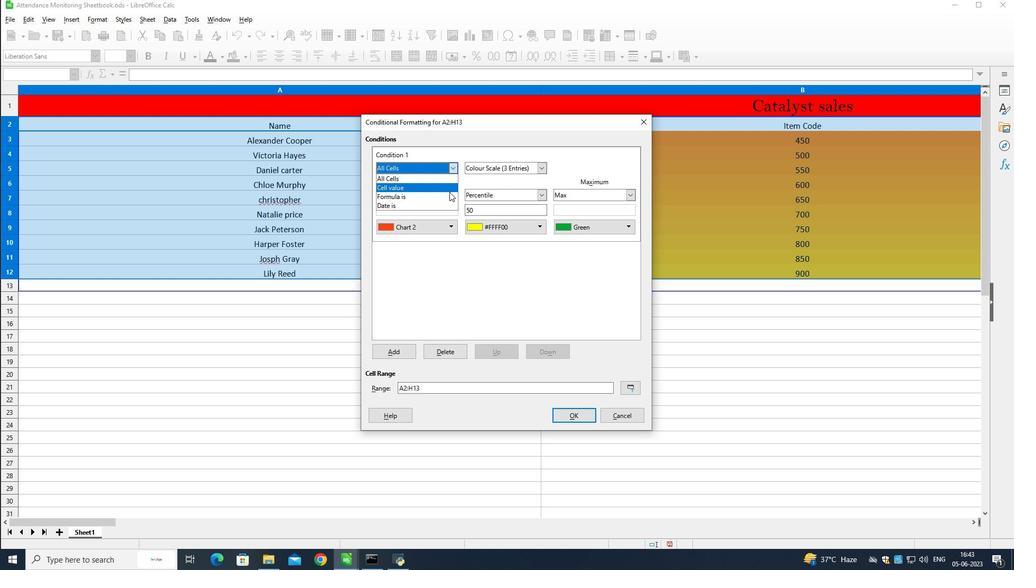
Action: Mouse moved to (542, 167)
Screenshot: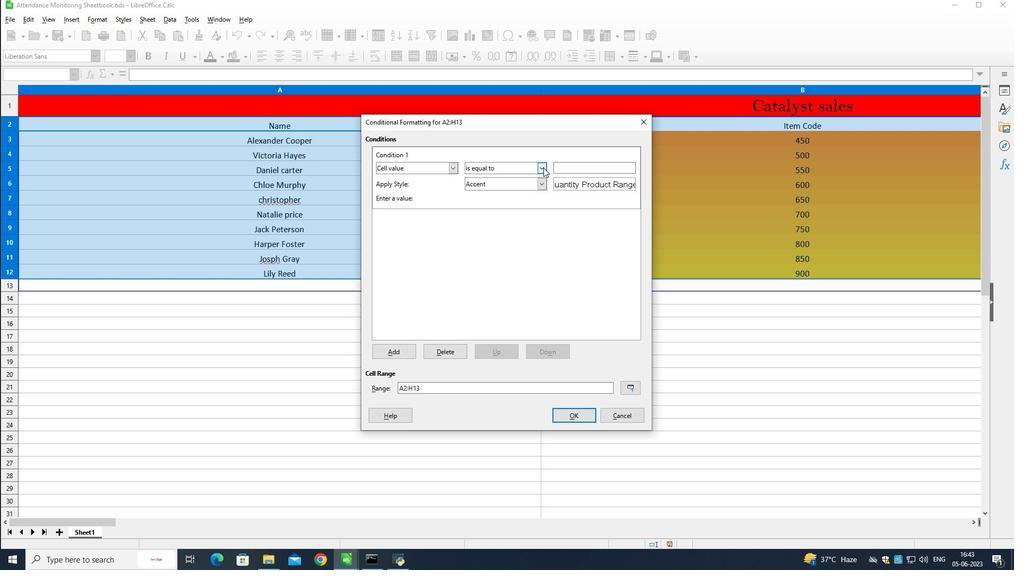 
Action: Mouse pressed left at (542, 167)
Screenshot: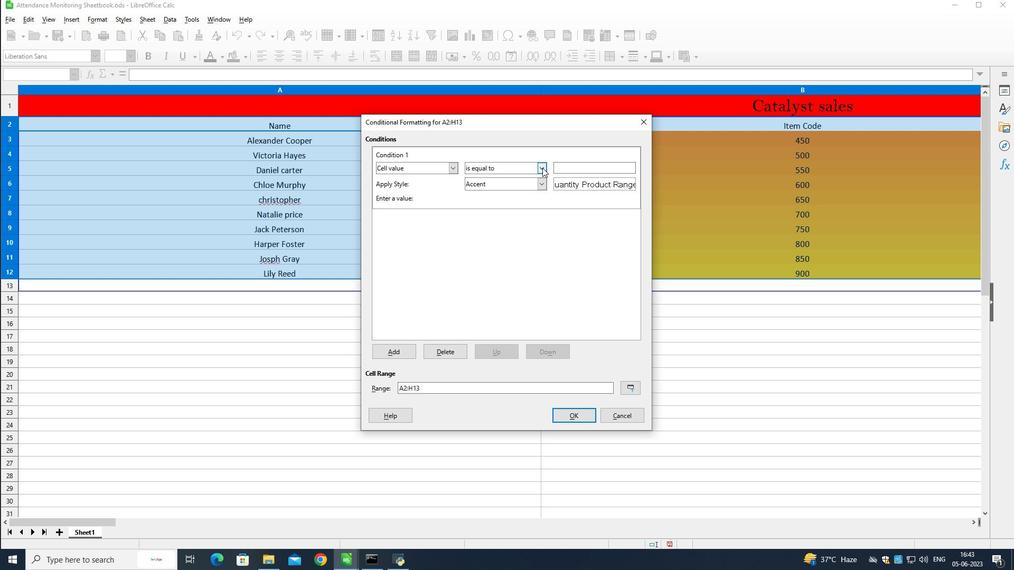 
Action: Mouse moved to (513, 257)
Screenshot: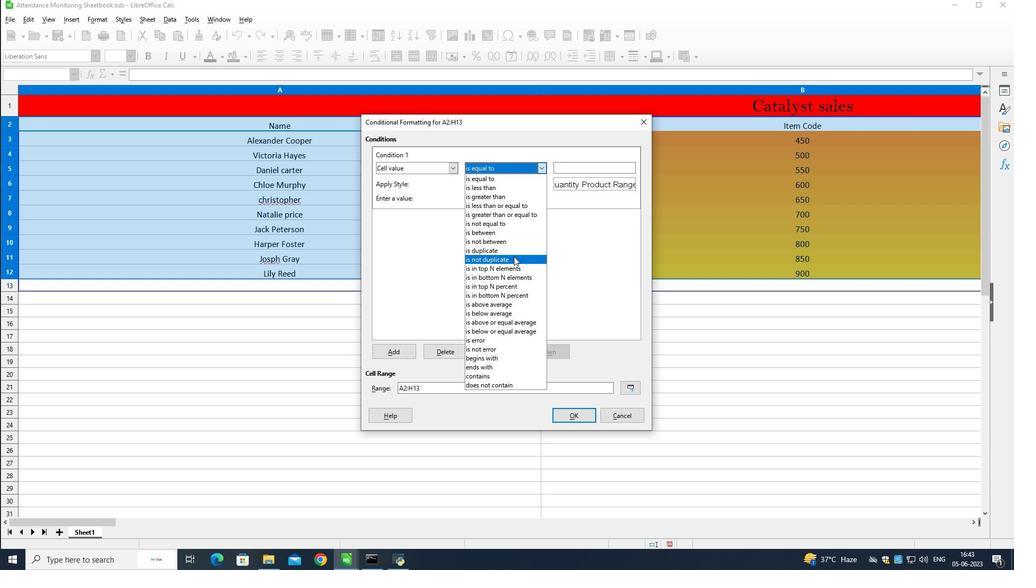 
Action: Mouse scrolled (513, 257) with delta (0, 0)
Screenshot: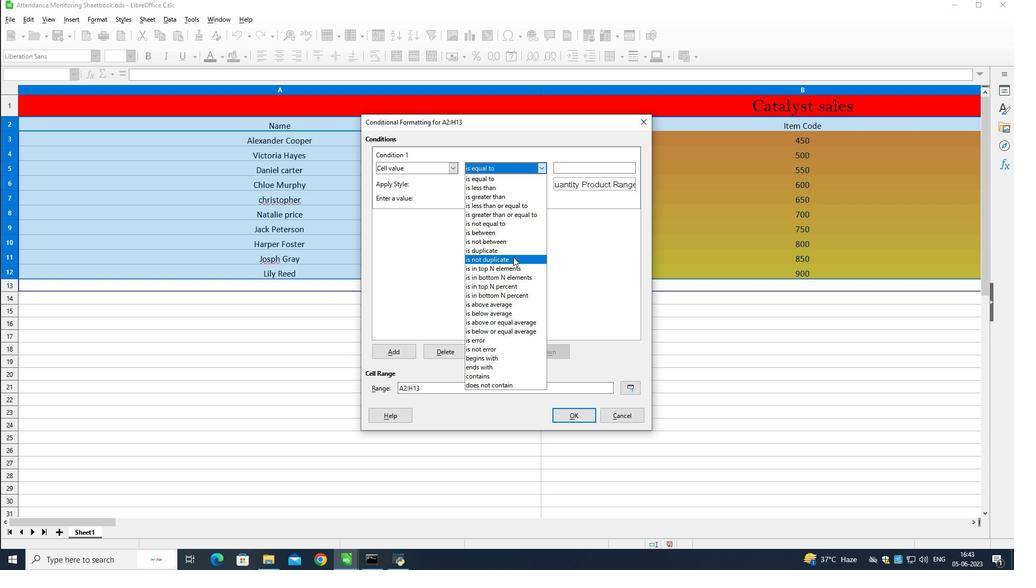 
Action: Mouse moved to (513, 258)
Screenshot: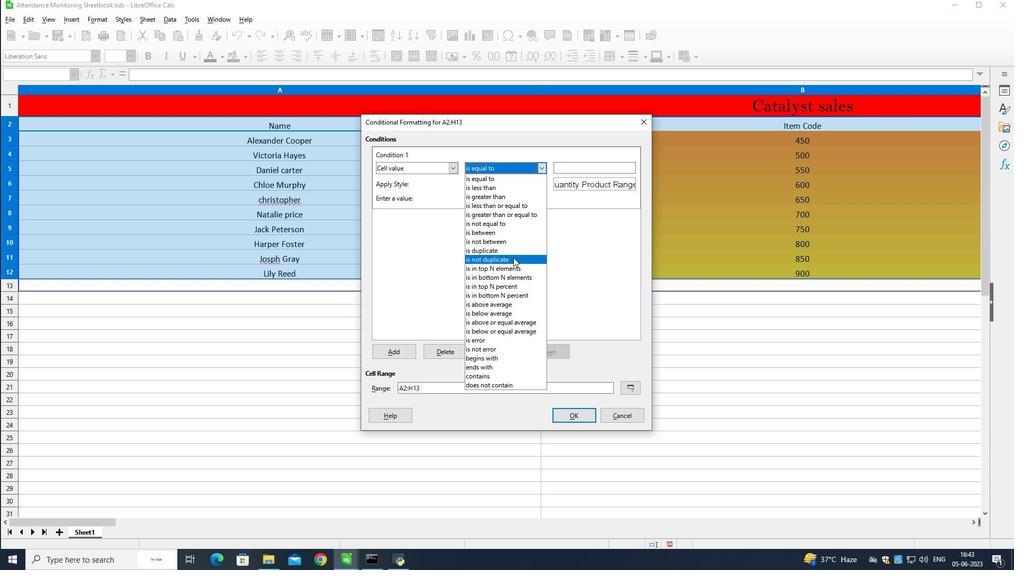 
Action: Mouse scrolled (513, 257) with delta (0, 0)
Screenshot: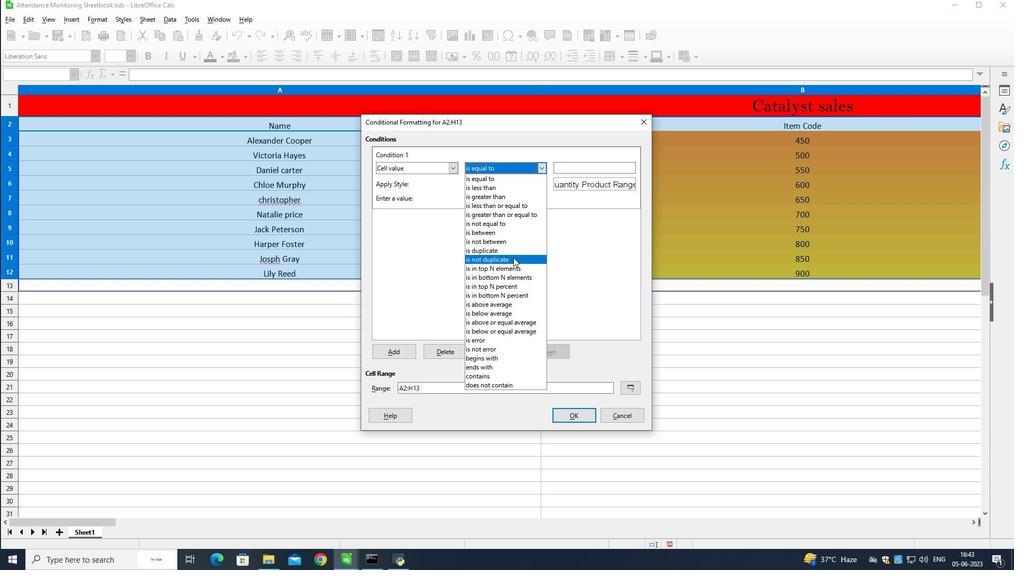 
Action: Mouse moved to (513, 258)
Screenshot: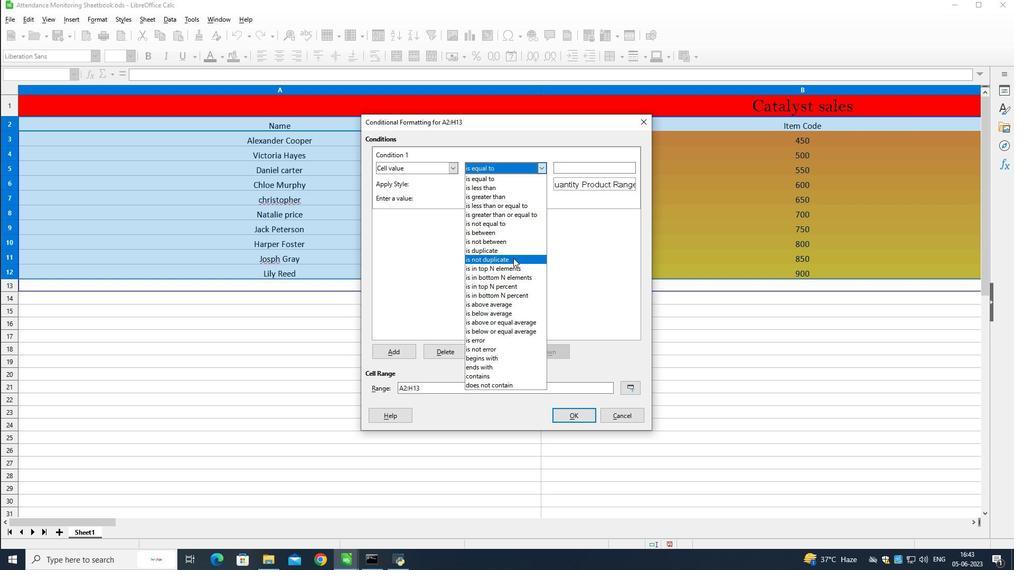 
Action: Mouse scrolled (513, 258) with delta (0, 0)
Screenshot: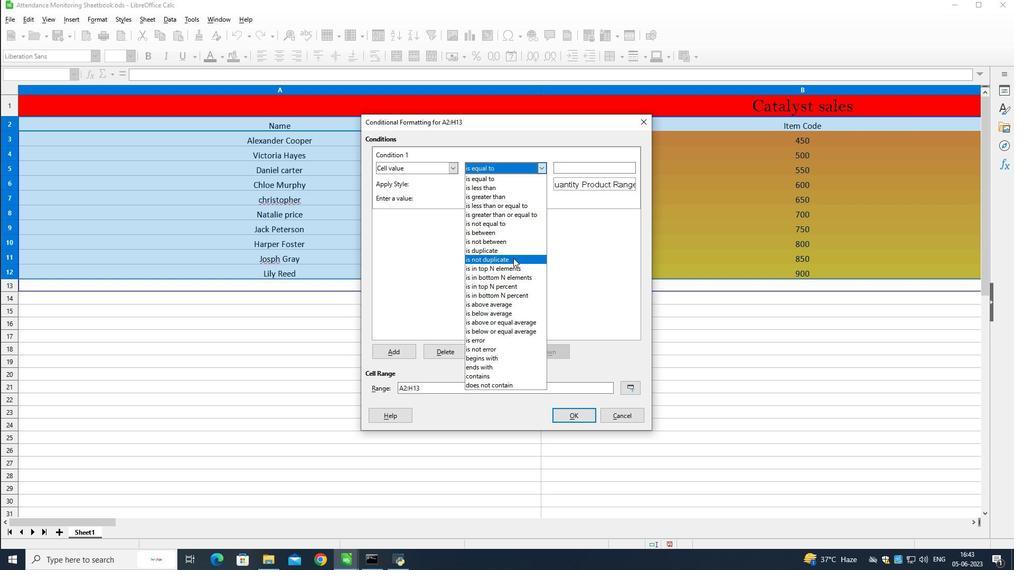 
Action: Mouse moved to (513, 259)
Screenshot: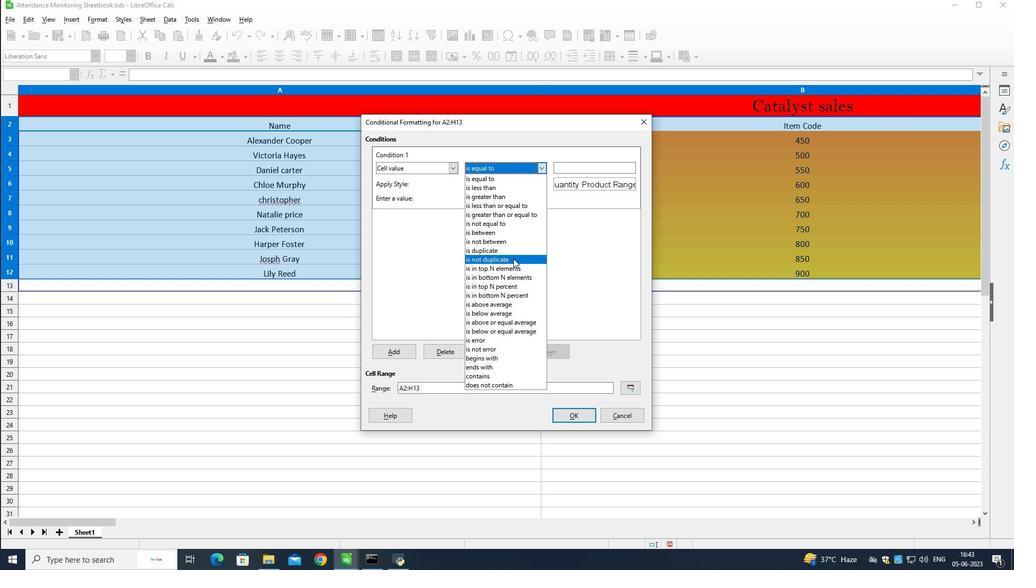 
Action: Mouse scrolled (513, 258) with delta (0, 0)
Screenshot: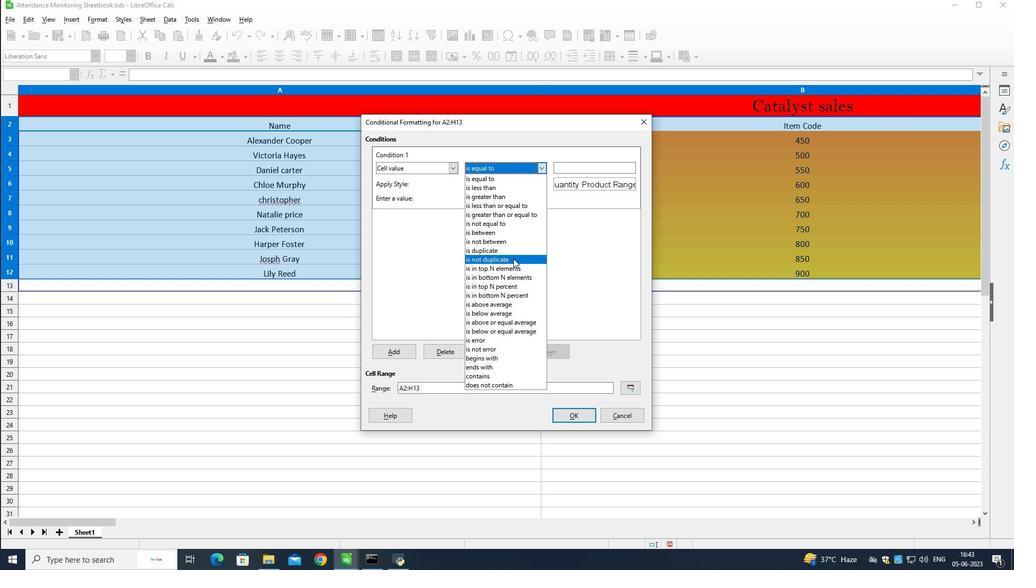 
Action: Mouse moved to (615, 416)
Screenshot: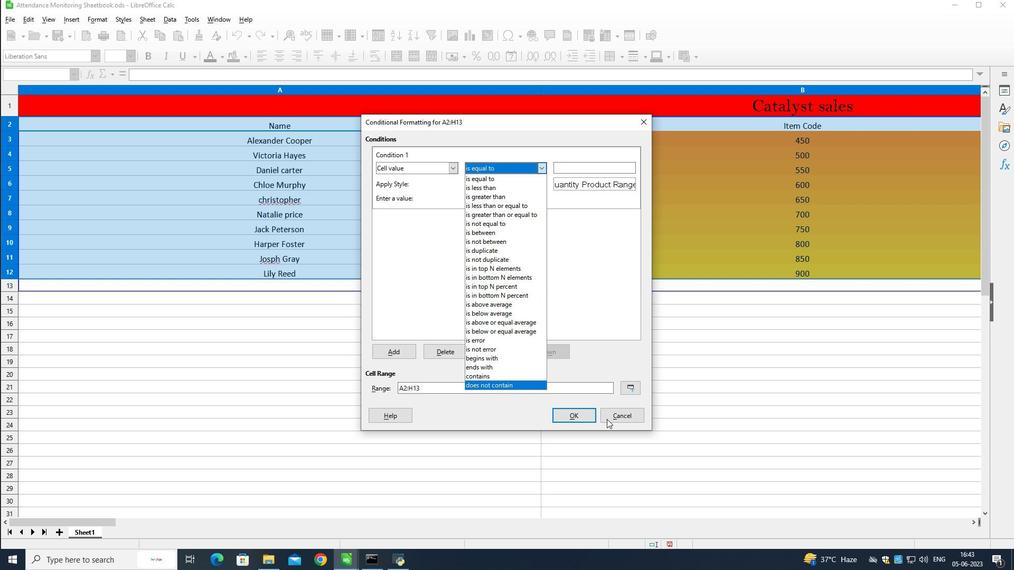 
Action: Mouse pressed left at (615, 416)
Screenshot: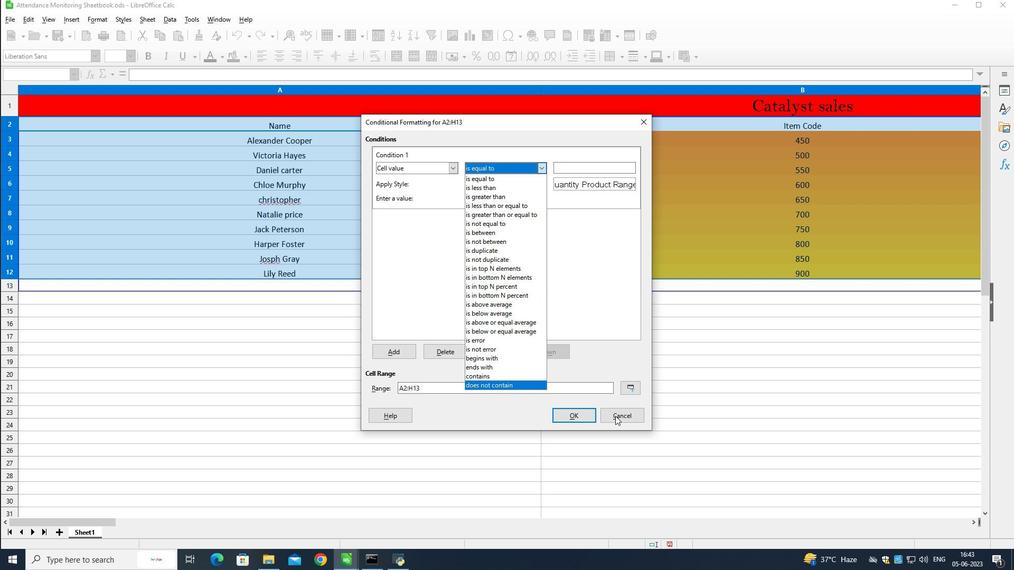 
Action: Mouse moved to (620, 414)
Screenshot: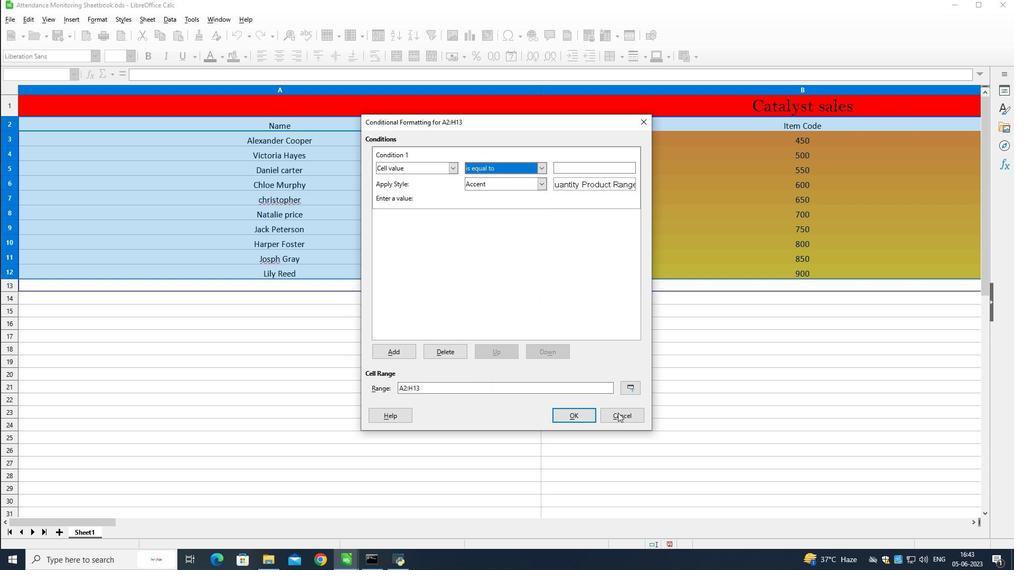 
Action: Mouse pressed left at (620, 414)
Screenshot: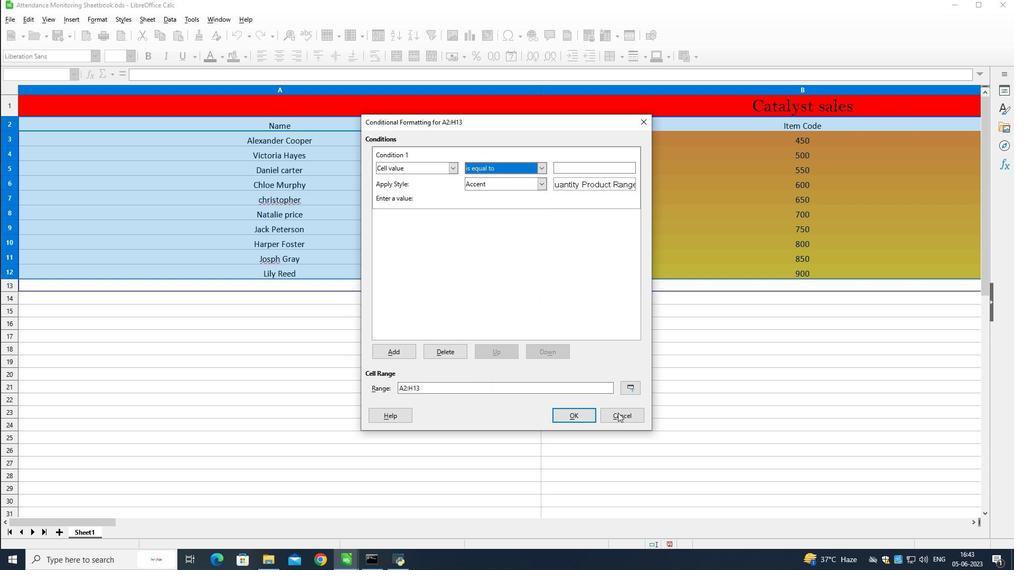 
Action: Mouse moved to (553, 357)
Screenshot: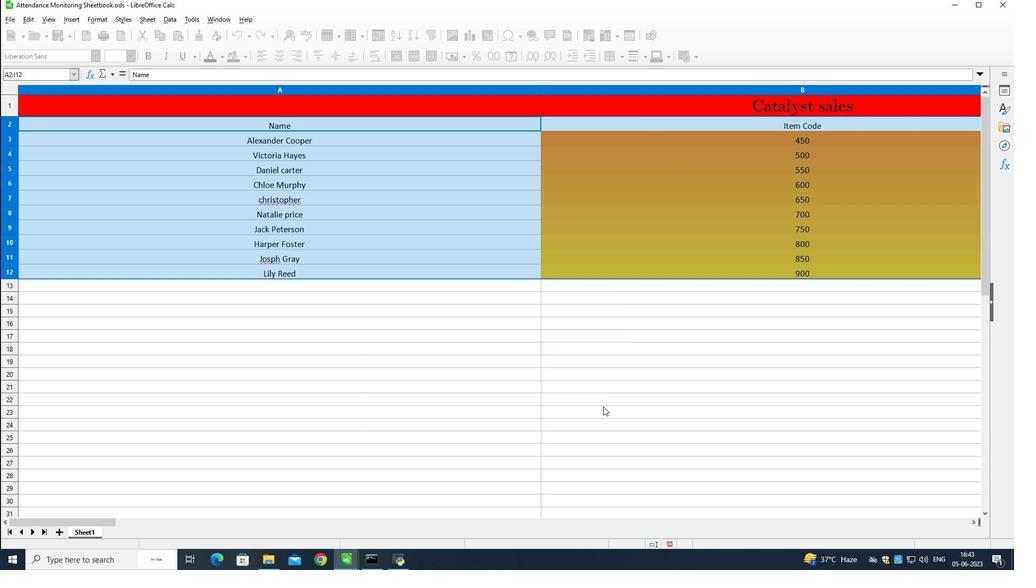 
